 Task: Add a signature Jazmin Davis containing Best wishes for a happy National Teachers Day, Jazmin Davis to email address softage.5@softage.net and add a label Assignments
Action: Mouse moved to (1070, 61)
Screenshot: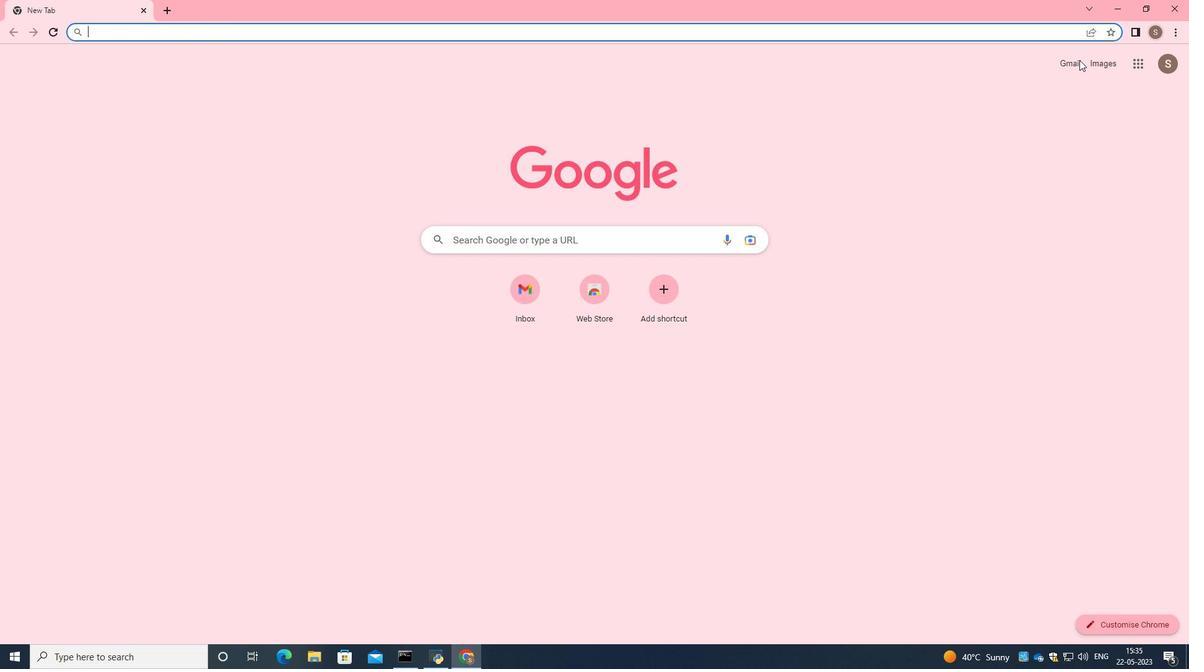 
Action: Mouse pressed left at (1070, 61)
Screenshot: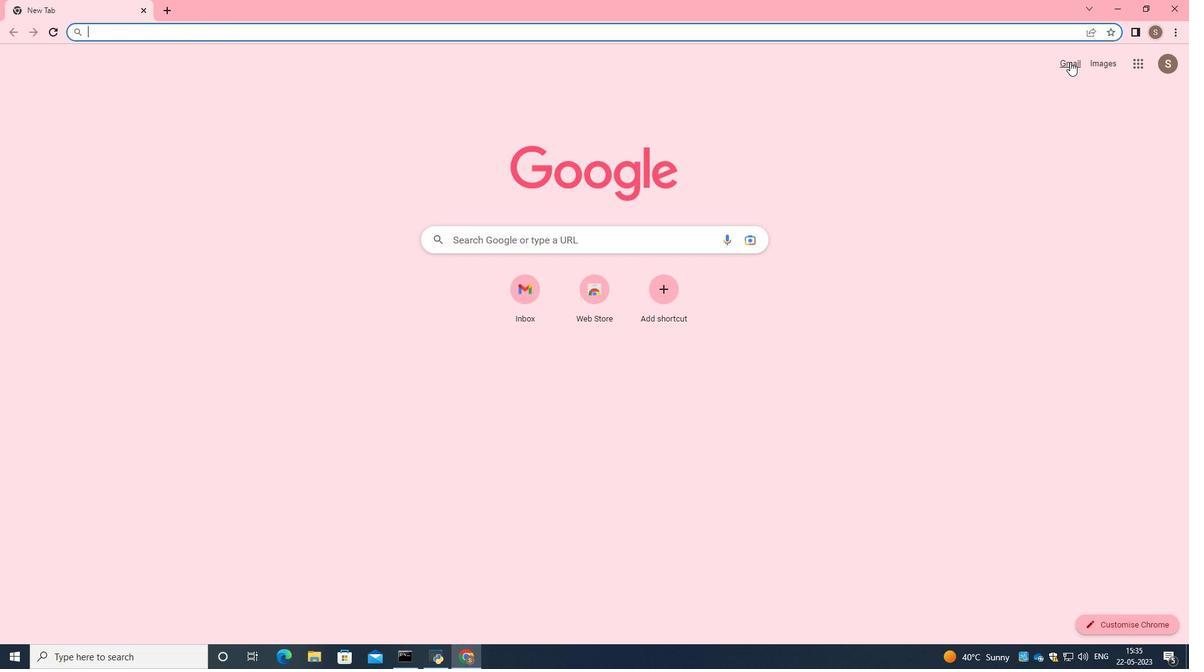 
Action: Mouse moved to (1051, 86)
Screenshot: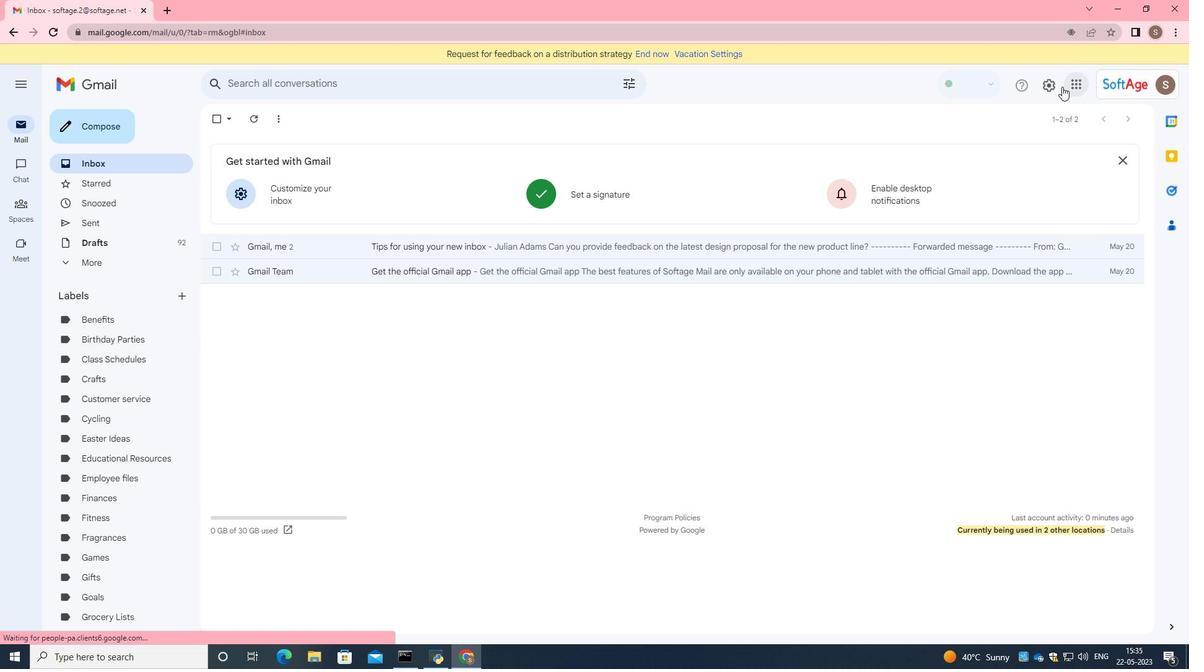 
Action: Mouse pressed left at (1051, 86)
Screenshot: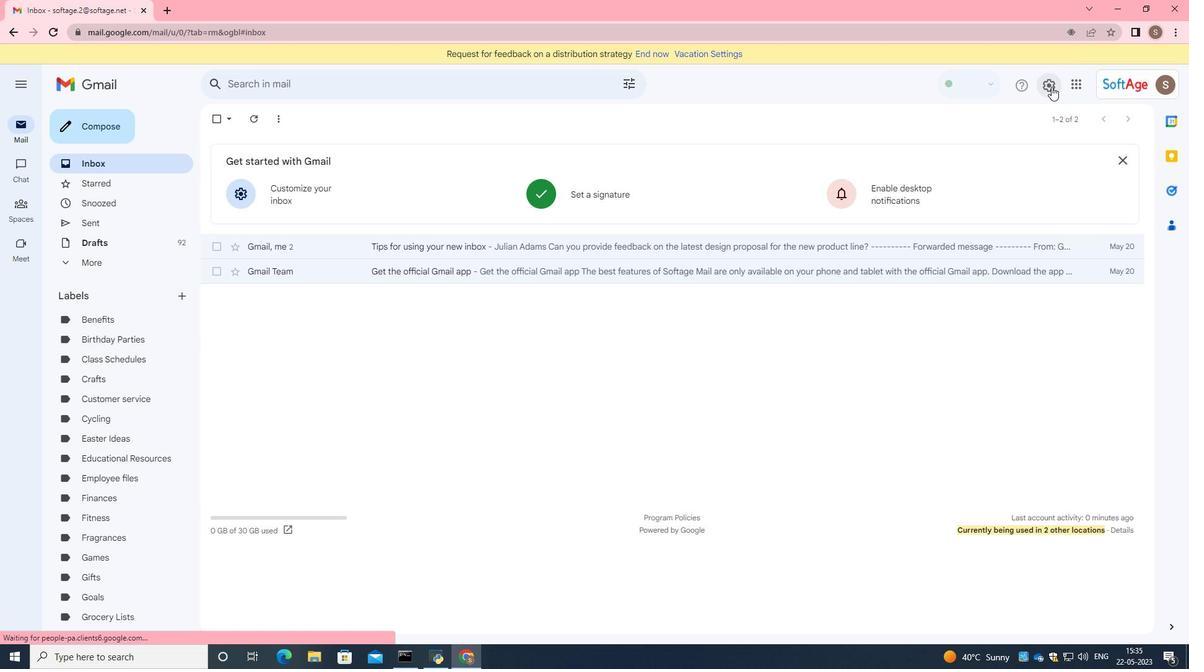 
Action: Mouse moved to (1014, 146)
Screenshot: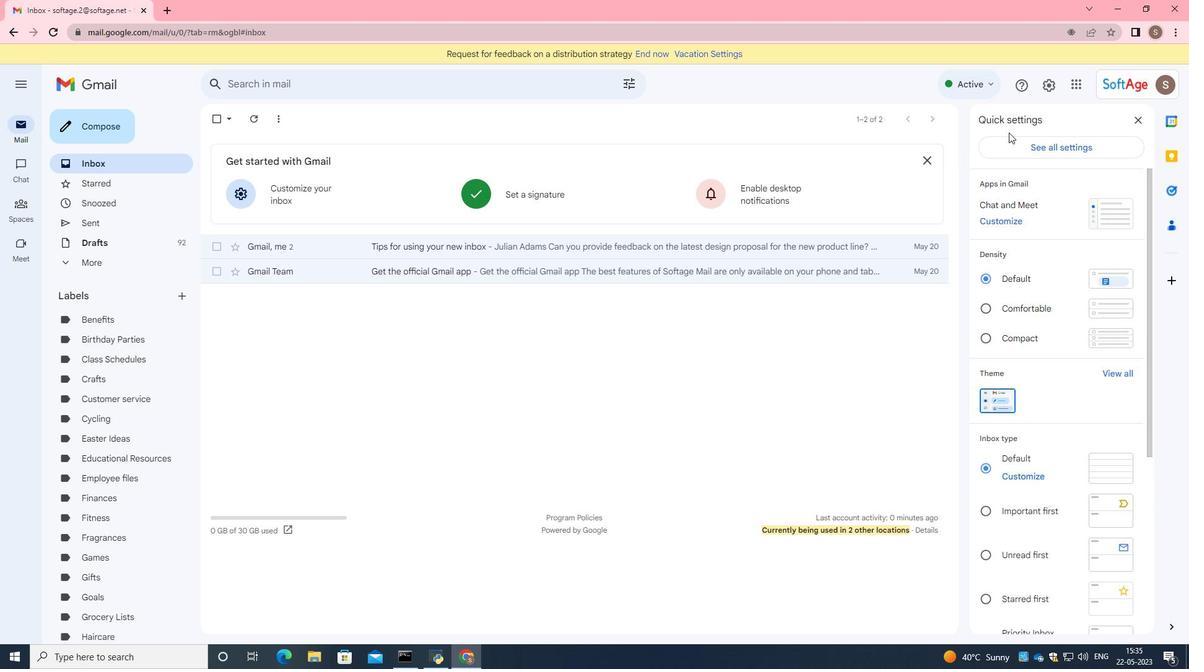 
Action: Mouse pressed left at (1014, 146)
Screenshot: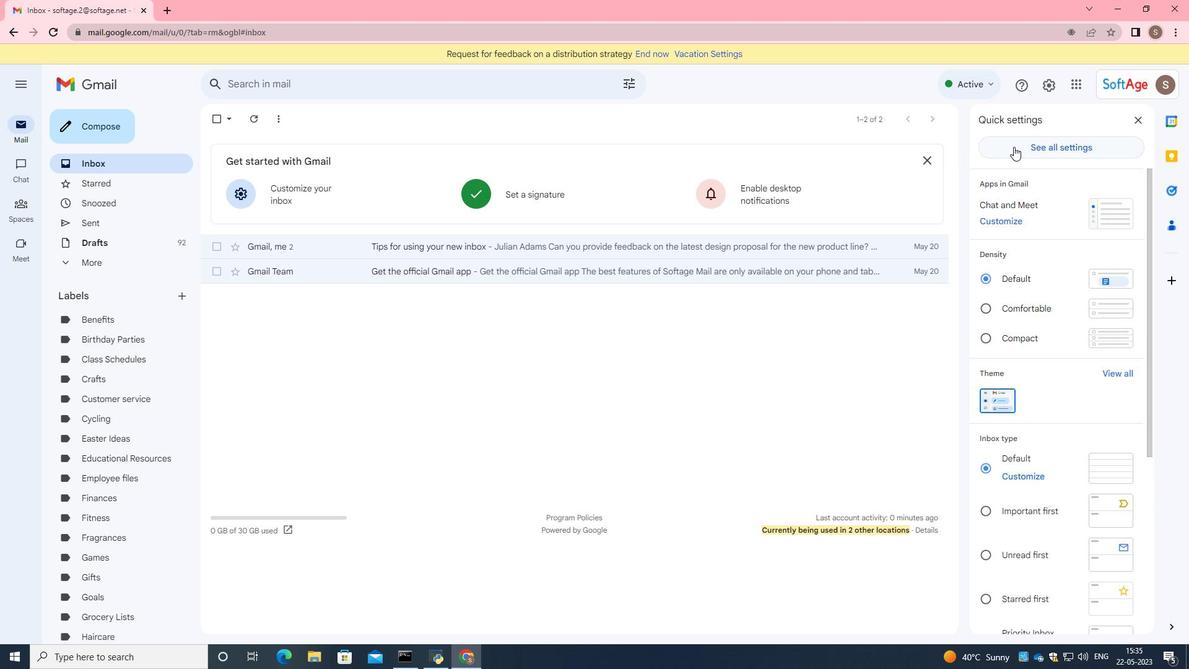 
Action: Mouse moved to (678, 255)
Screenshot: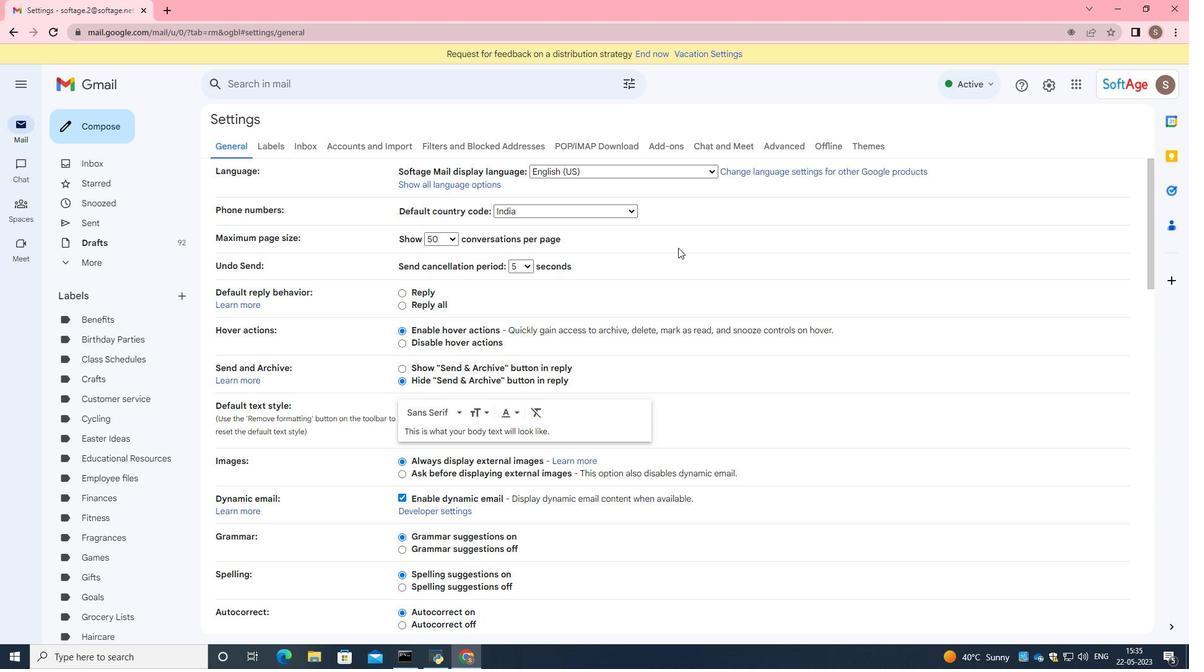 
Action: Mouse scrolled (678, 255) with delta (0, 0)
Screenshot: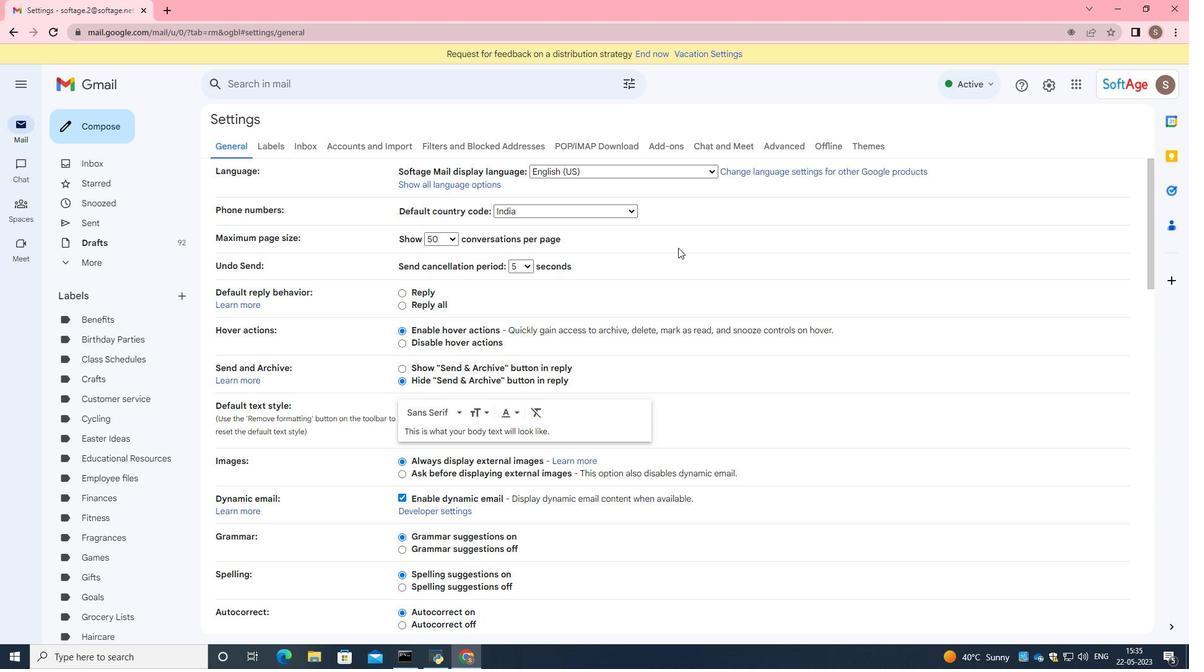 
Action: Mouse scrolled (678, 255) with delta (0, 0)
Screenshot: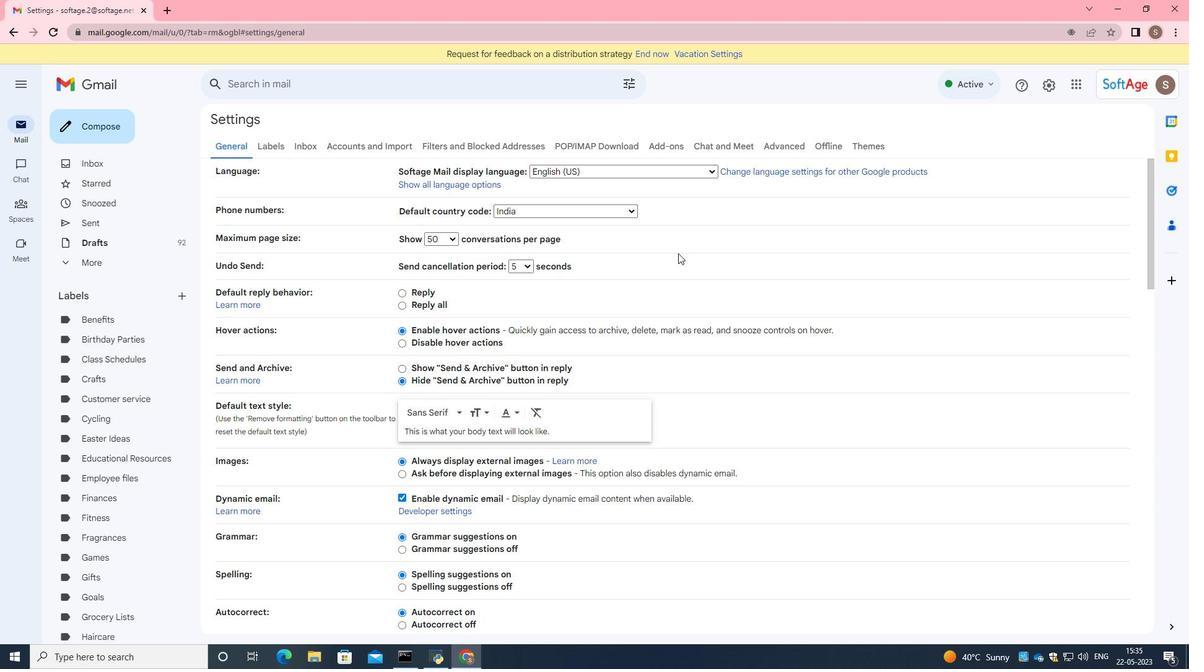 
Action: Mouse scrolled (678, 255) with delta (0, 0)
Screenshot: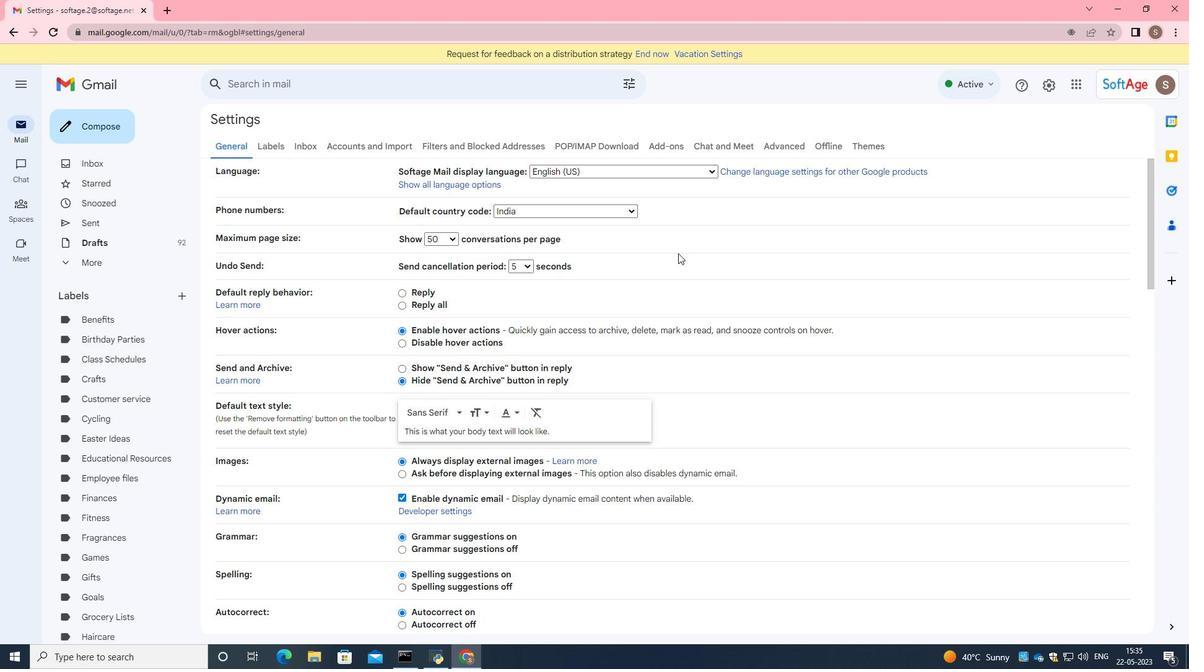 
Action: Mouse scrolled (678, 255) with delta (0, 0)
Screenshot: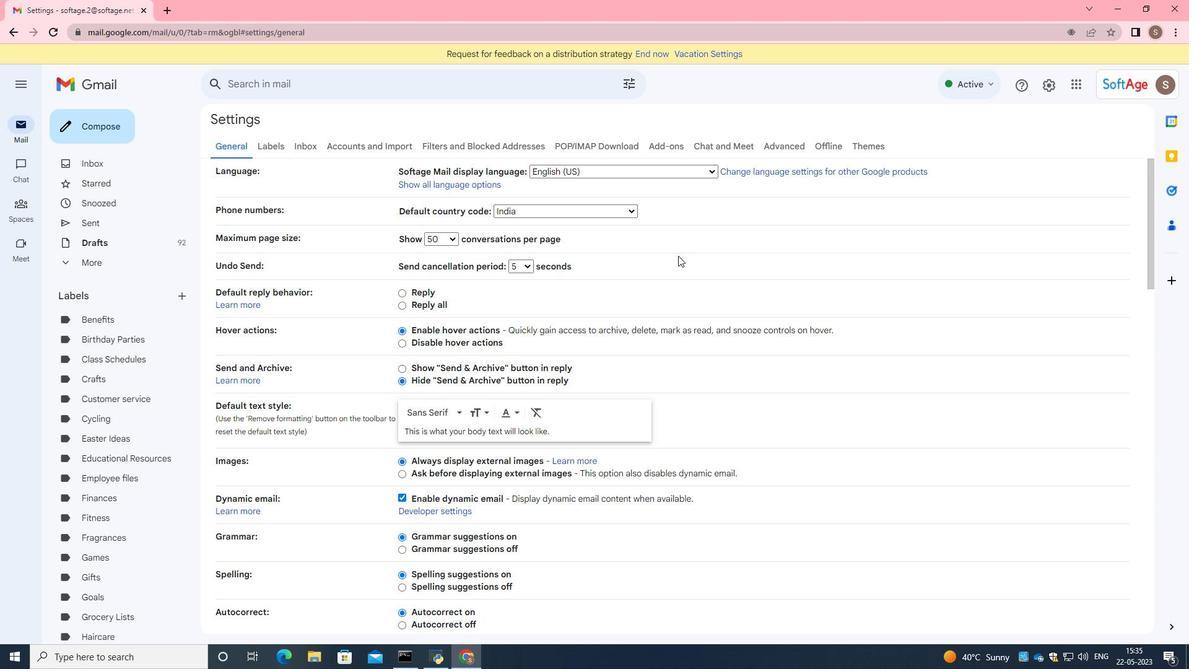 
Action: Mouse moved to (679, 251)
Screenshot: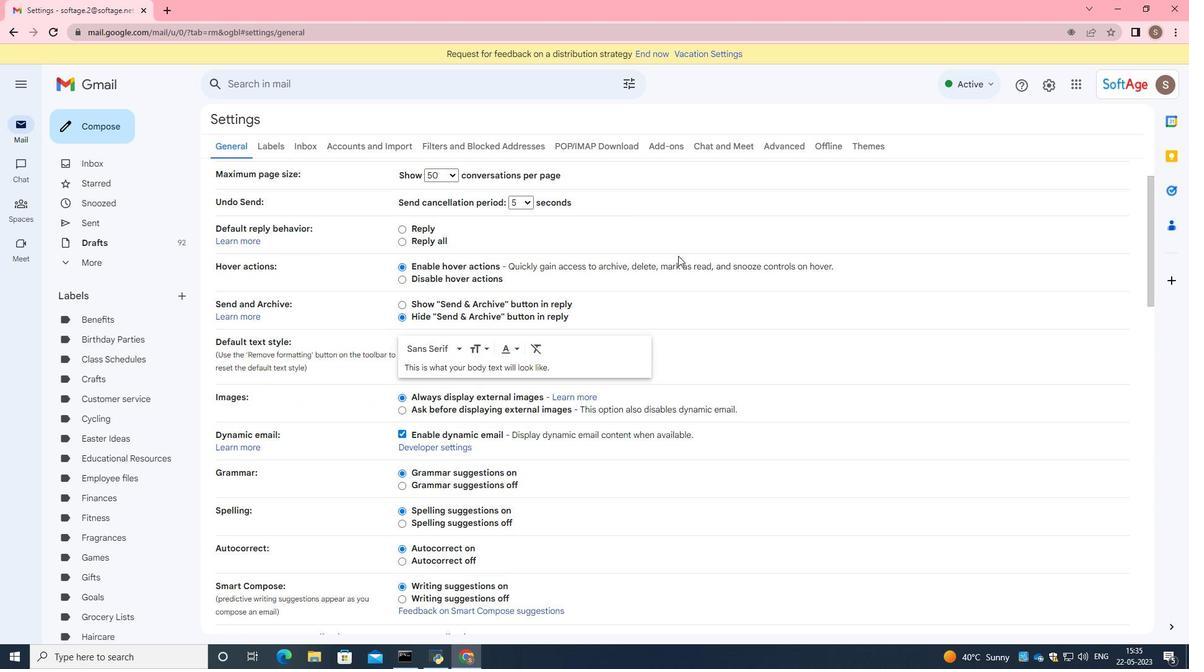 
Action: Mouse scrolled (679, 250) with delta (0, 0)
Screenshot: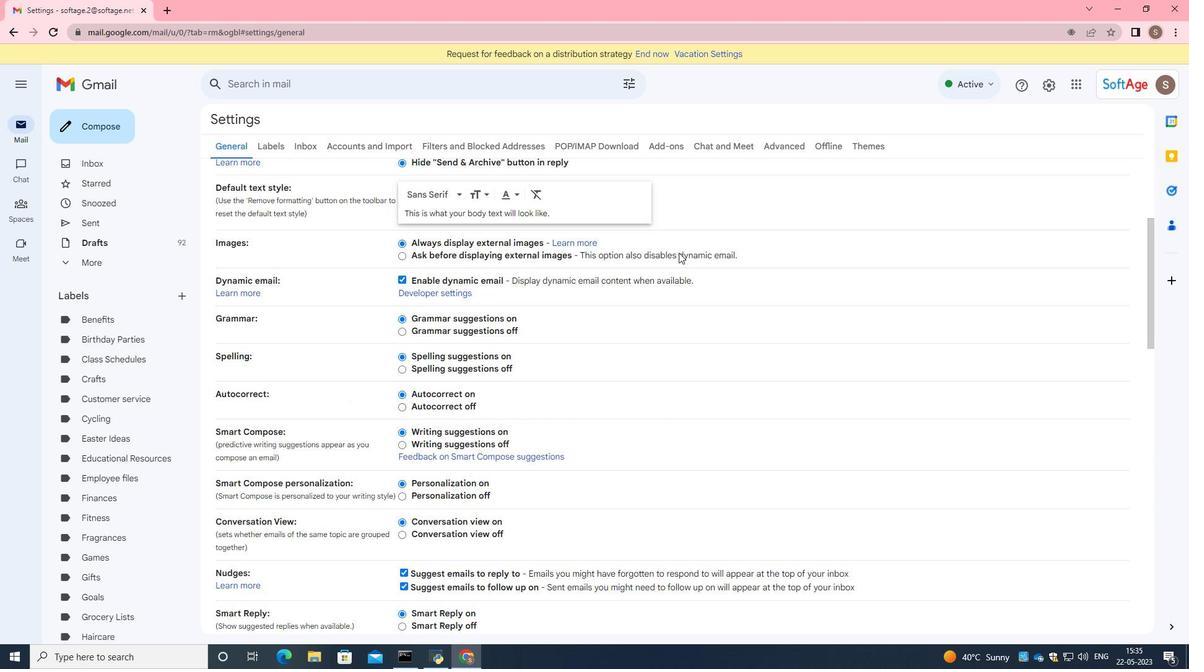
Action: Mouse scrolled (679, 250) with delta (0, 0)
Screenshot: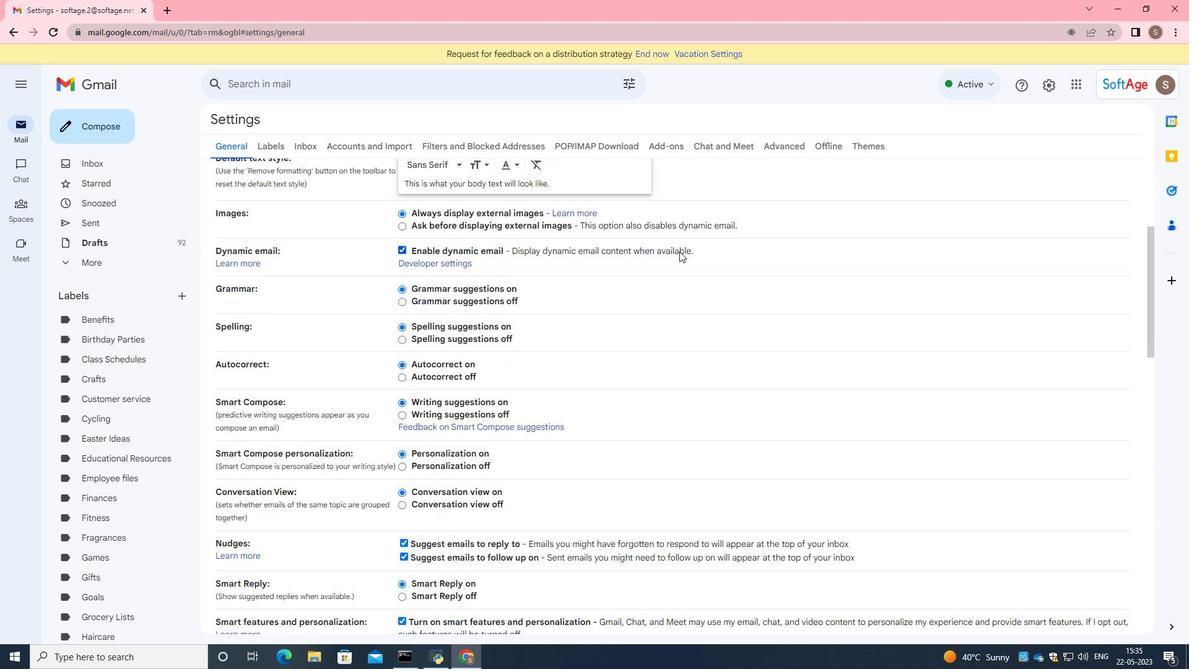 
Action: Mouse scrolled (679, 250) with delta (0, 0)
Screenshot: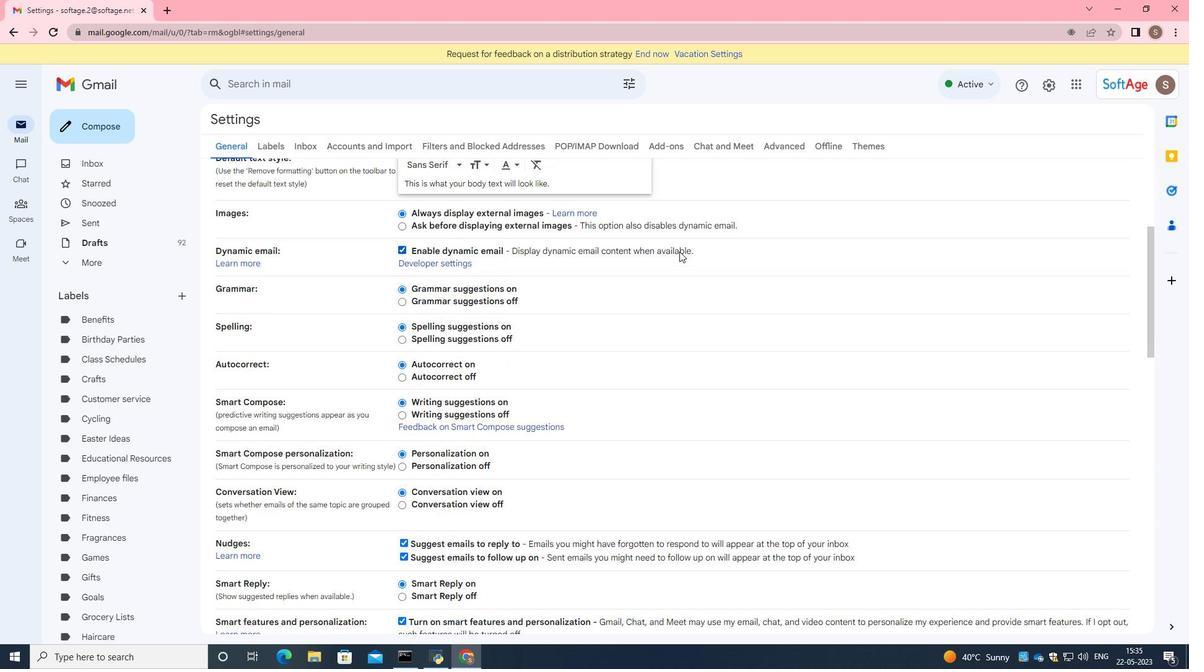 
Action: Mouse scrolled (679, 250) with delta (0, 0)
Screenshot: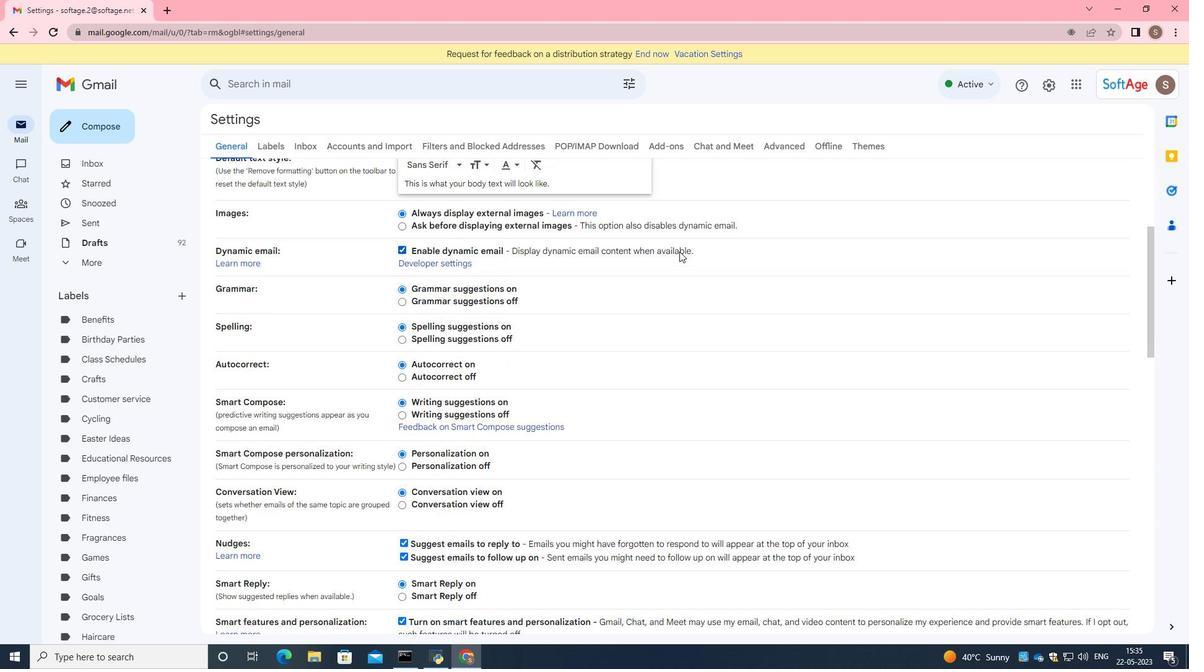 
Action: Mouse scrolled (679, 250) with delta (0, 0)
Screenshot: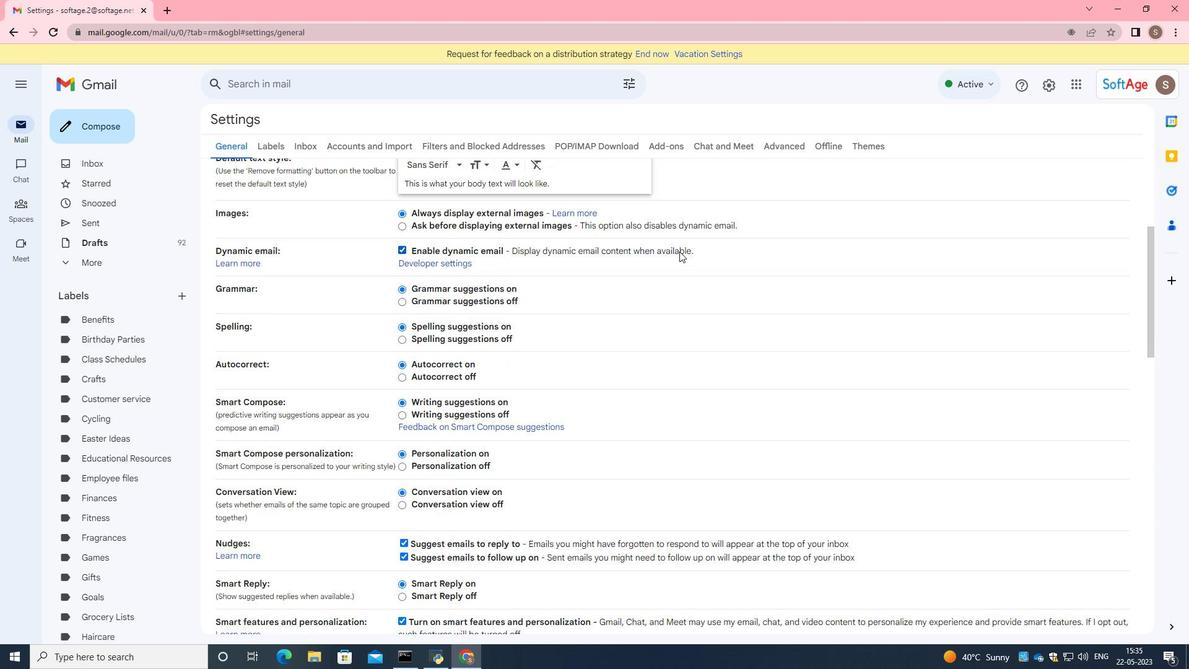 
Action: Mouse moved to (682, 251)
Screenshot: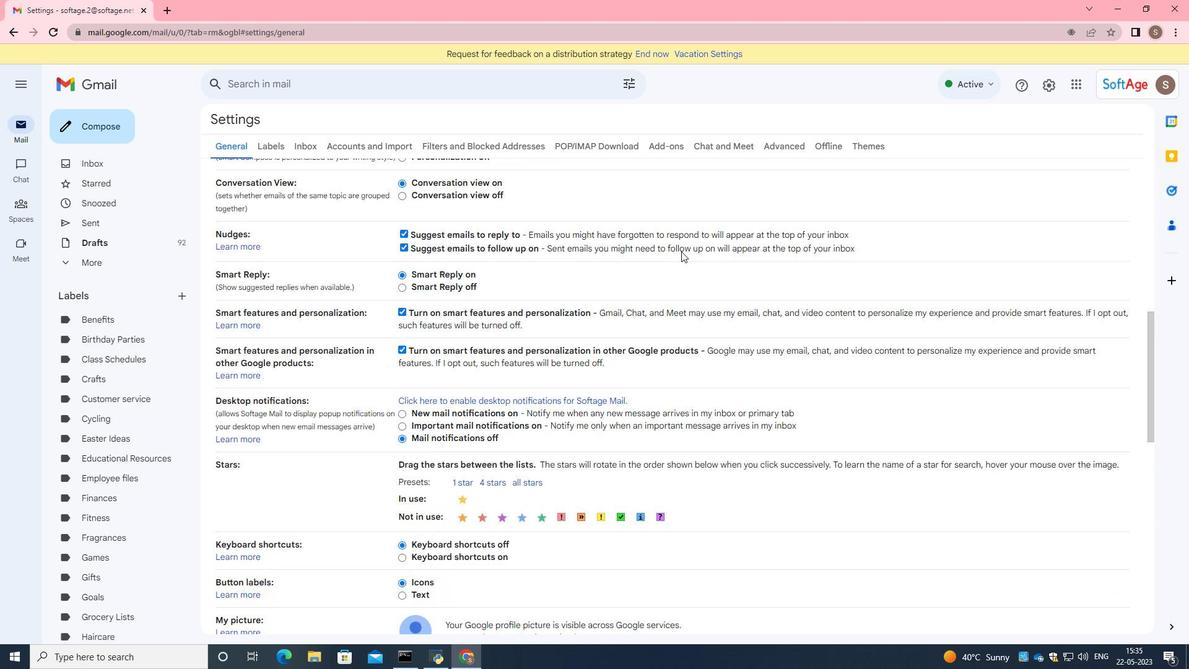 
Action: Mouse scrolled (682, 250) with delta (0, 0)
Screenshot: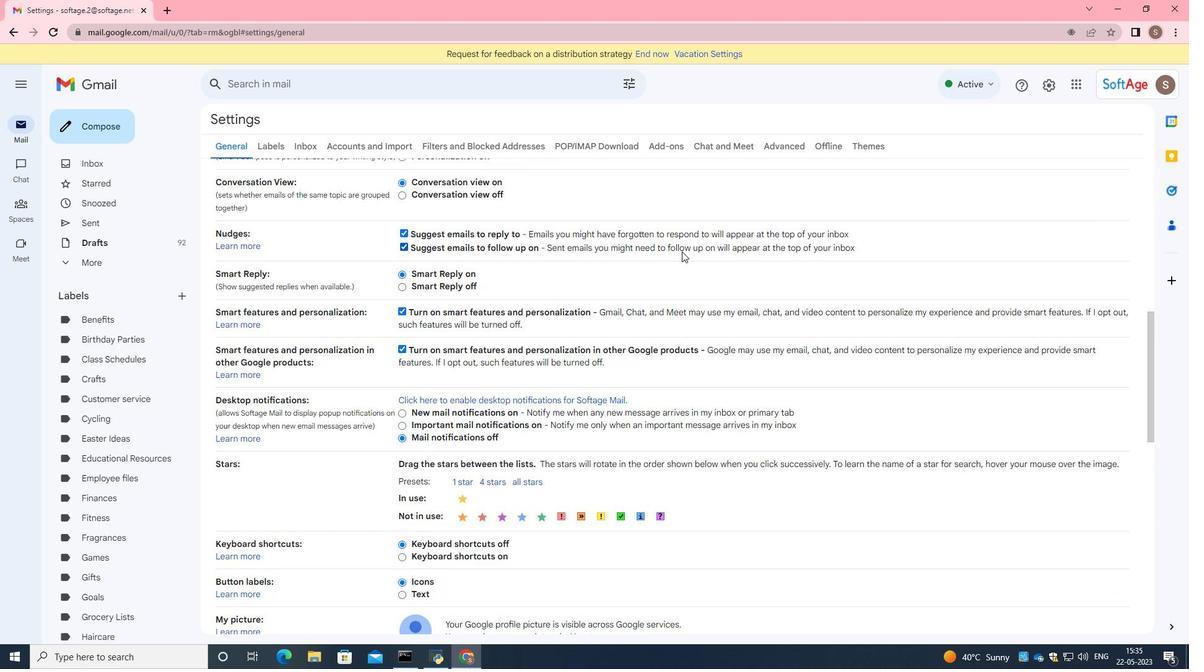 
Action: Mouse moved to (683, 252)
Screenshot: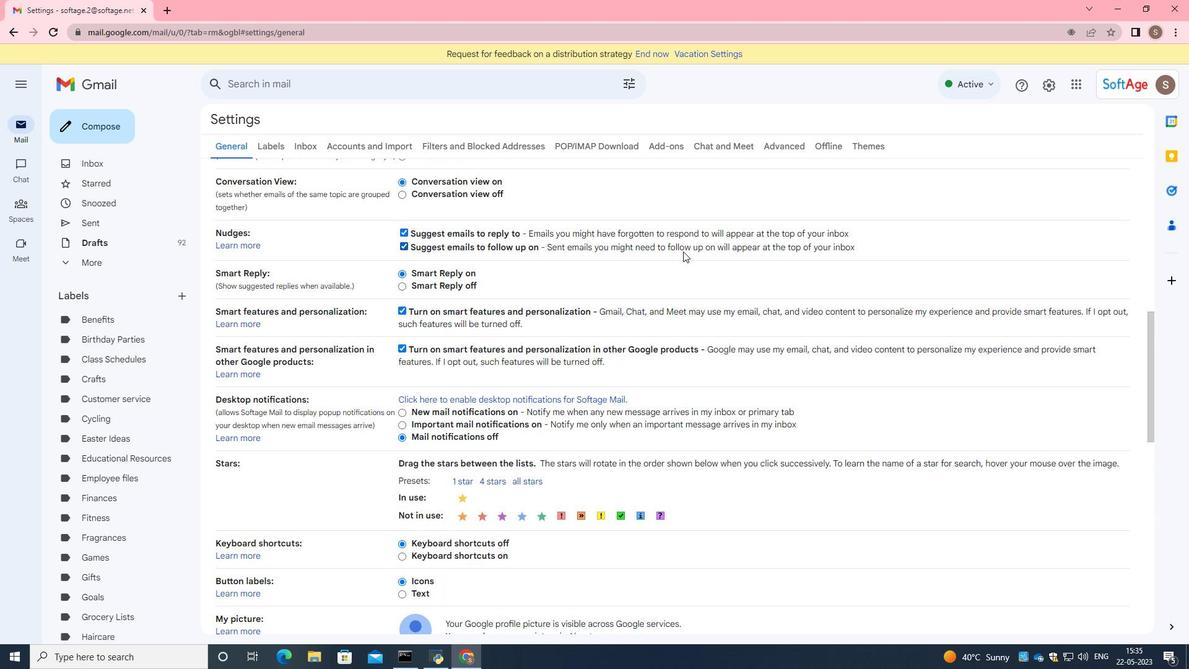 
Action: Mouse scrolled (683, 251) with delta (0, 0)
Screenshot: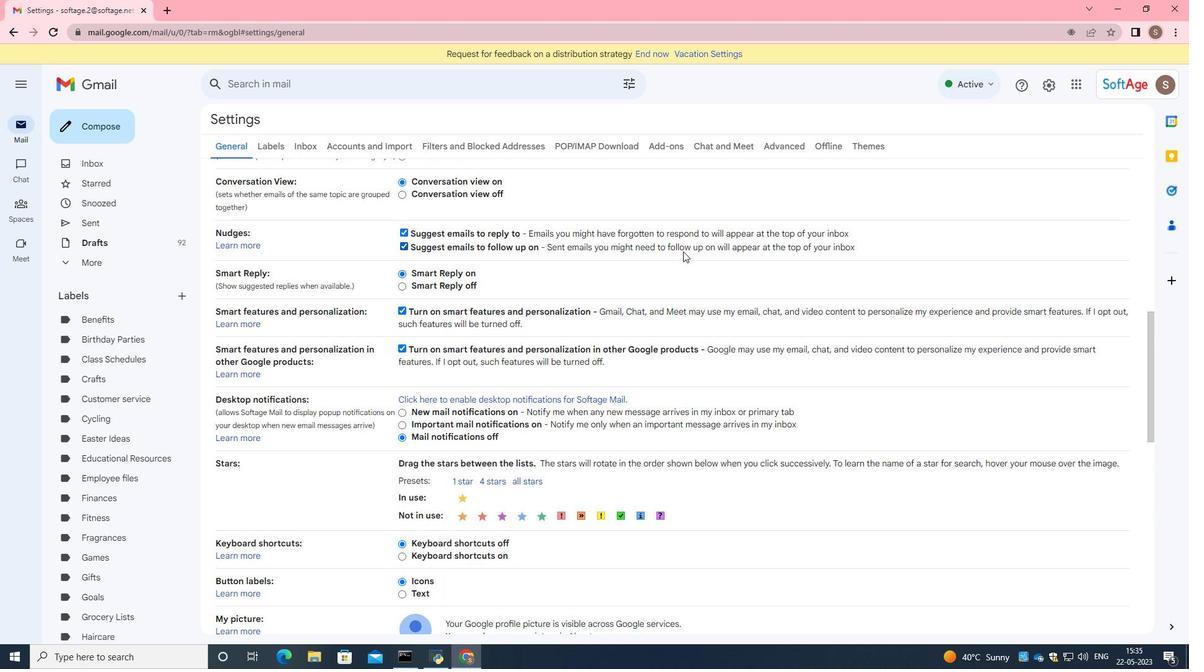 
Action: Mouse moved to (683, 252)
Screenshot: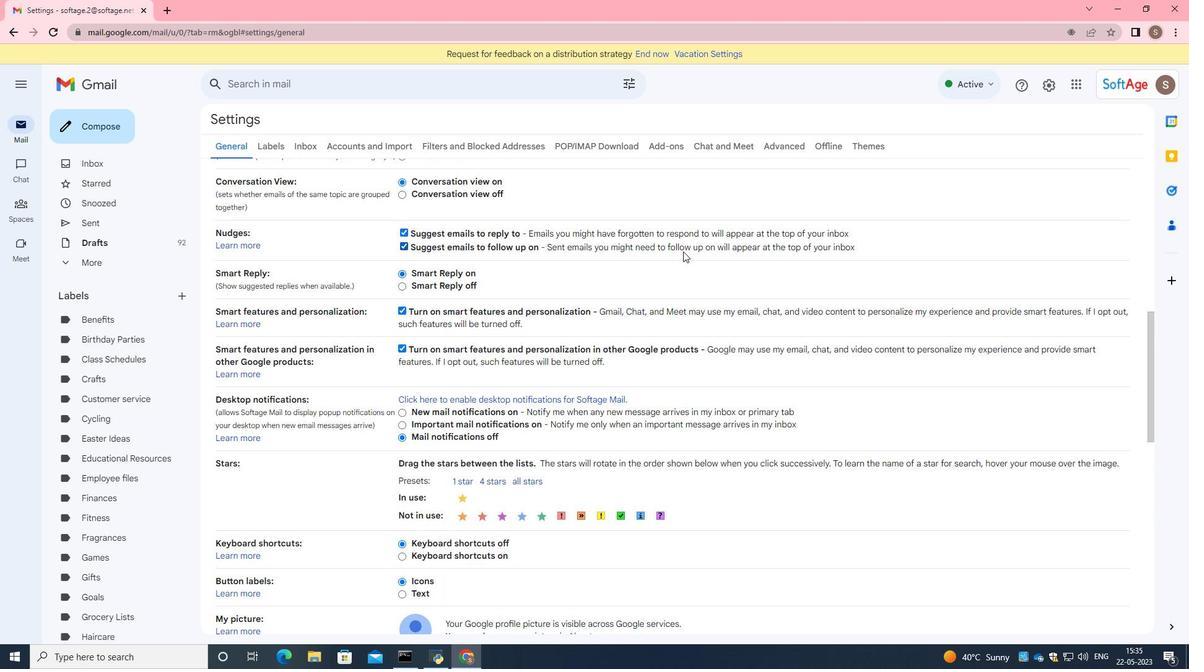 
Action: Mouse scrolled (683, 251) with delta (0, 0)
Screenshot: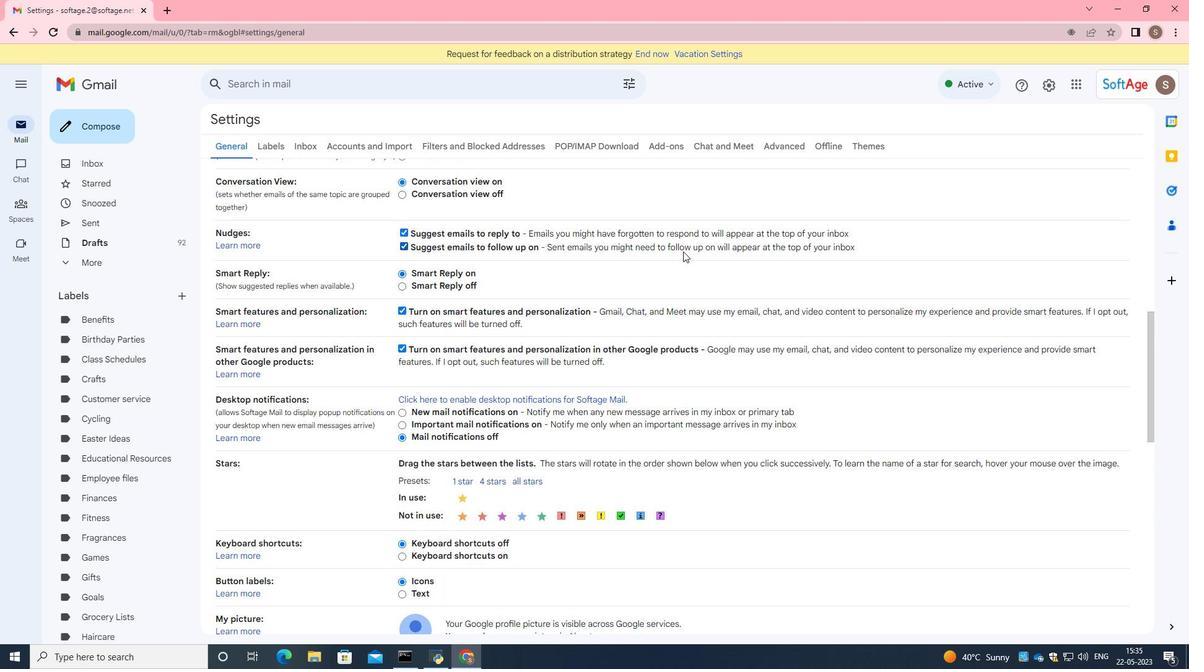 
Action: Mouse moved to (685, 288)
Screenshot: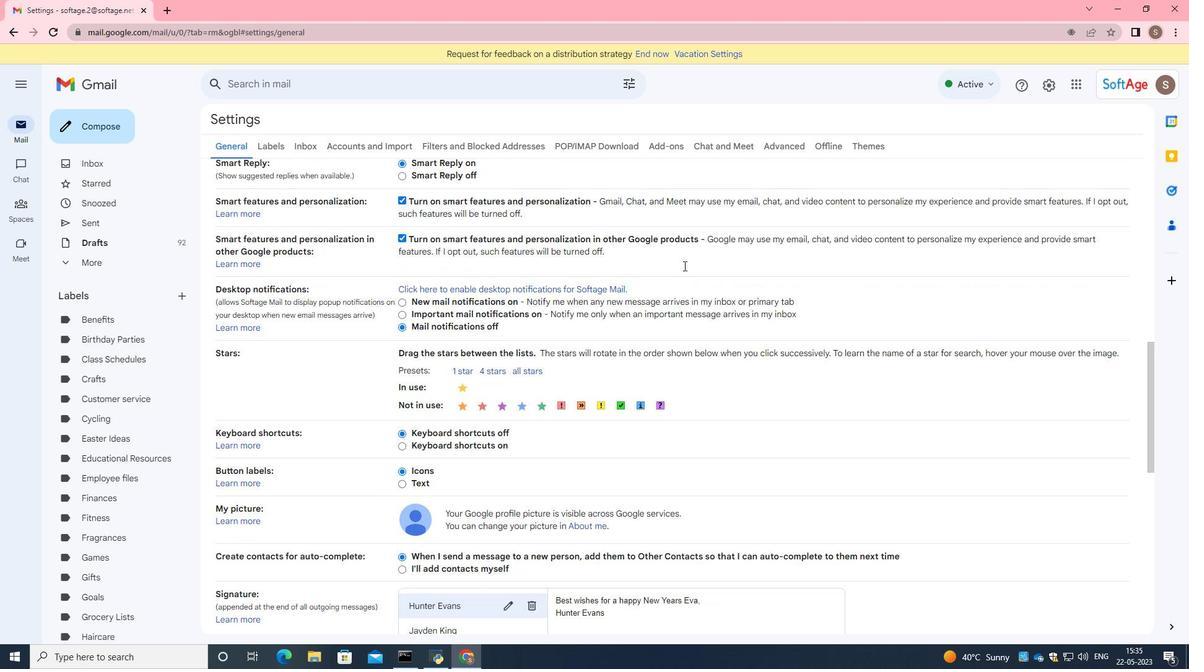 
Action: Mouse scrolled (685, 287) with delta (0, 0)
Screenshot: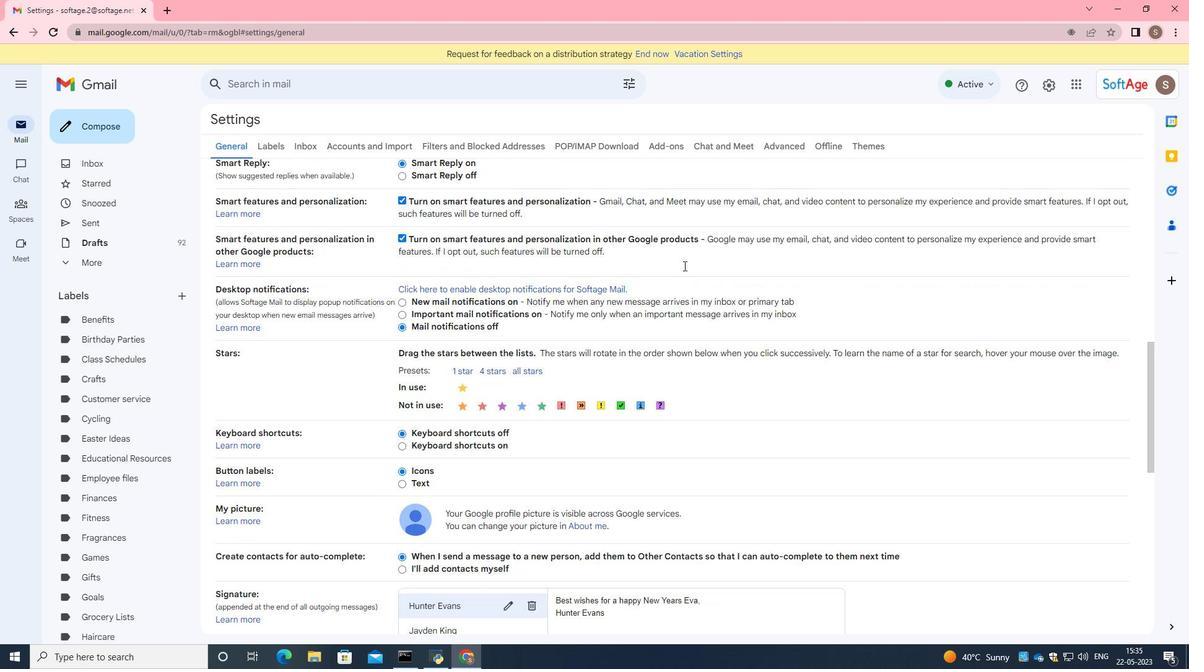 
Action: Mouse moved to (686, 290)
Screenshot: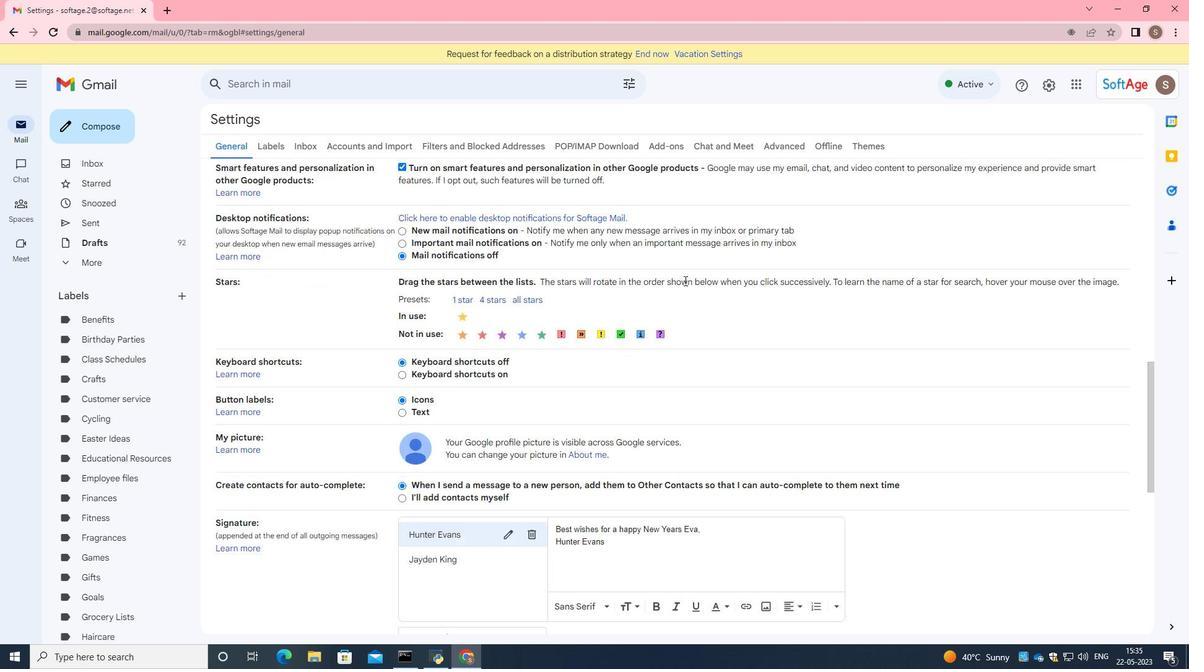 
Action: Mouse scrolled (686, 289) with delta (0, 0)
Screenshot: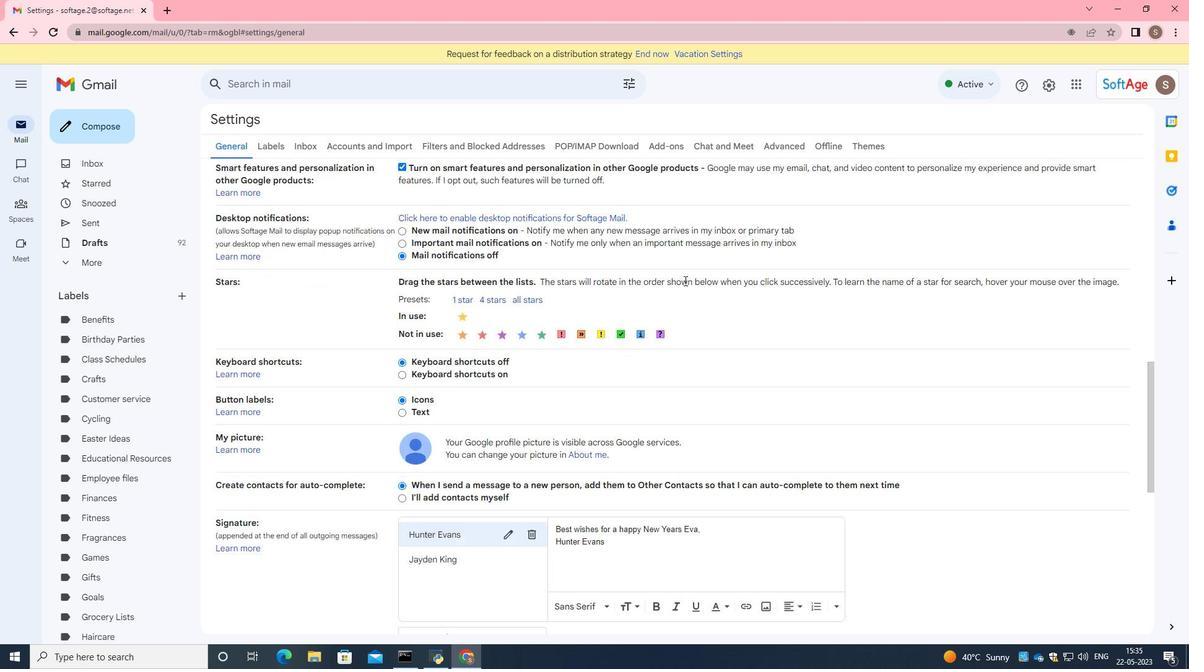 
Action: Mouse moved to (686, 291)
Screenshot: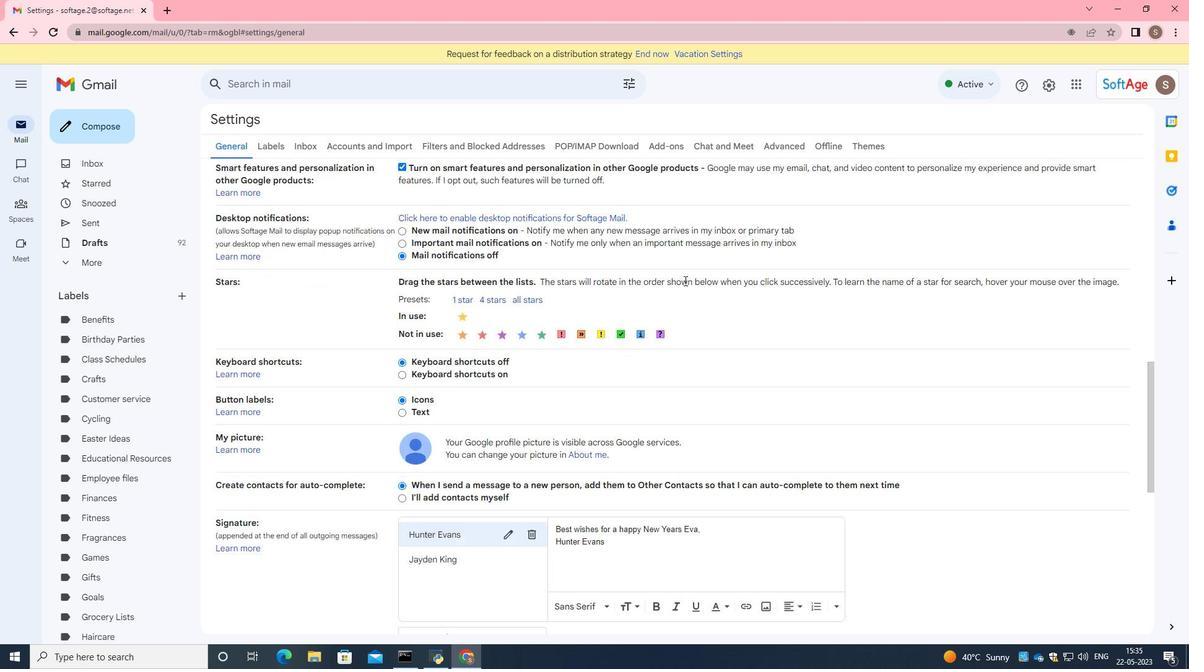 
Action: Mouse scrolled (686, 290) with delta (0, 0)
Screenshot: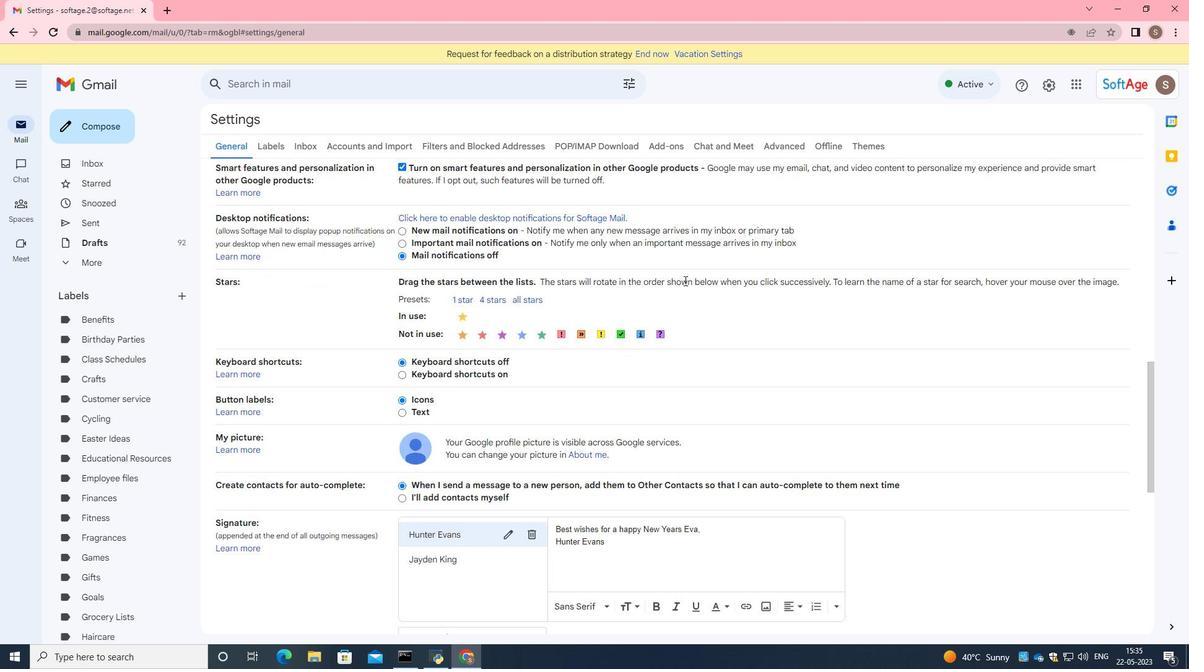 
Action: Mouse scrolled (686, 290) with delta (0, 0)
Screenshot: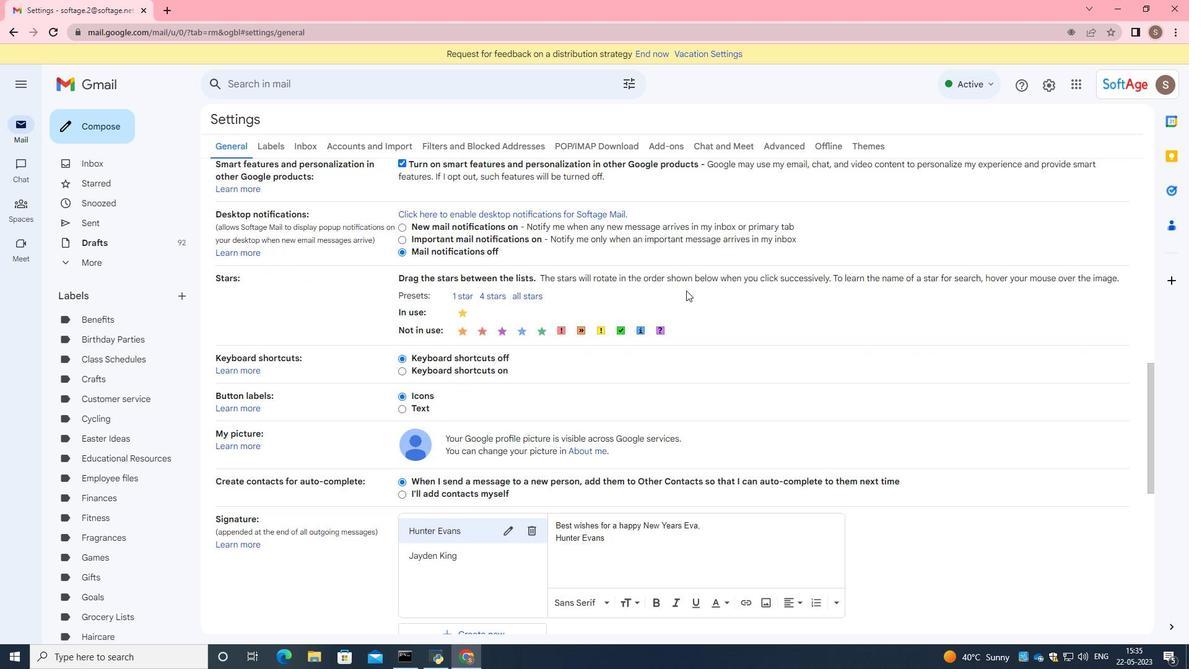 
Action: Mouse moved to (533, 284)
Screenshot: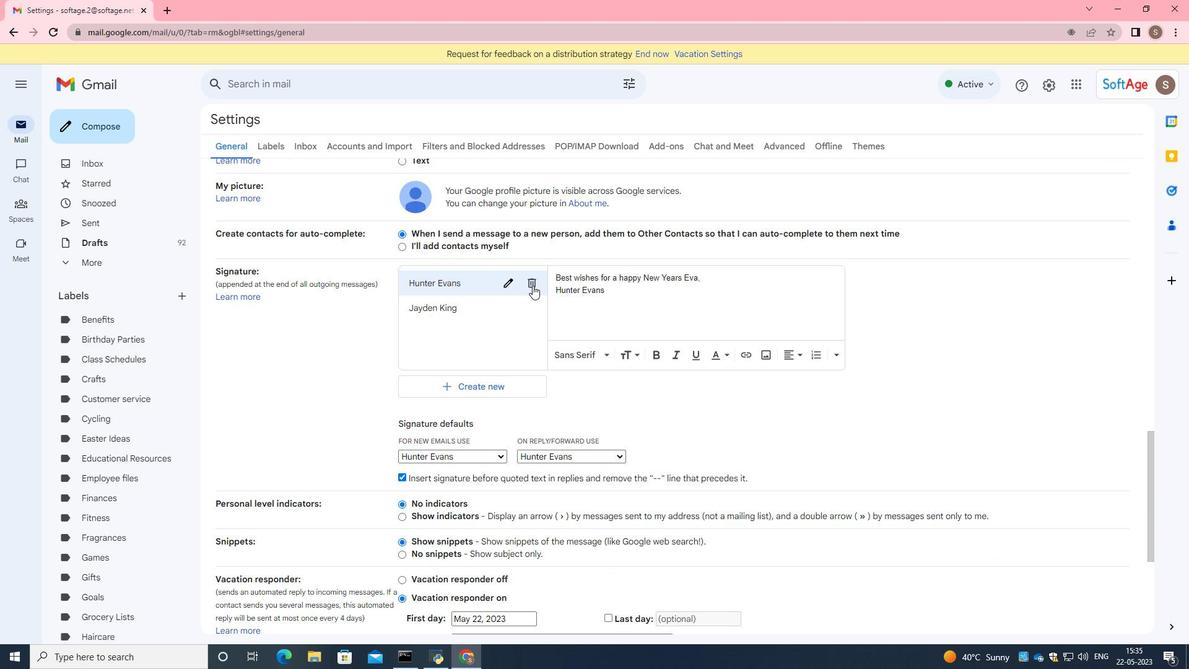 
Action: Mouse pressed left at (533, 284)
Screenshot: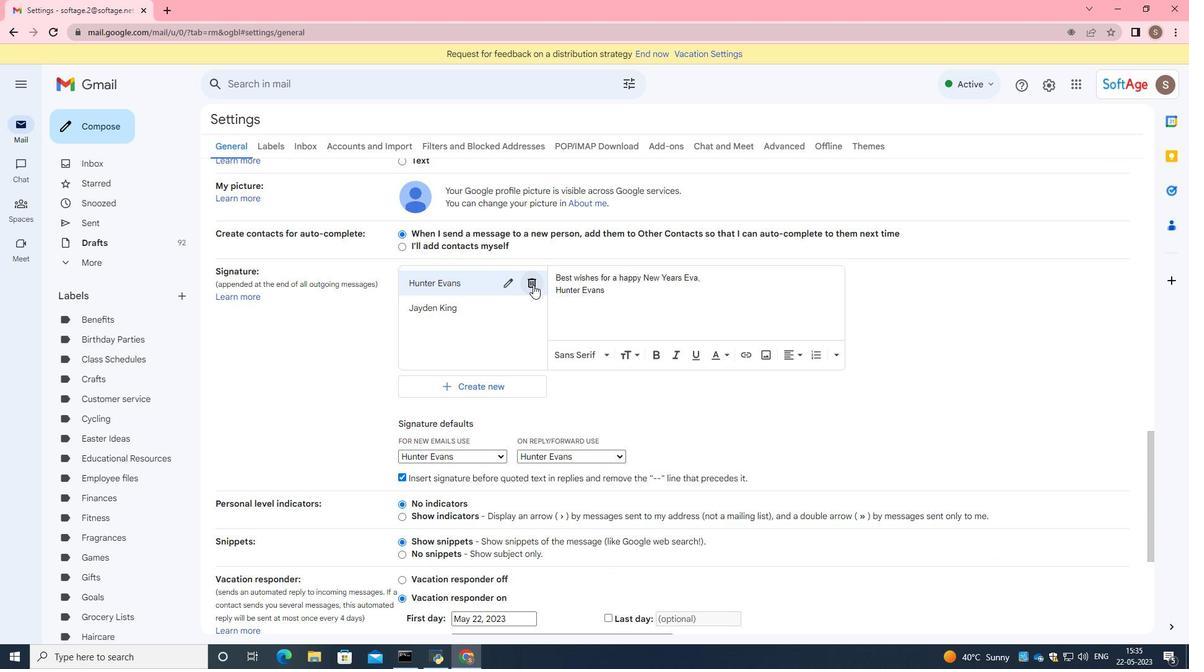 
Action: Mouse moved to (697, 369)
Screenshot: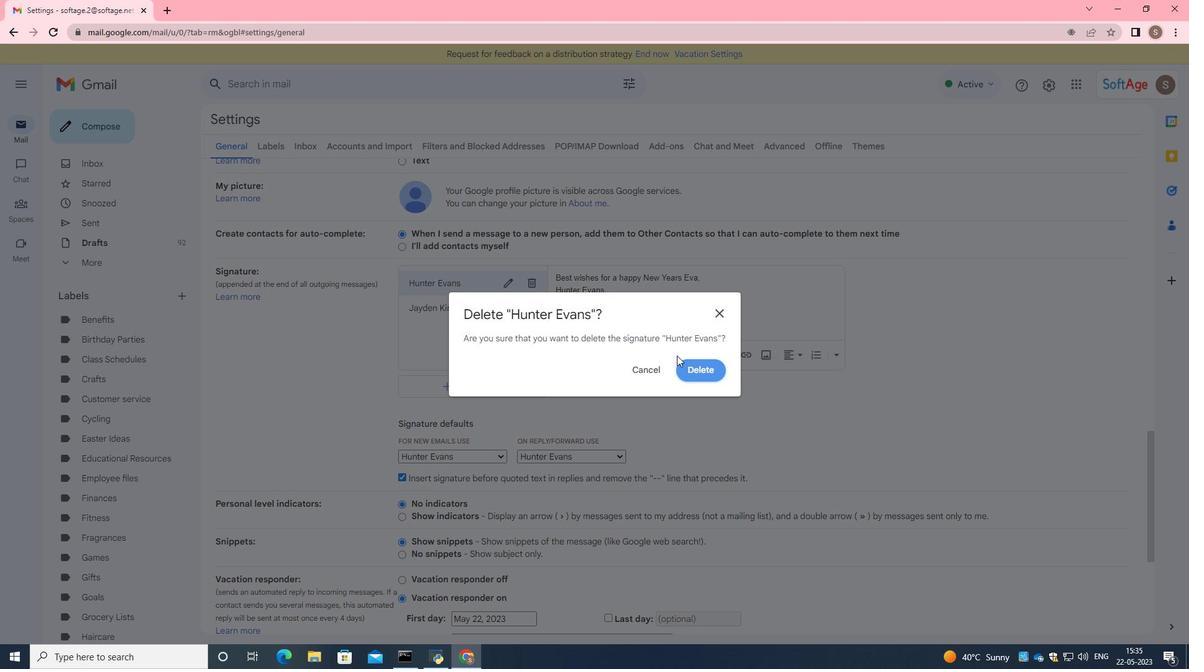 
Action: Mouse pressed left at (697, 369)
Screenshot: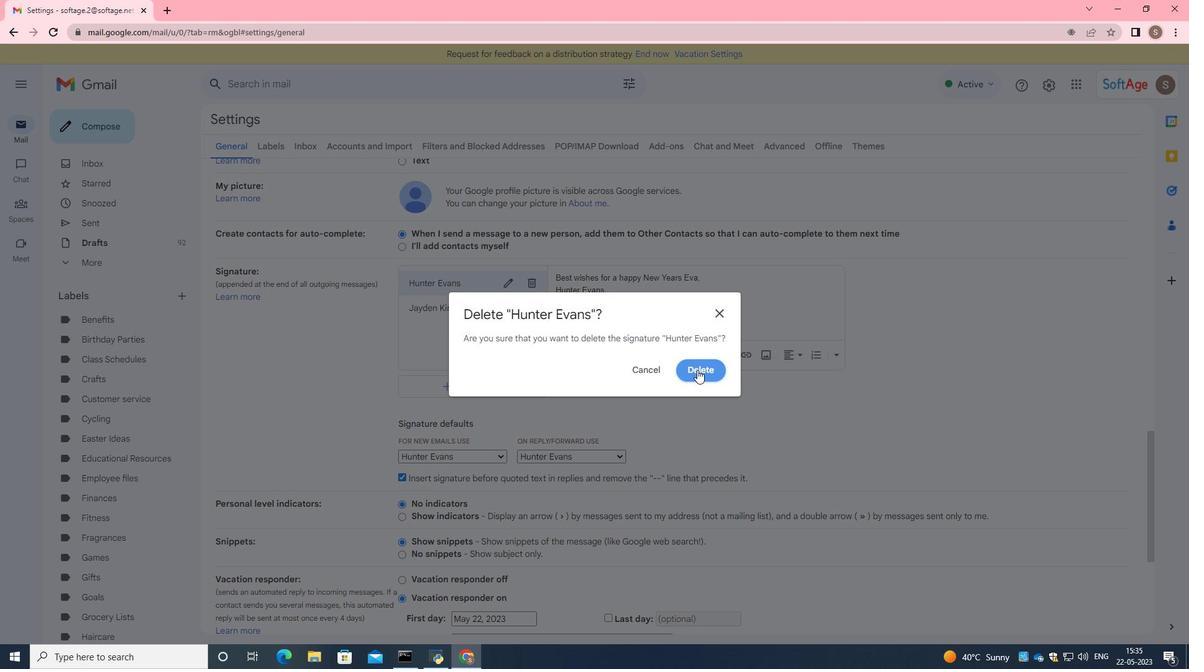 
Action: Mouse moved to (535, 288)
Screenshot: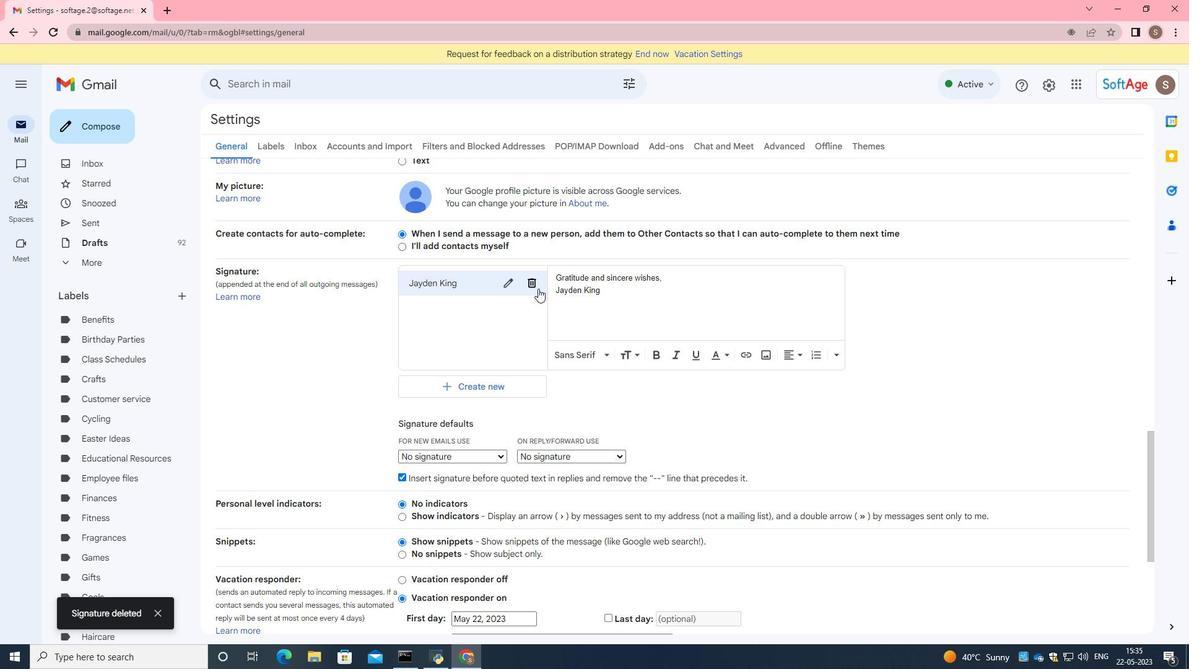 
Action: Mouse pressed left at (535, 288)
Screenshot: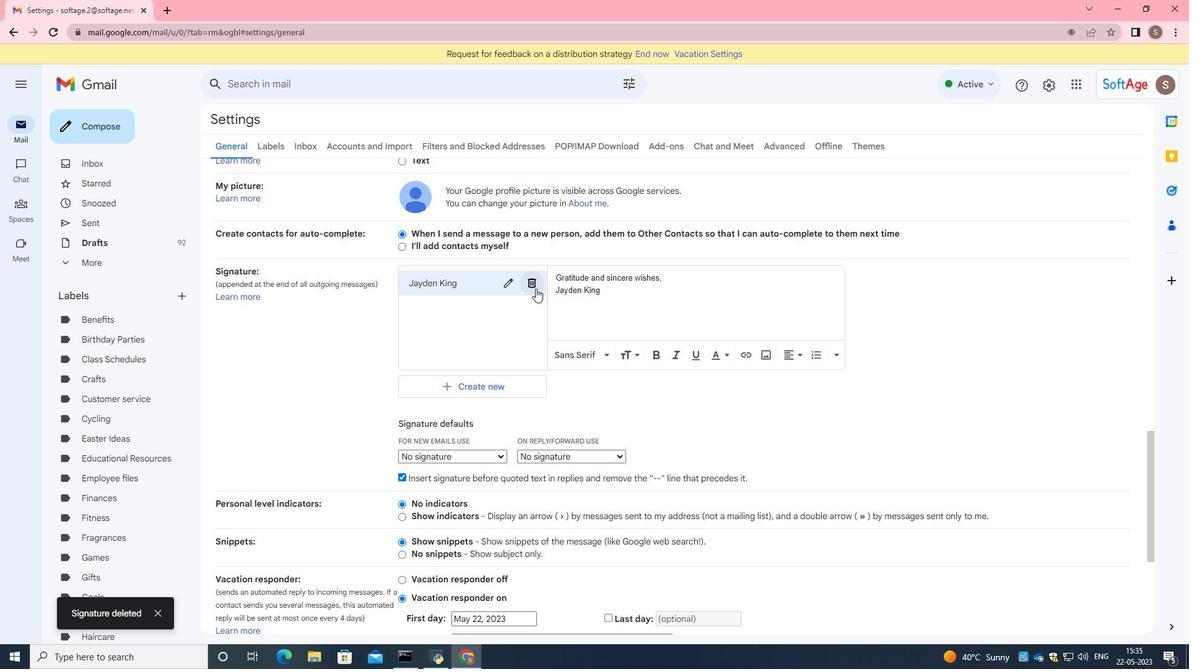 
Action: Mouse moved to (712, 374)
Screenshot: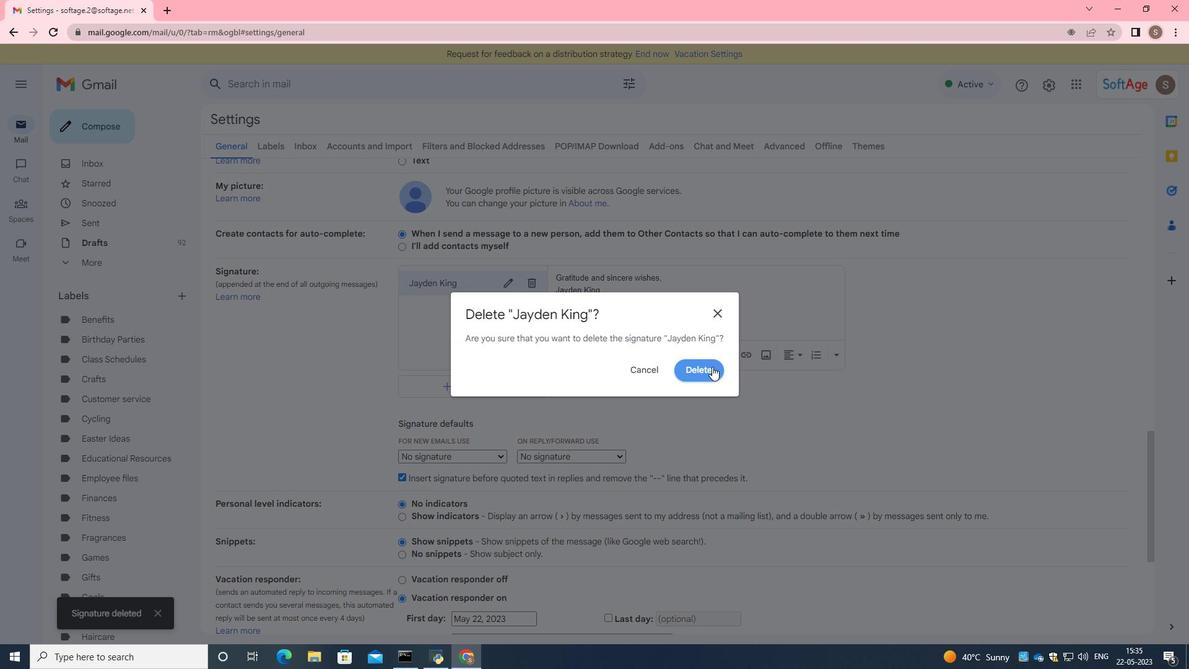 
Action: Mouse pressed left at (712, 374)
Screenshot: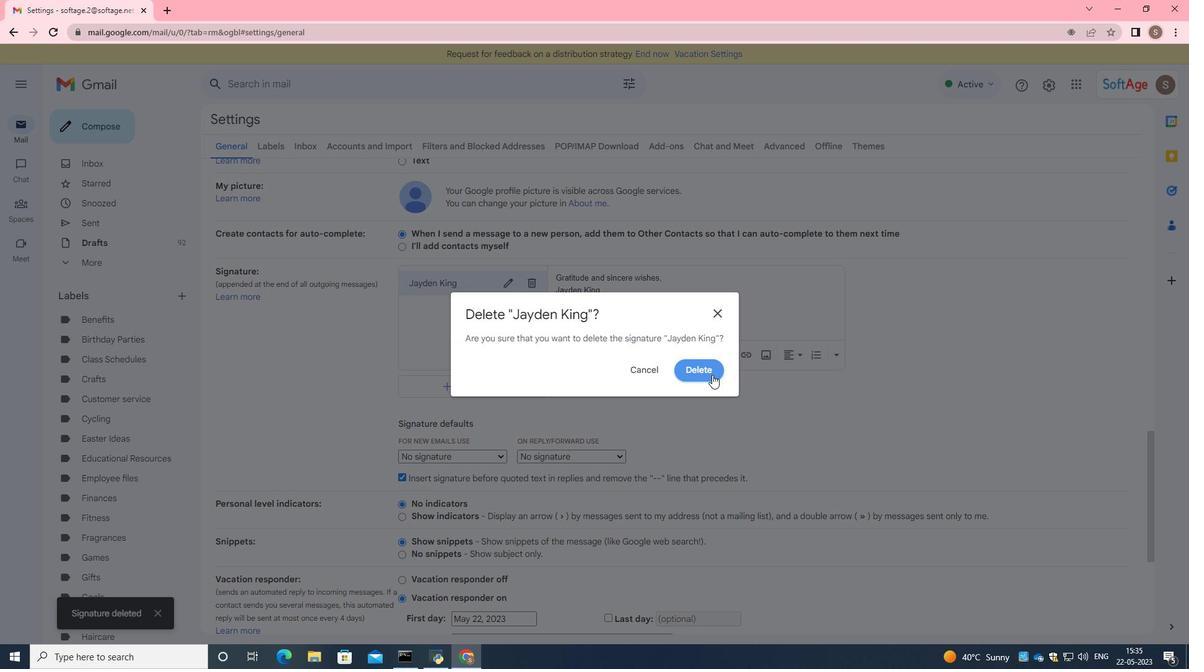 
Action: Mouse moved to (602, 375)
Screenshot: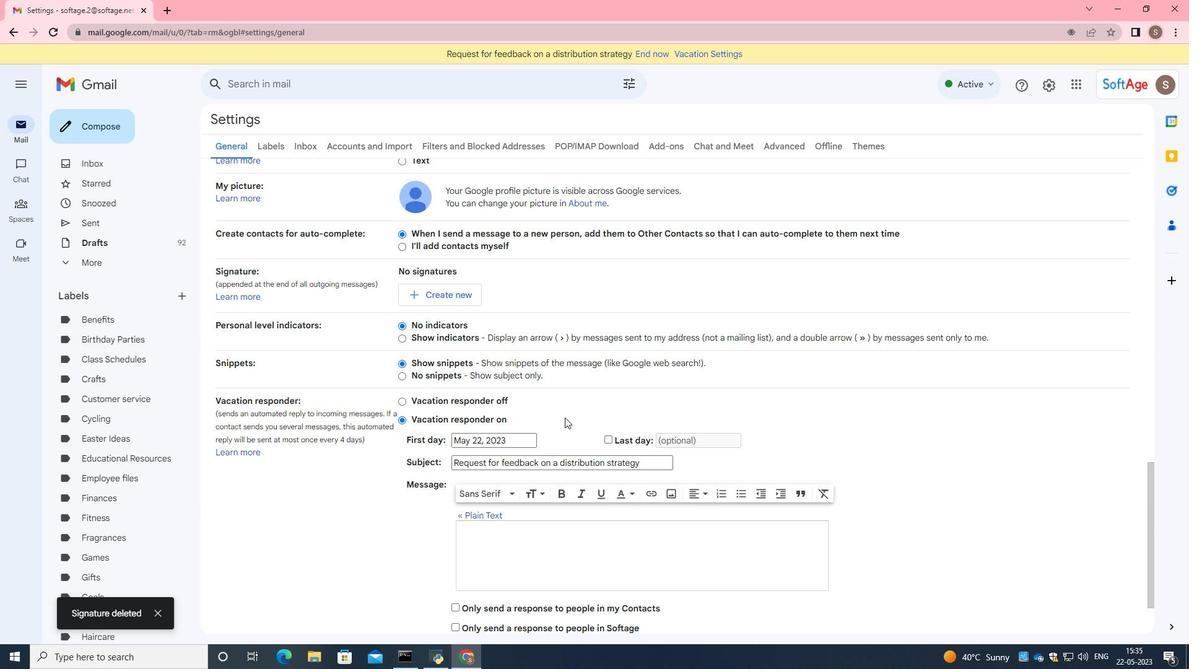 
Action: Mouse scrolled (602, 374) with delta (0, 0)
Screenshot: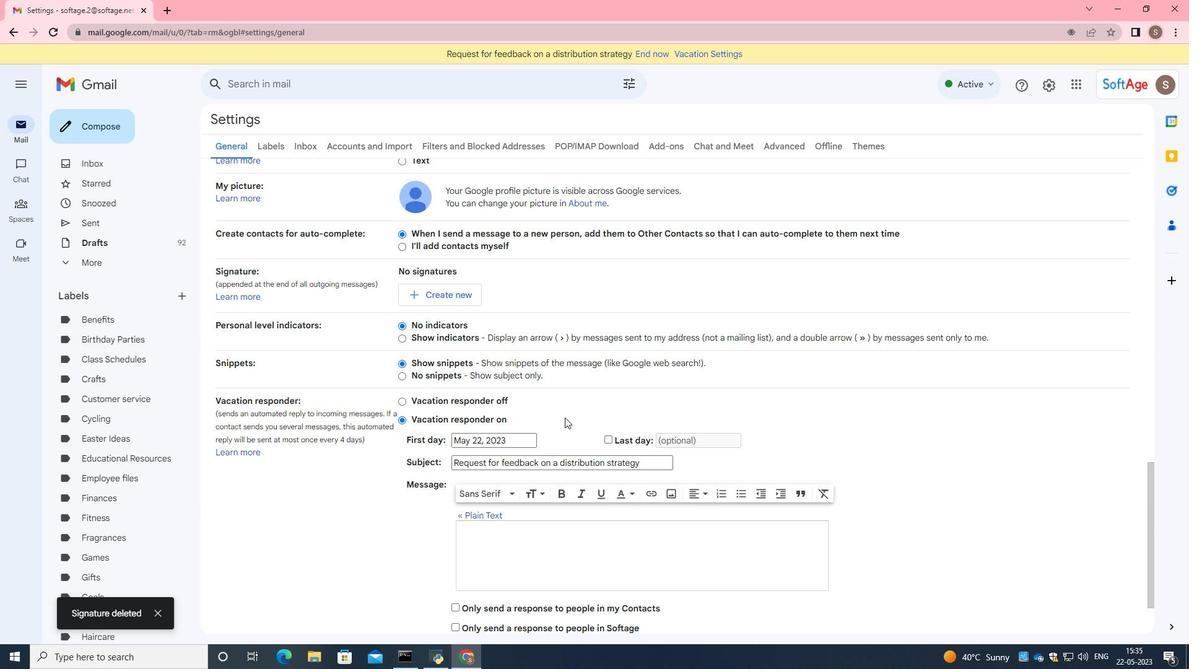 
Action: Mouse moved to (606, 380)
Screenshot: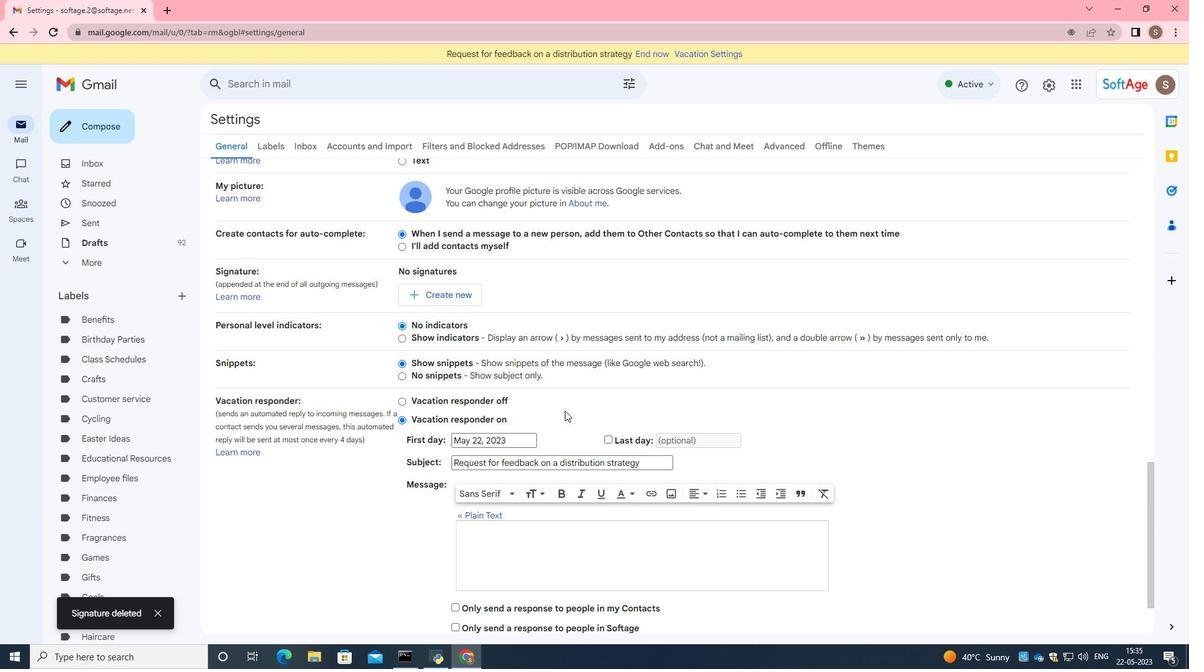 
Action: Mouse scrolled (606, 379) with delta (0, 0)
Screenshot: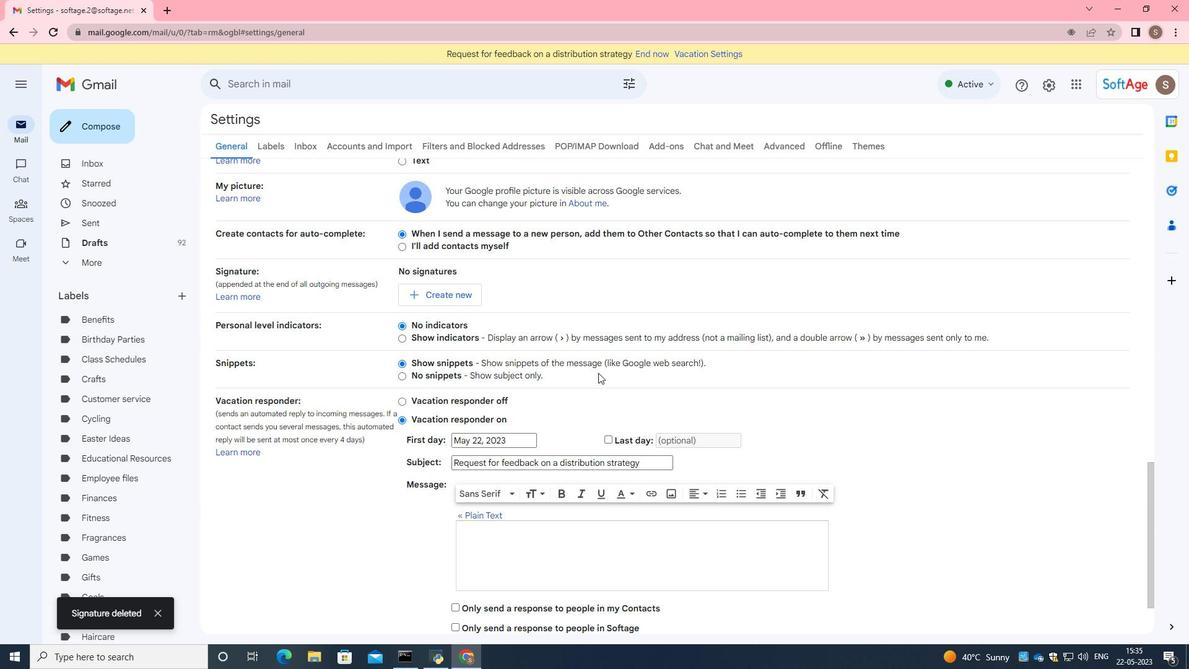 
Action: Mouse moved to (606, 380)
Screenshot: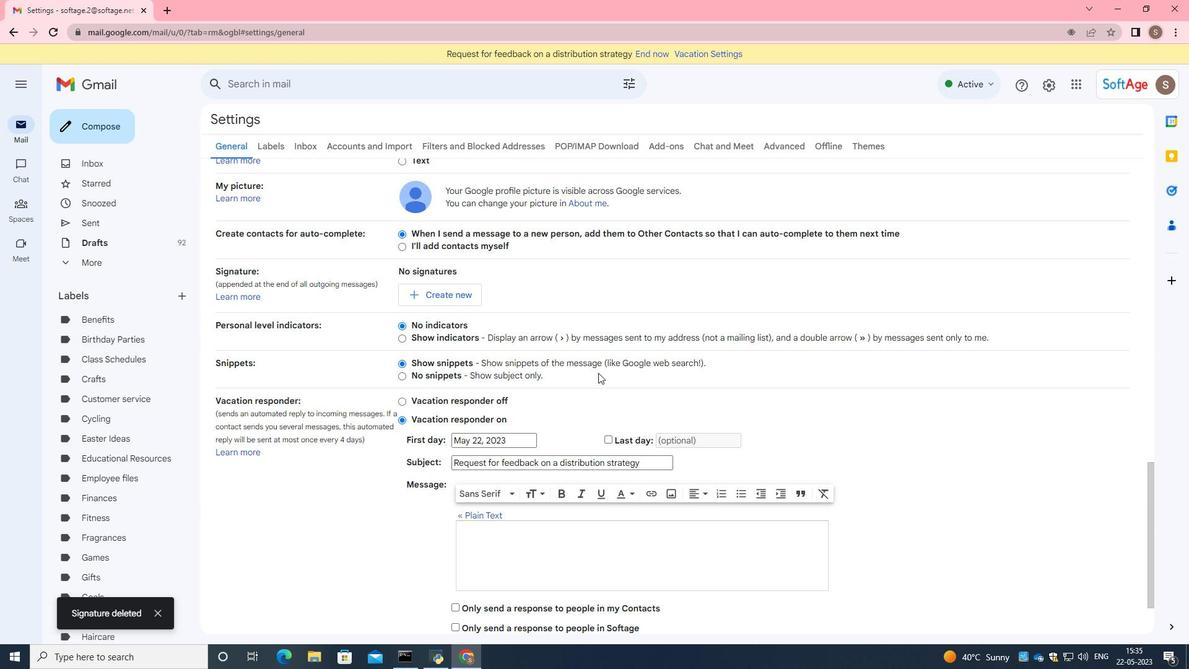 
Action: Mouse scrolled (606, 379) with delta (0, 0)
Screenshot: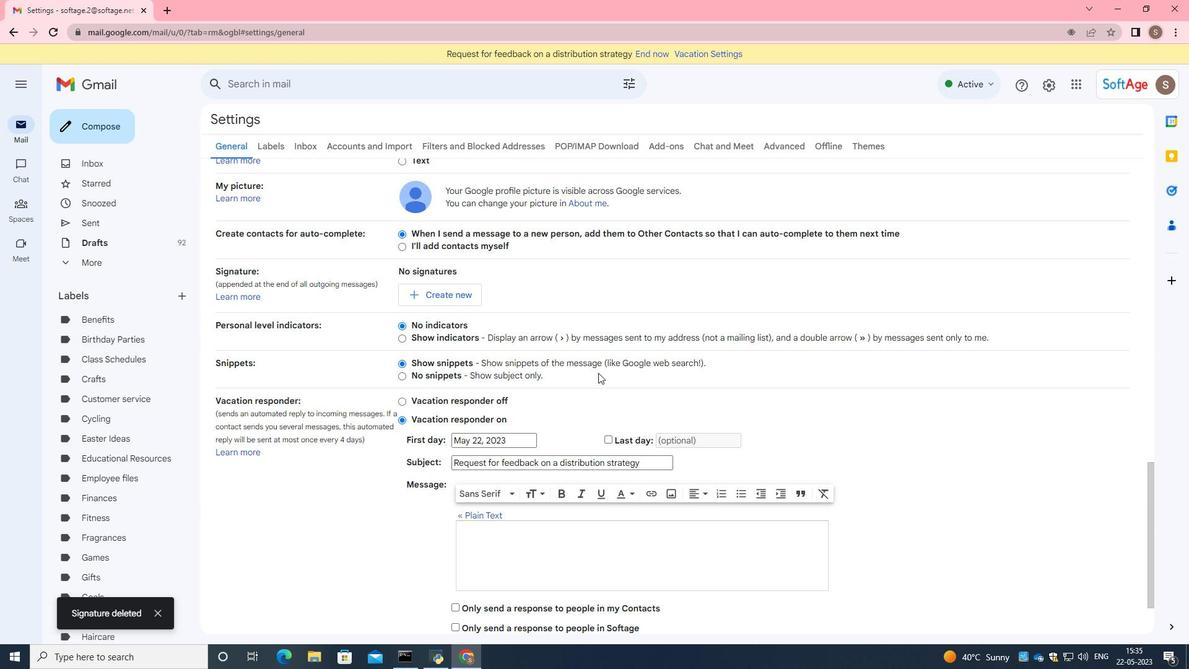 
Action: Mouse moved to (548, 261)
Screenshot: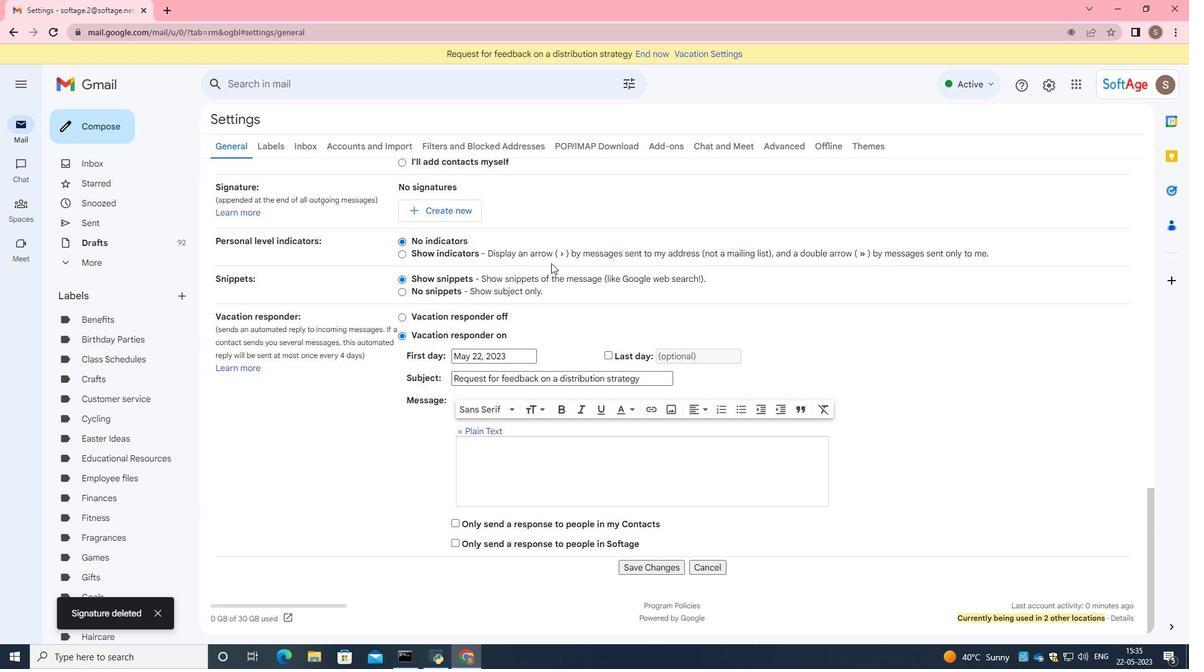 
Action: Mouse scrolled (548, 262) with delta (0, 0)
Screenshot: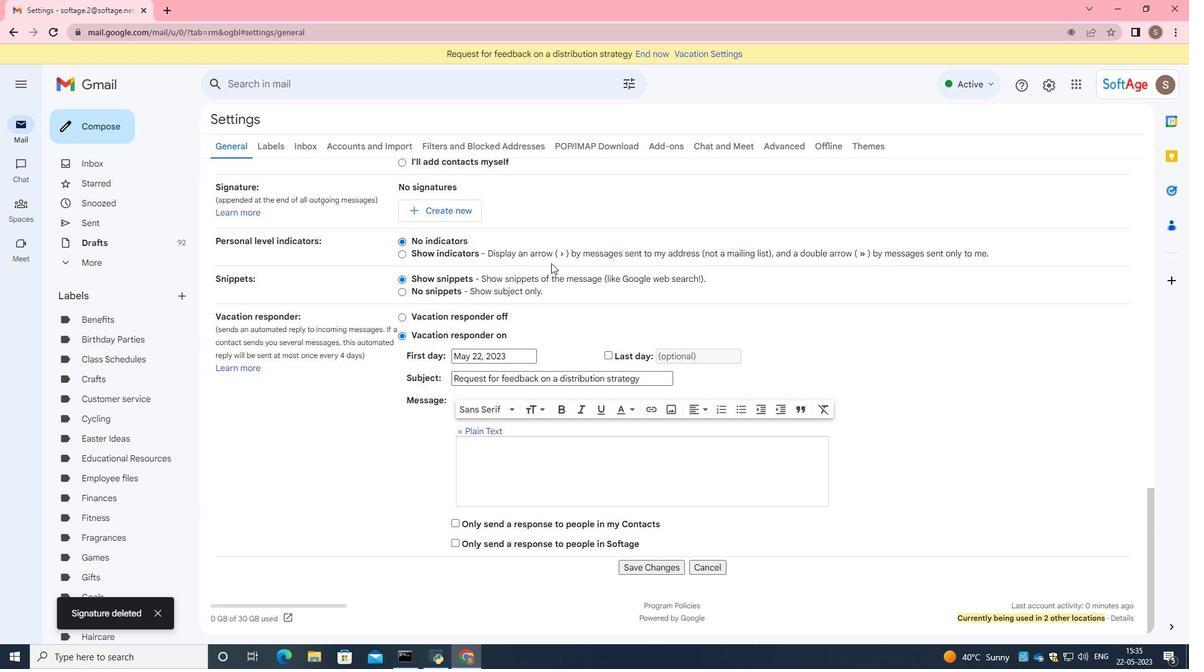 
Action: Mouse scrolled (548, 262) with delta (0, 0)
Screenshot: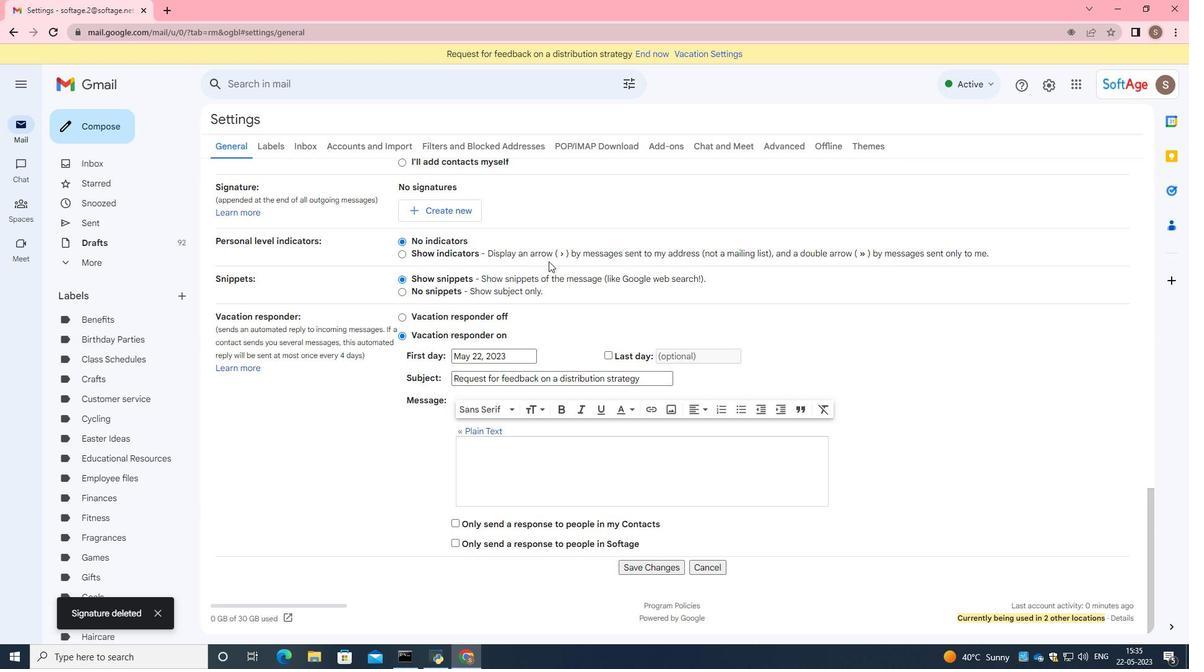
Action: Mouse moved to (457, 330)
Screenshot: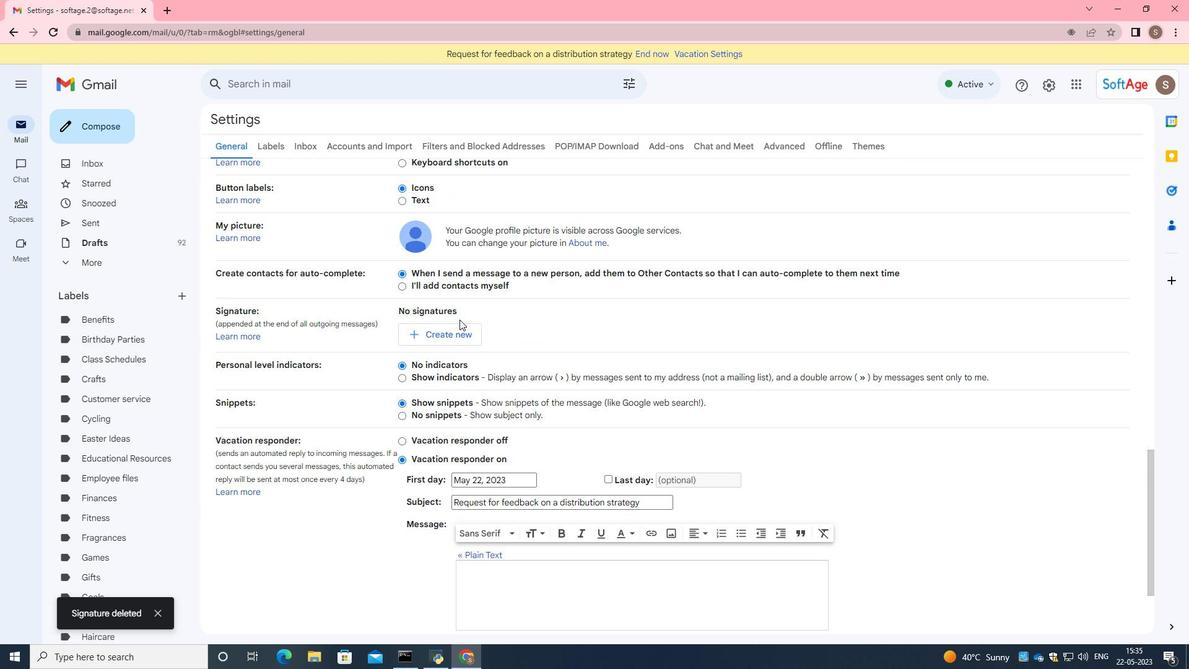 
Action: Mouse pressed left at (457, 330)
Screenshot: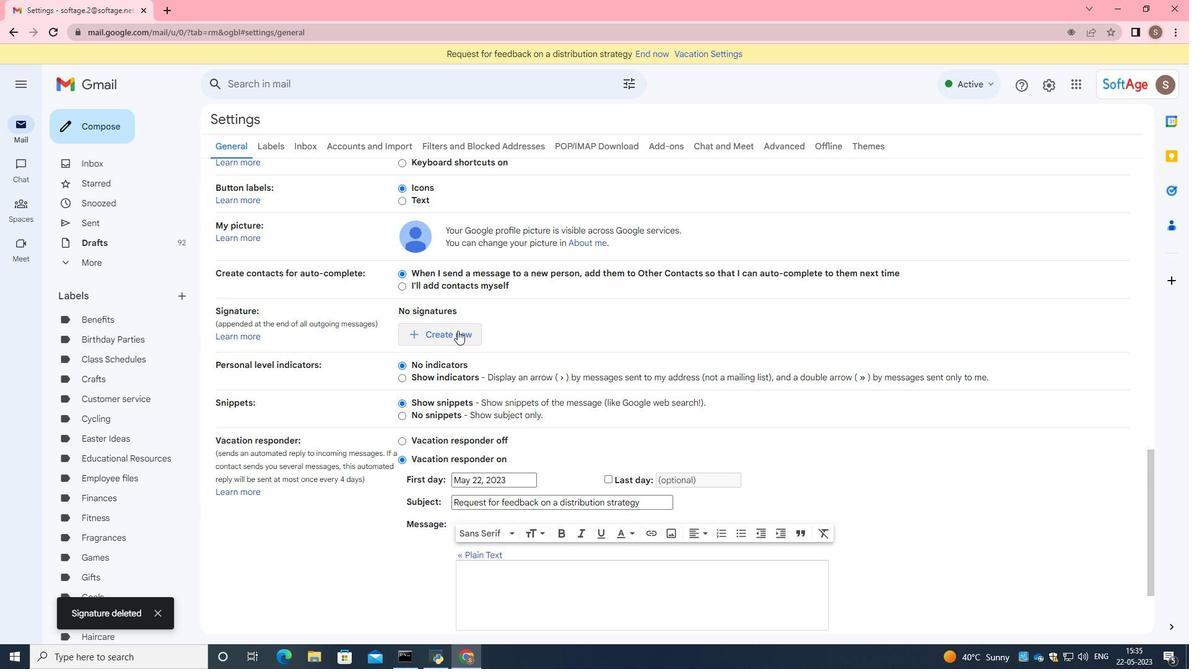 
Action: Mouse moved to (521, 337)
Screenshot: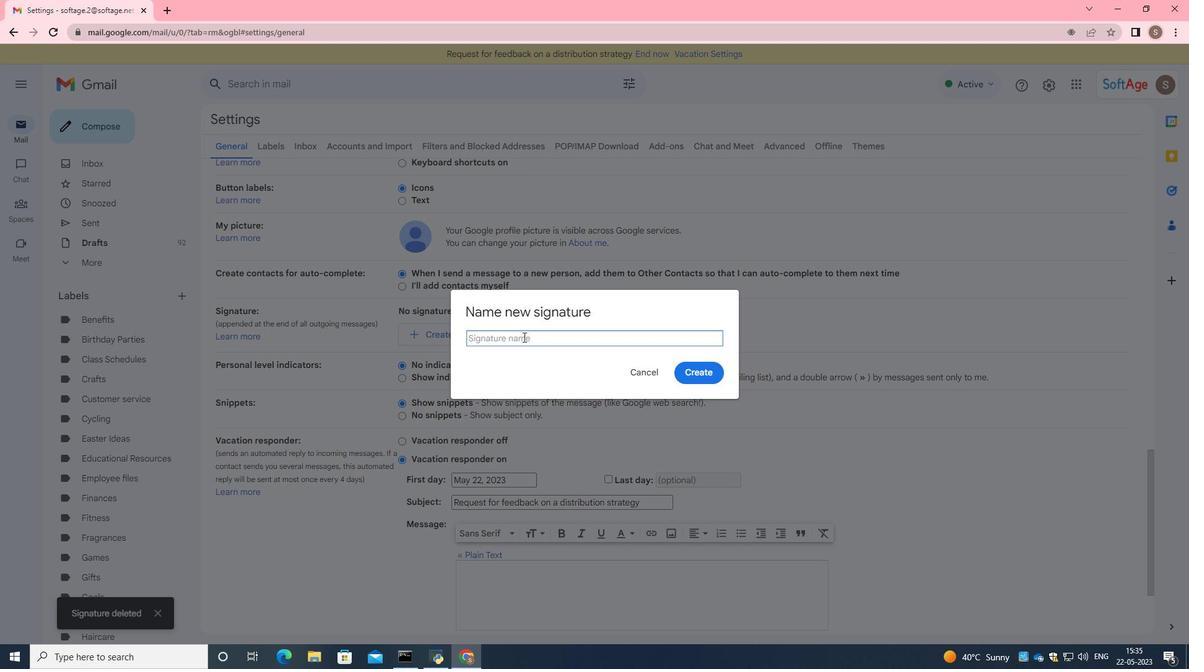 
Action: Key pressed <Key.caps_lock>J<Key.caps_lock>azmin<Key.space><Key.caps_lock>D<Key.caps_lock>avis
Screenshot: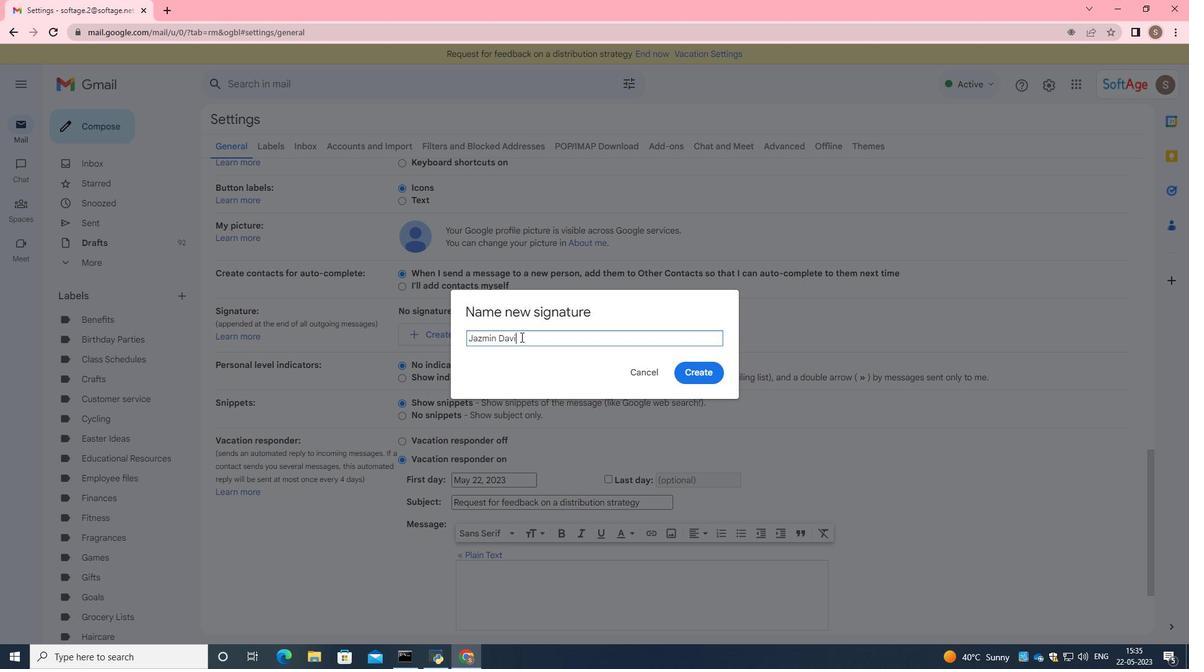 
Action: Mouse moved to (709, 370)
Screenshot: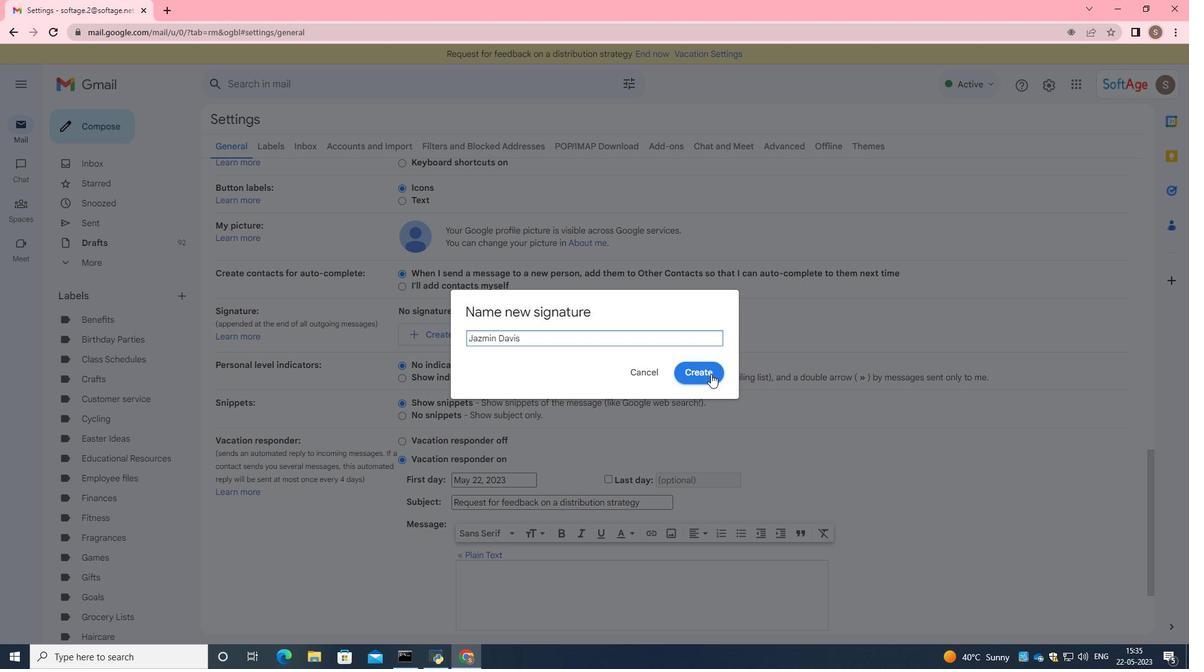 
Action: Mouse pressed left at (709, 370)
Screenshot: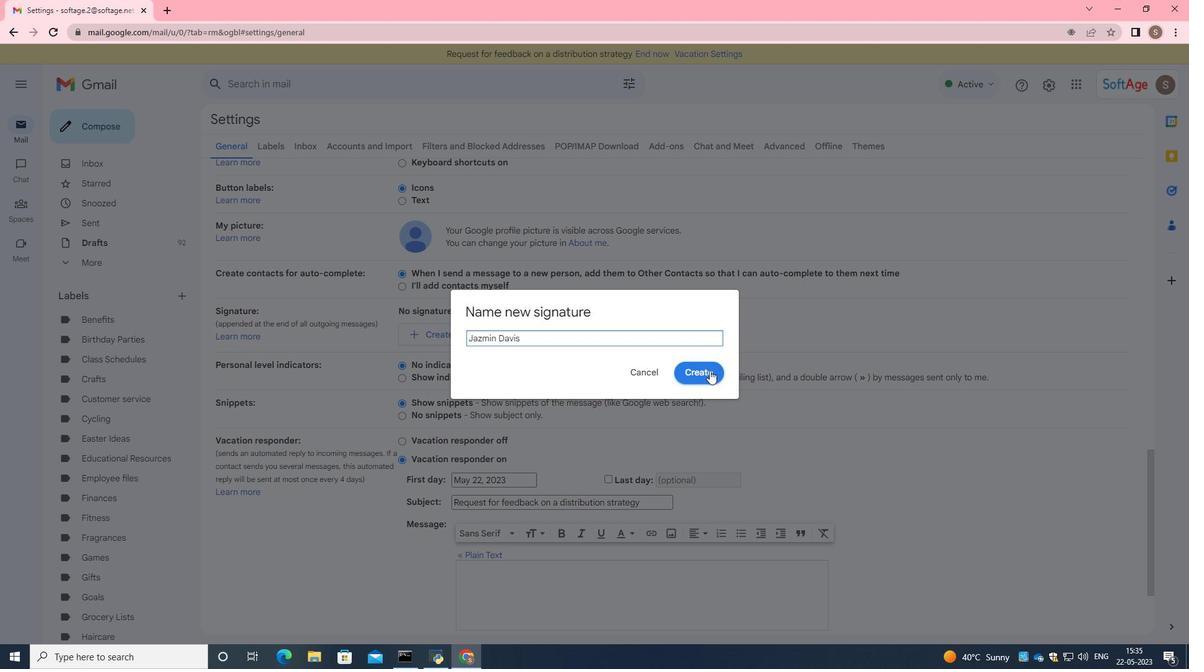 
Action: Mouse moved to (639, 334)
Screenshot: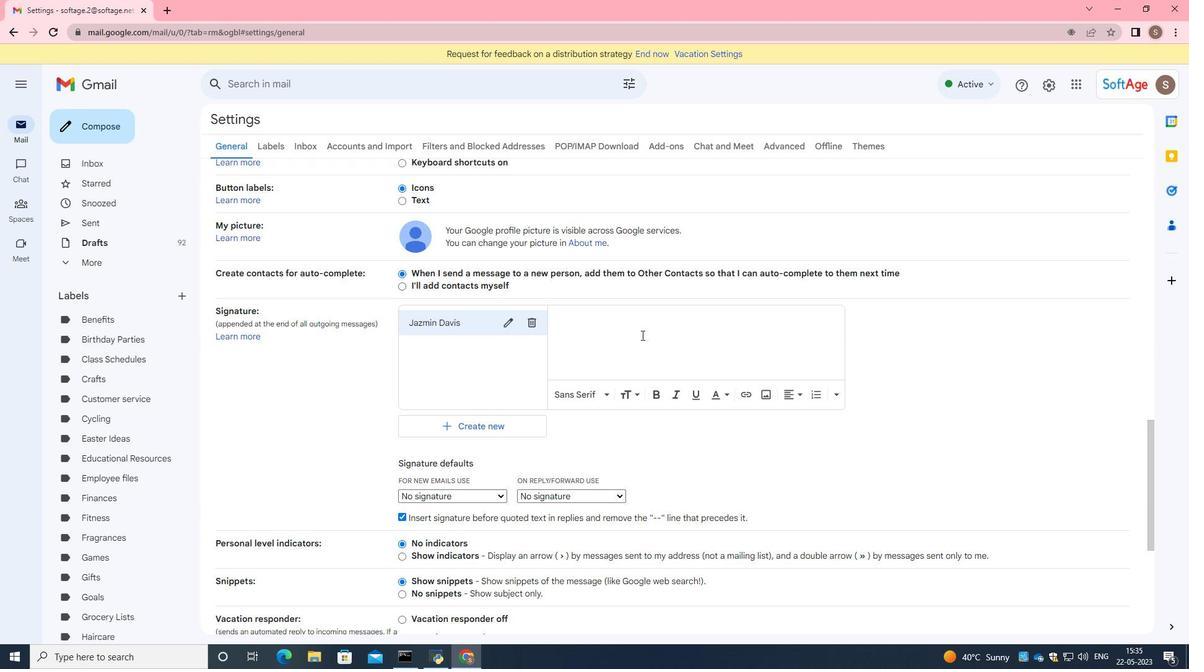 
Action: Mouse pressed left at (639, 334)
Screenshot: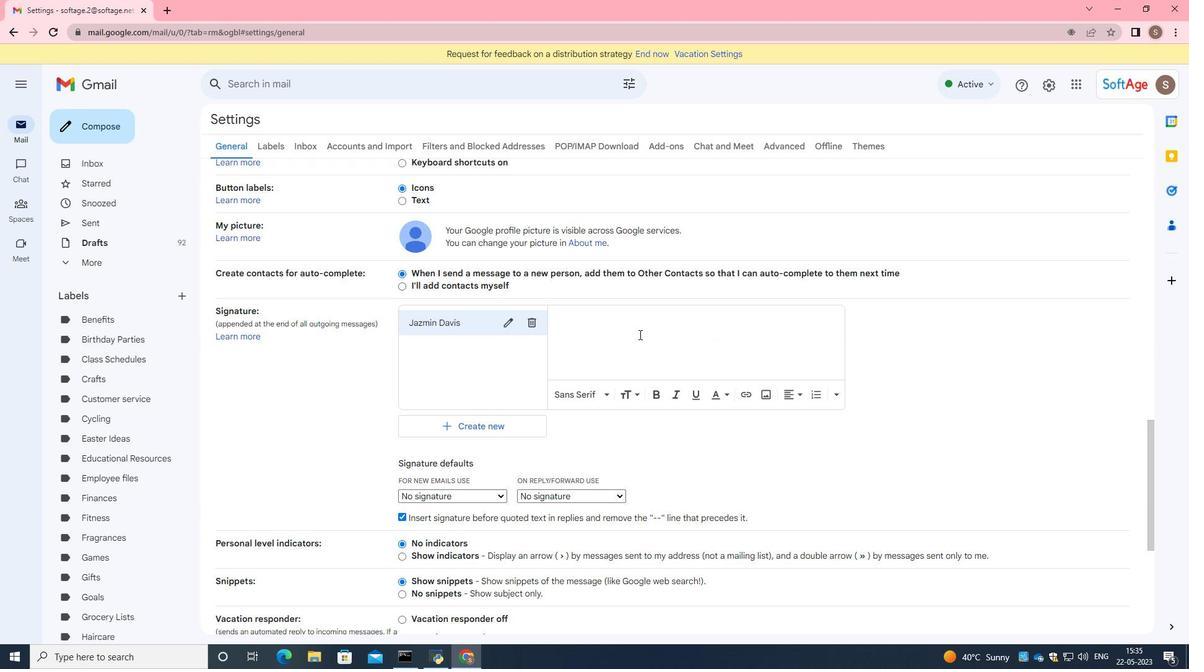 
Action: Key pressed <Key.caps_lock>B<Key.caps_lock>est<Key.space>wishes<Key.space>for<Key.space>a<Key.space>happy<Key.space><Key.caps_lock>N<Key.caps_lock>ational<Key.space><Key.caps_lock>T<Key.caps_lock>eachers<Key.space><Key.caps_lock>D<Key.caps_lock>ay,<Key.enter><Key.caps_lock>J<Key.caps_lock>azmin<Key.space><Key.caps_lock>D<Key.caps_lock>avis<Key.space>
Screenshot: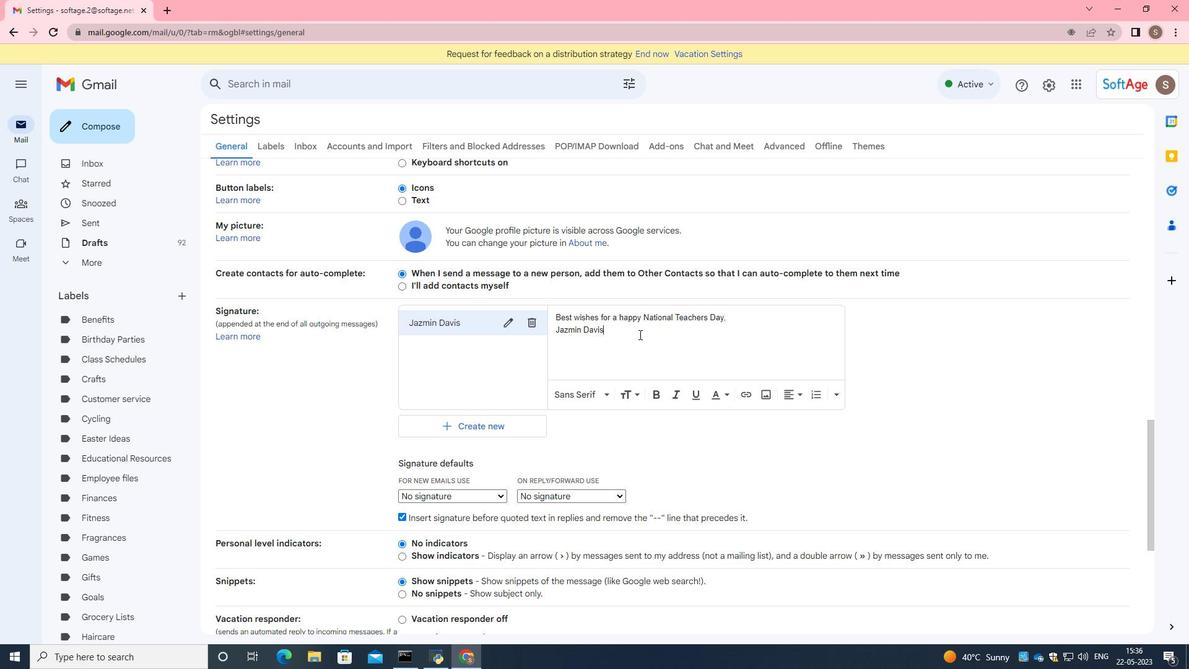 
Action: Mouse moved to (619, 358)
Screenshot: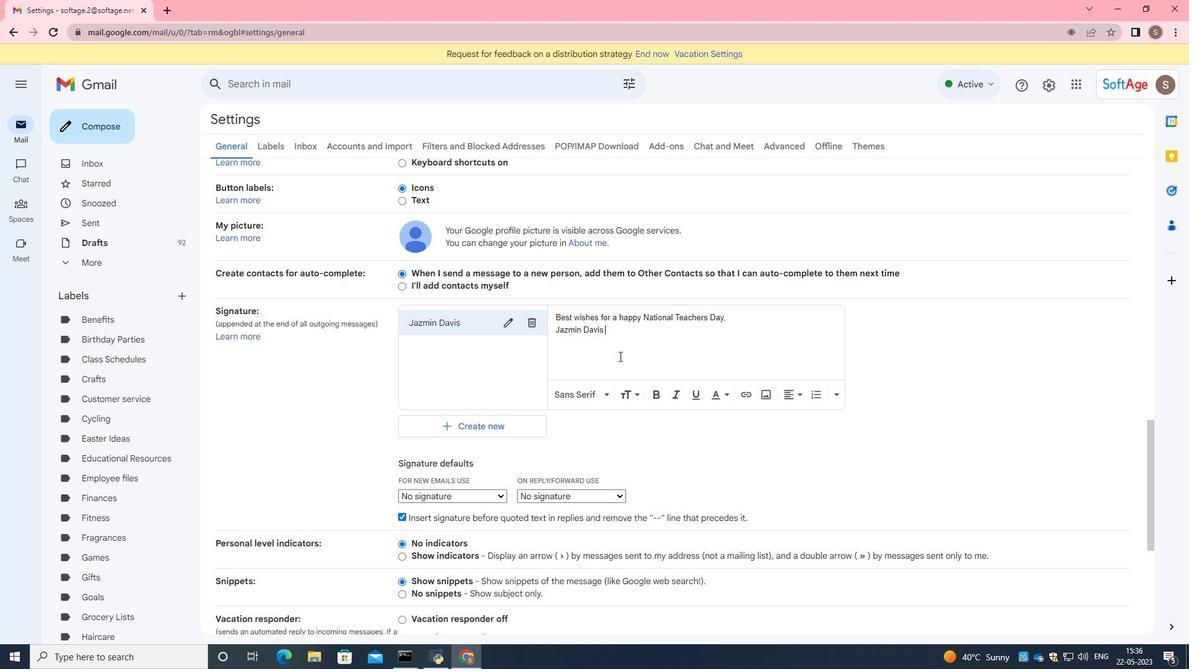 
Action: Mouse scrolled (619, 358) with delta (0, 0)
Screenshot: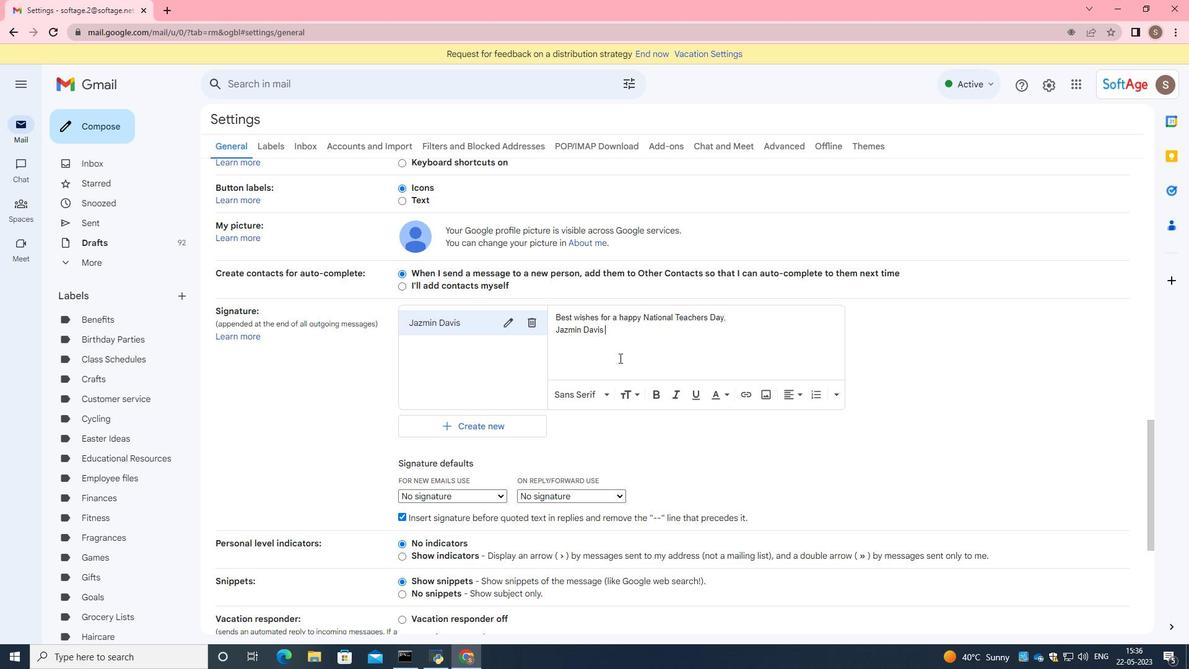 
Action: Mouse scrolled (619, 358) with delta (0, 0)
Screenshot: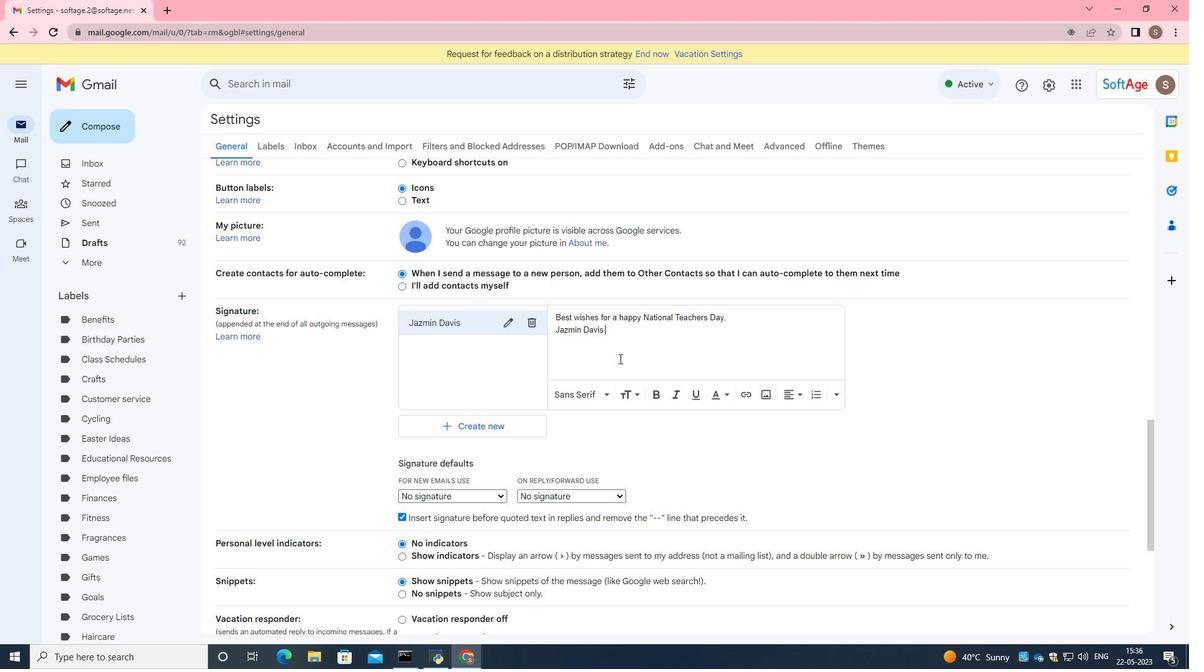 
Action: Mouse scrolled (619, 358) with delta (0, 0)
Screenshot: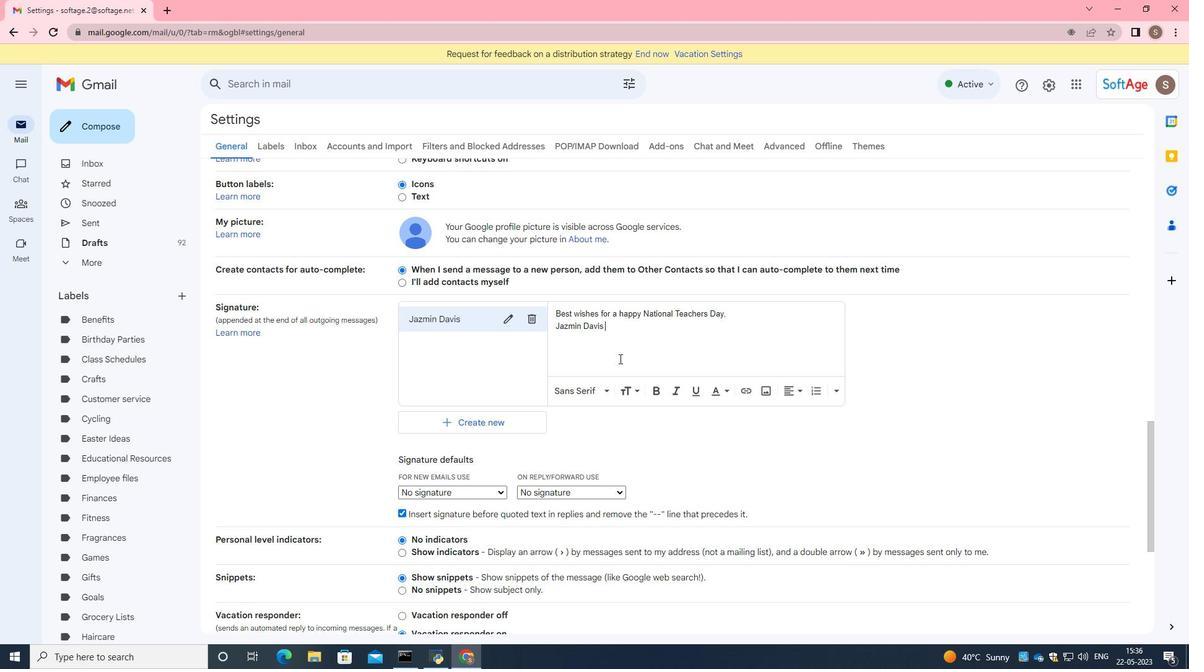 
Action: Mouse moved to (619, 358)
Screenshot: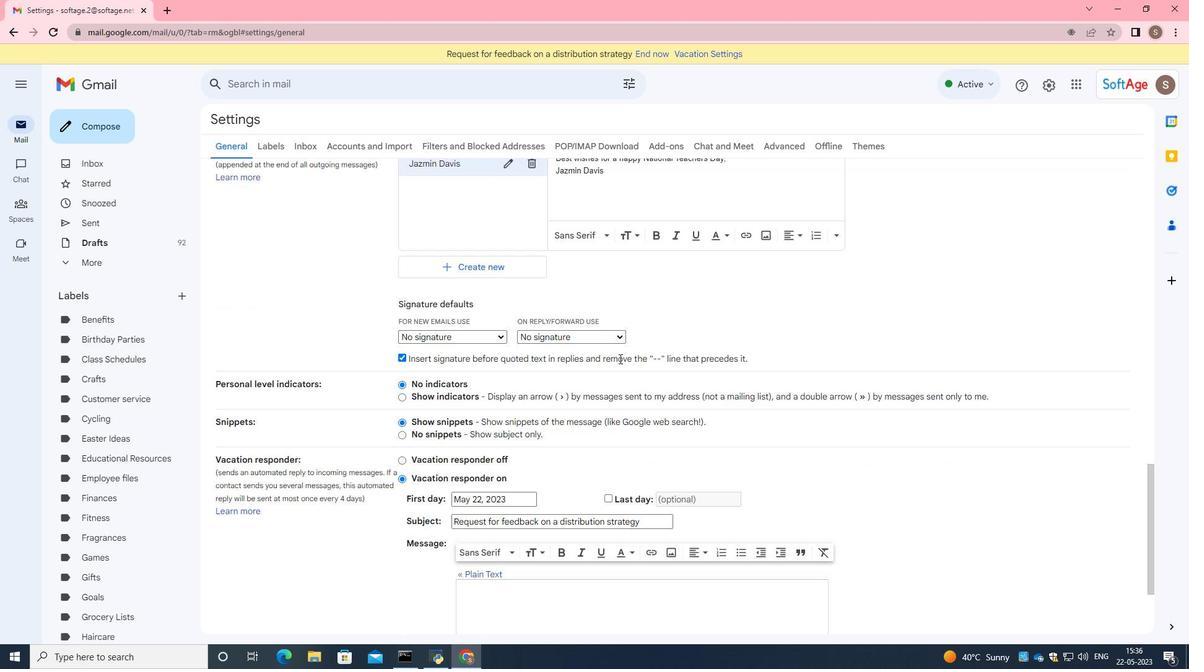 
Action: Mouse scrolled (619, 358) with delta (0, 0)
Screenshot: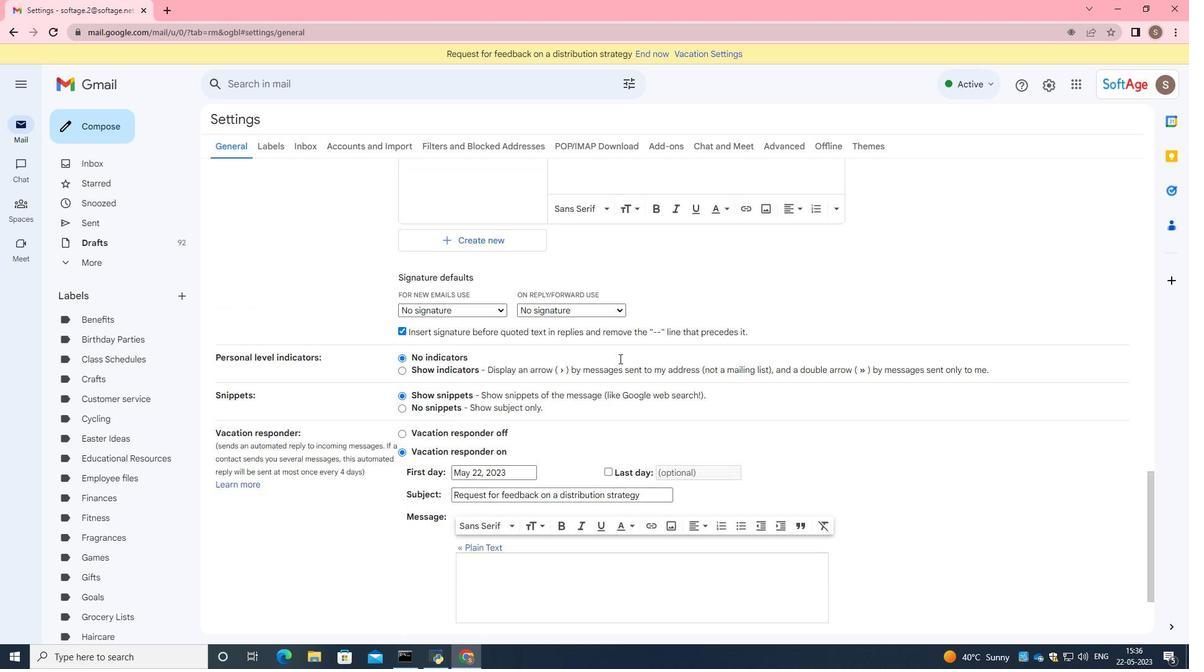 
Action: Mouse moved to (619, 358)
Screenshot: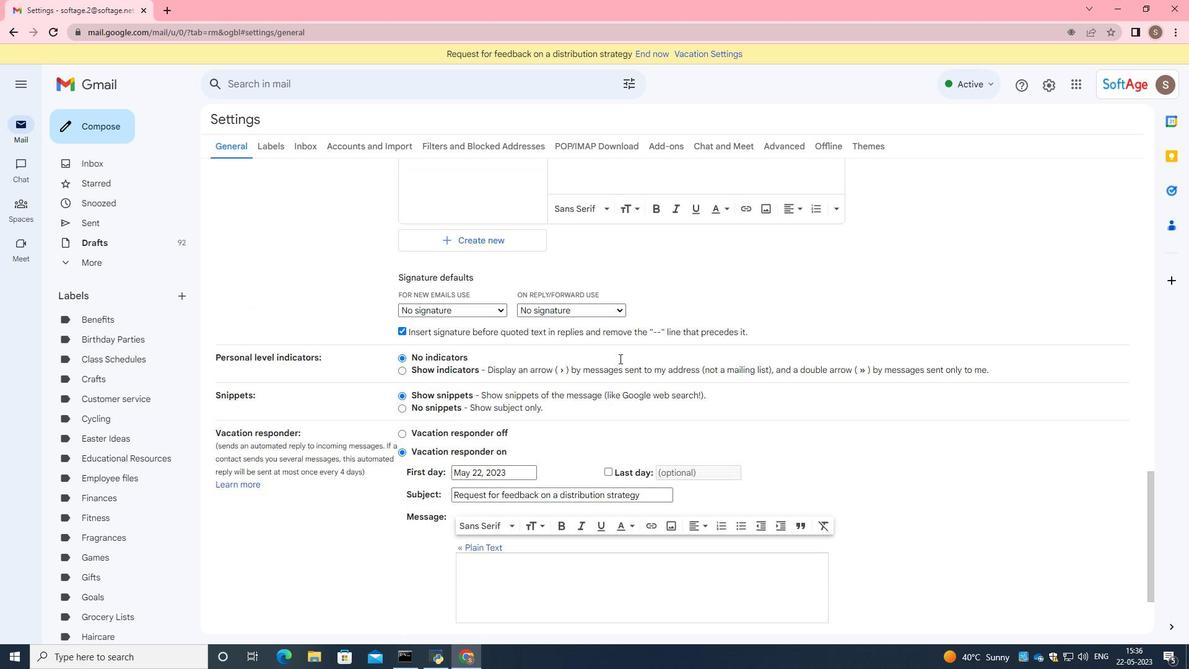 
Action: Mouse scrolled (619, 358) with delta (0, 0)
Screenshot: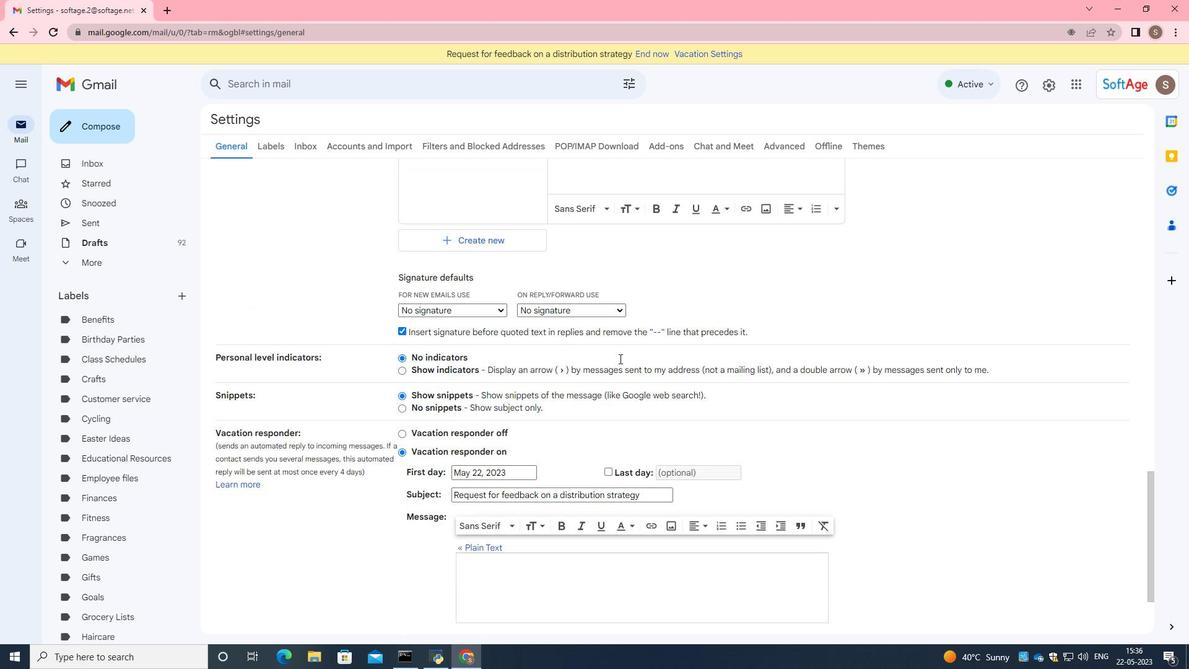 
Action: Mouse moved to (620, 360)
Screenshot: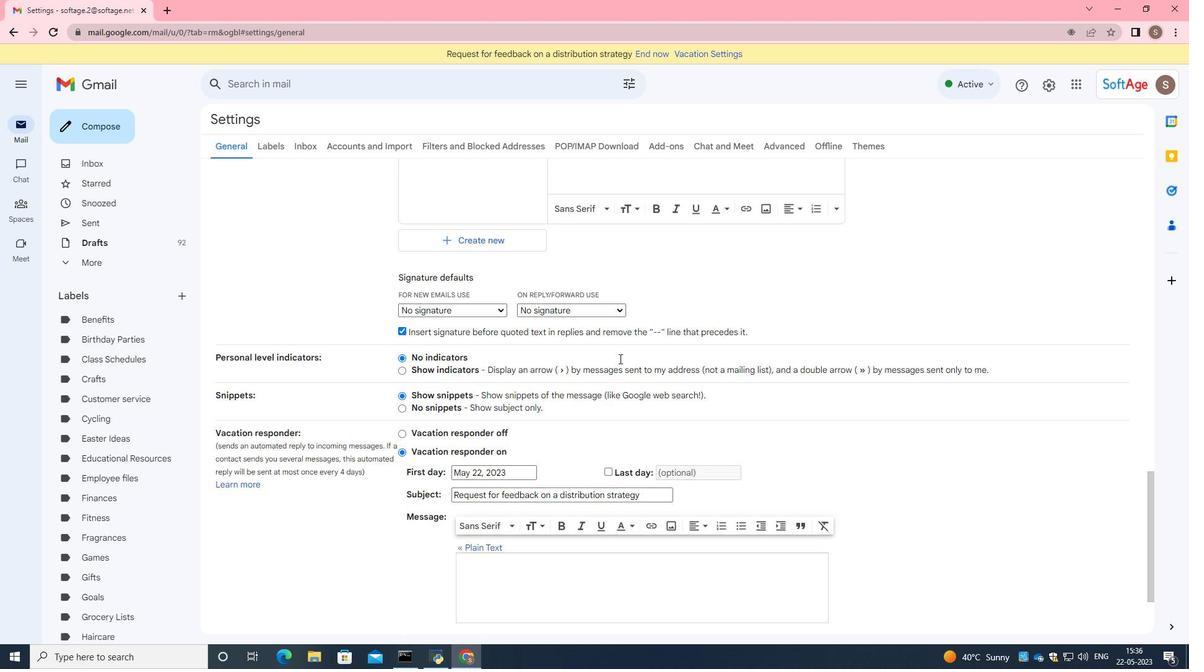 
Action: Mouse scrolled (620, 359) with delta (0, 0)
Screenshot: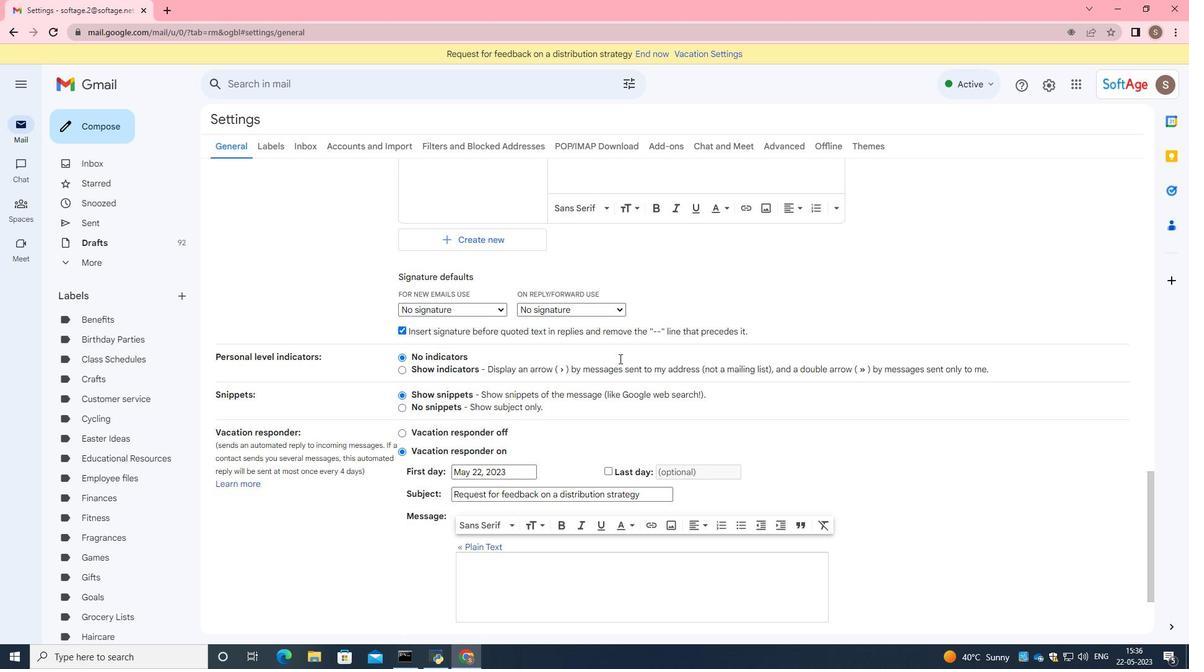 
Action: Mouse moved to (625, 519)
Screenshot: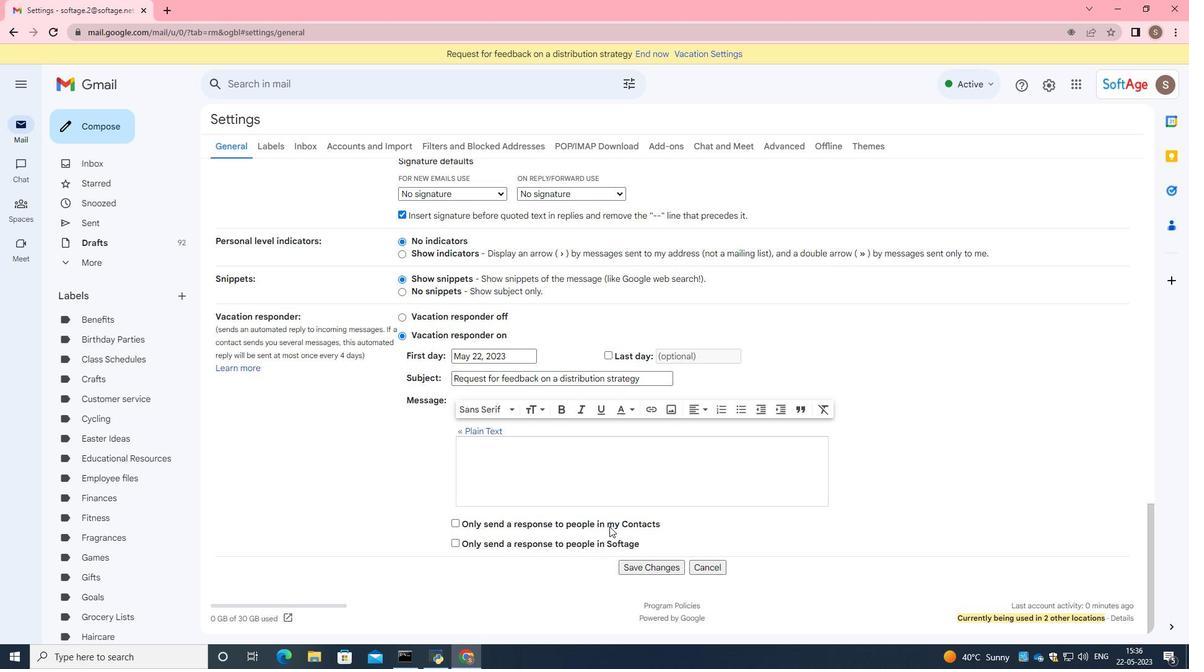 
Action: Mouse scrolled (625, 518) with delta (0, 0)
Screenshot: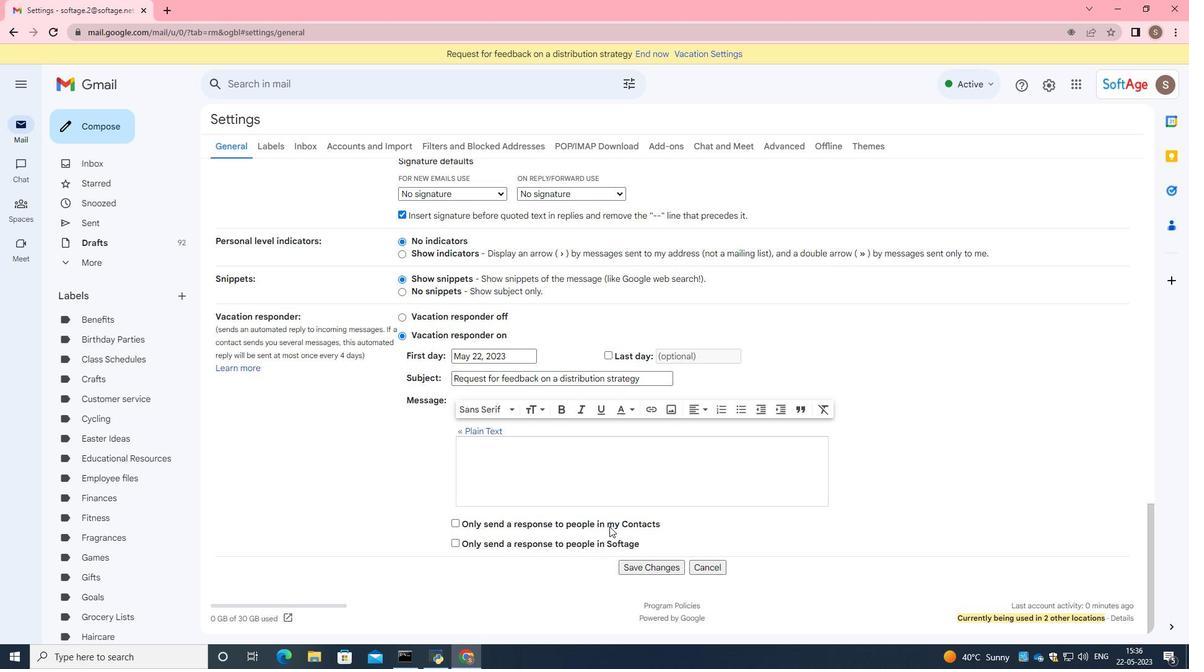 
Action: Mouse scrolled (625, 518) with delta (0, 0)
Screenshot: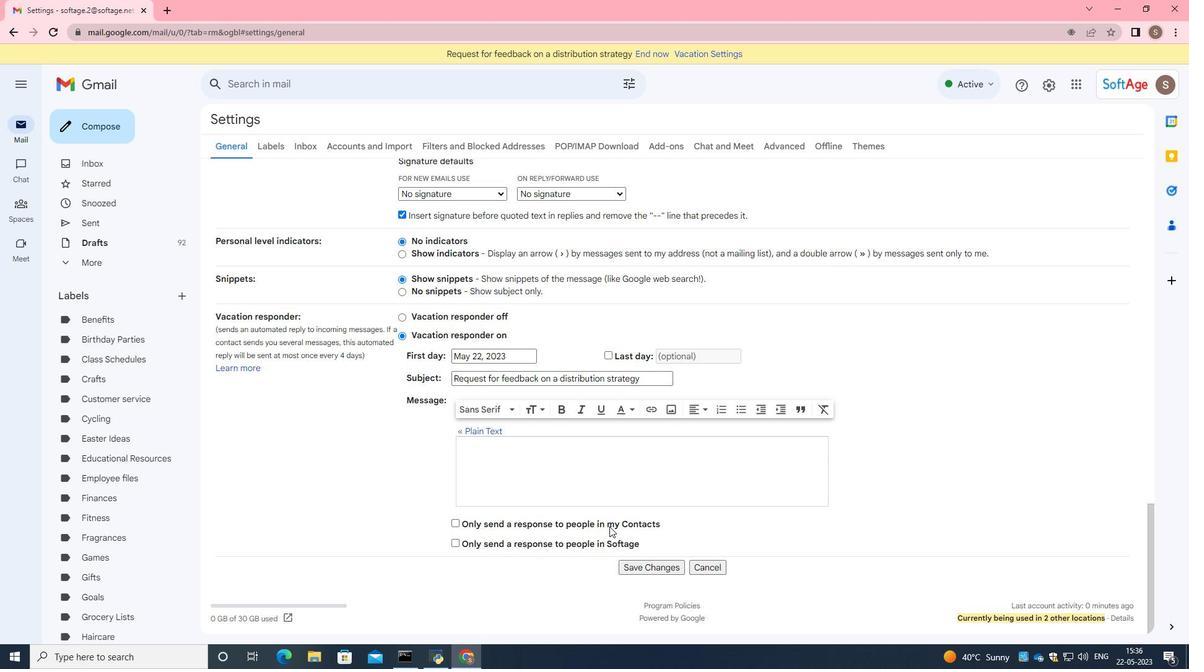 
Action: Mouse scrolled (625, 518) with delta (0, 0)
Screenshot: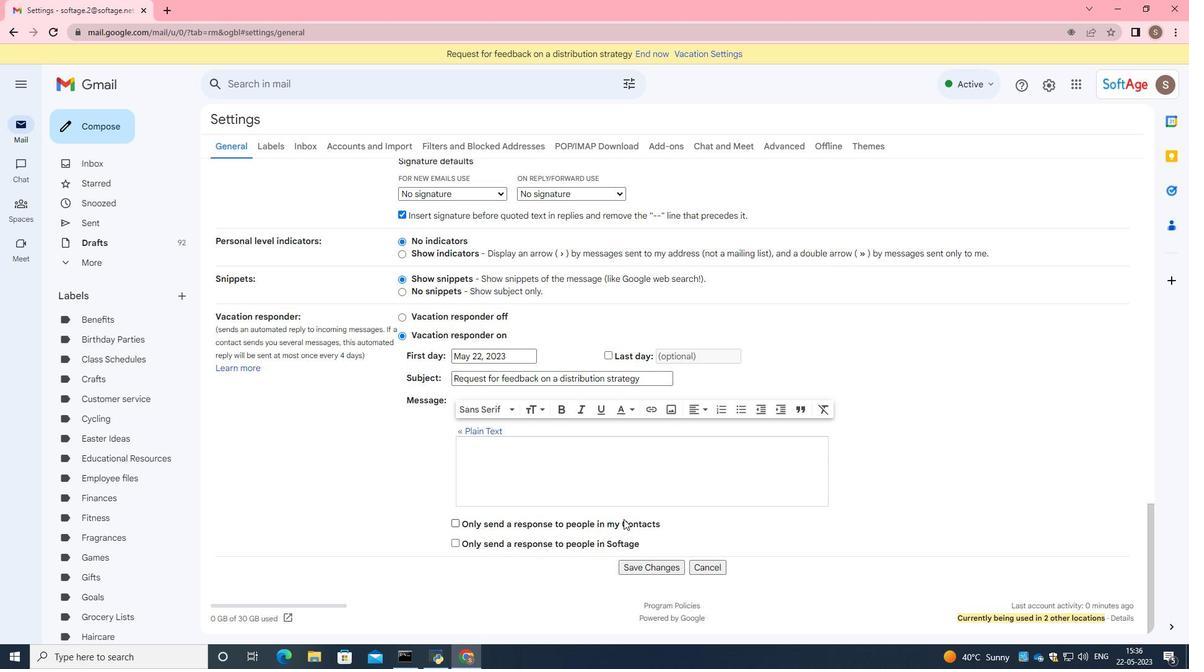 
Action: Mouse moved to (661, 571)
Screenshot: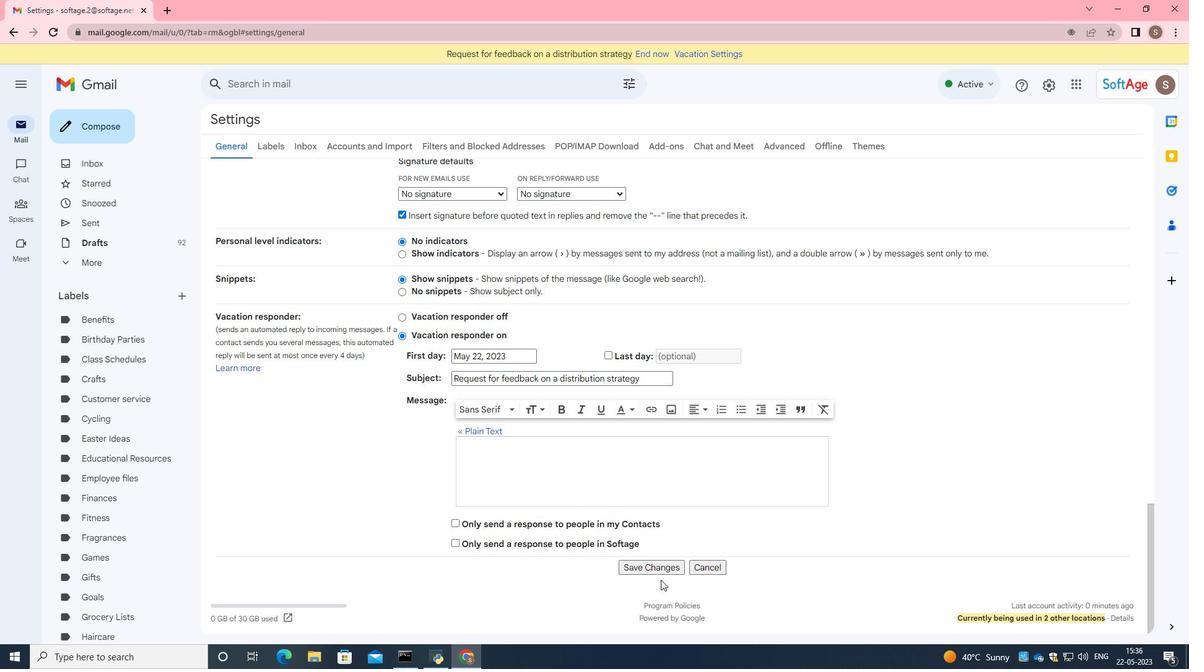 
Action: Mouse pressed left at (661, 571)
Screenshot: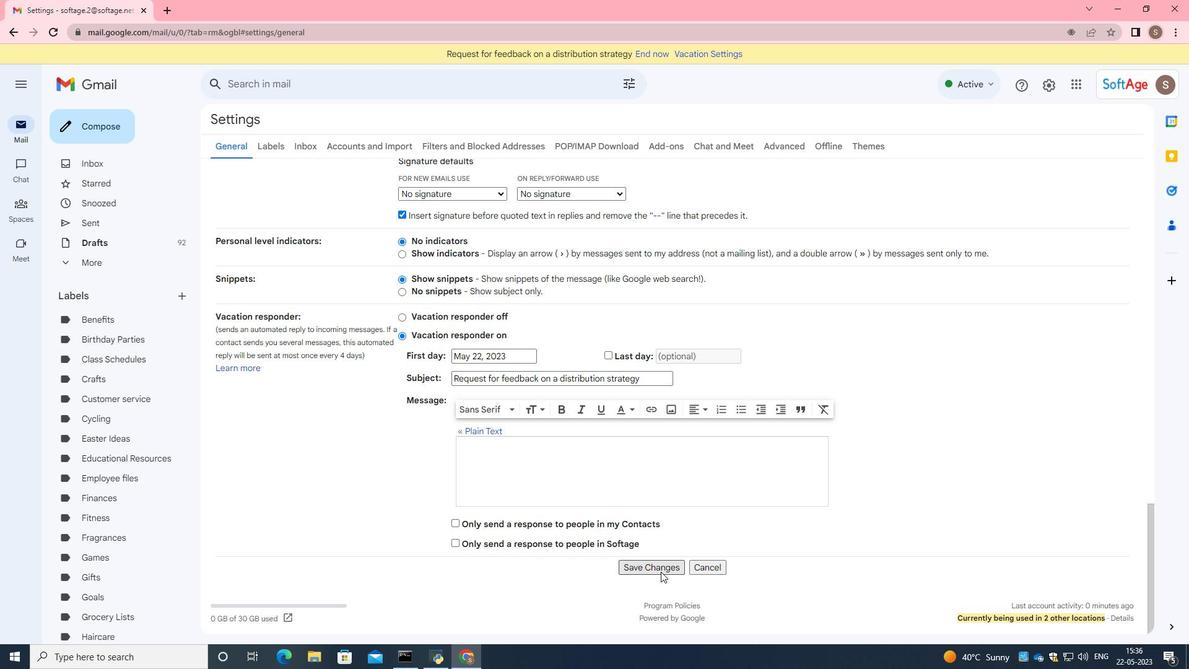 
Action: Mouse moved to (95, 117)
Screenshot: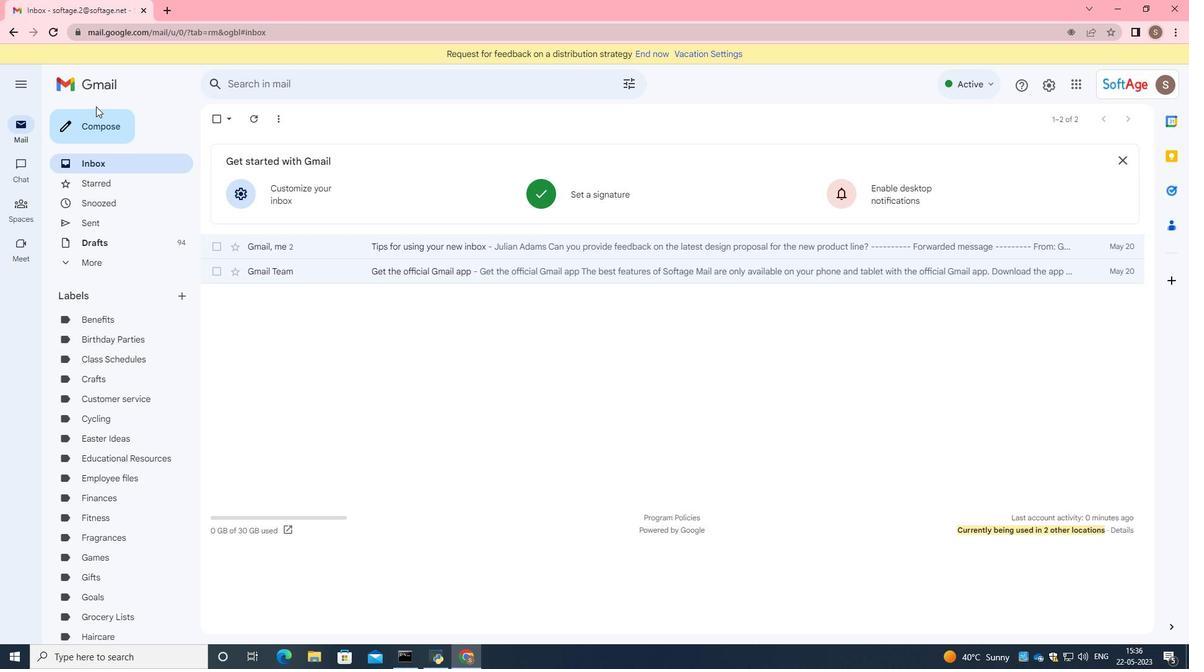 
Action: Mouse pressed left at (95, 117)
Screenshot: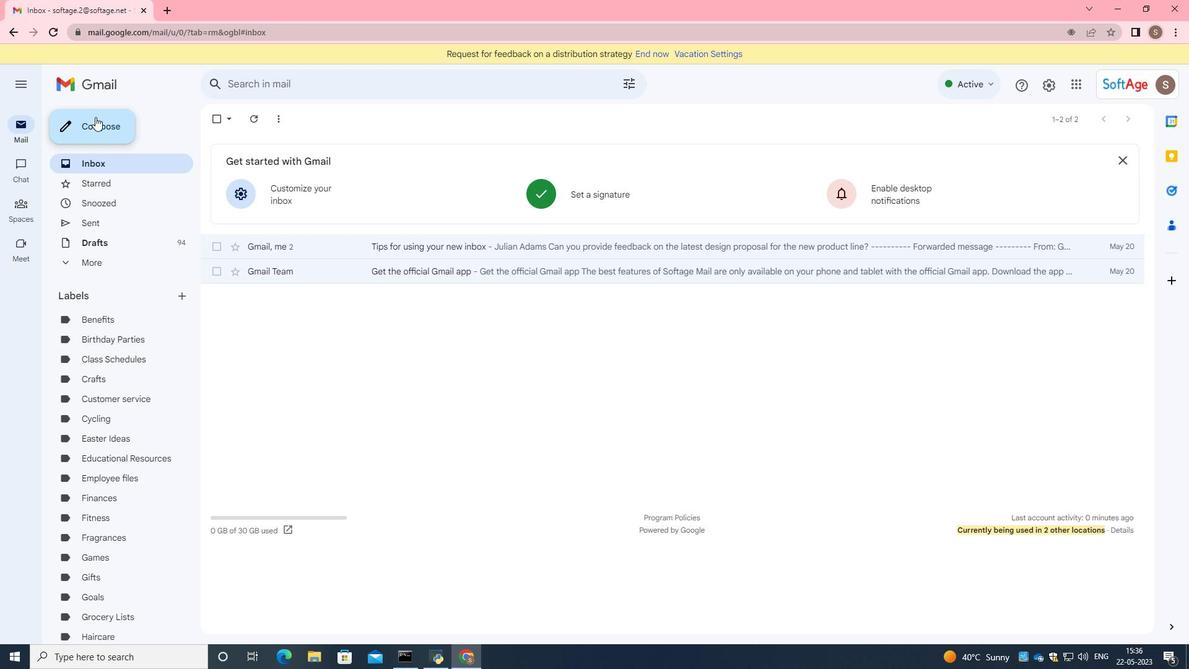 
Action: Mouse moved to (999, 619)
Screenshot: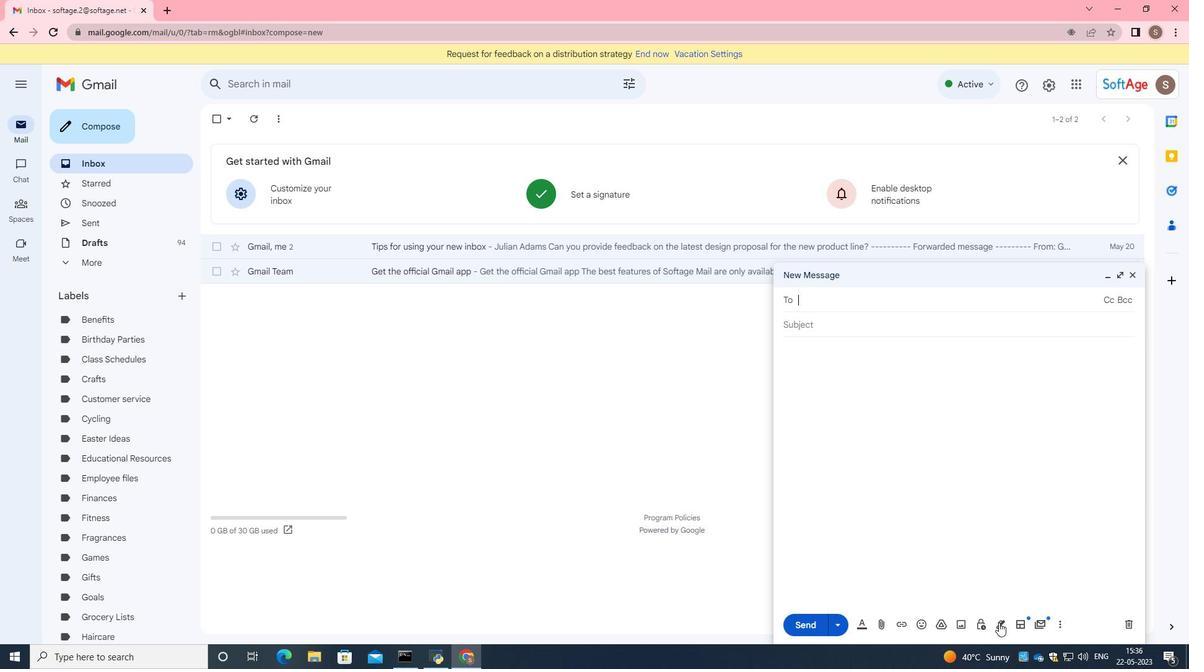 
Action: Mouse pressed left at (999, 619)
Screenshot: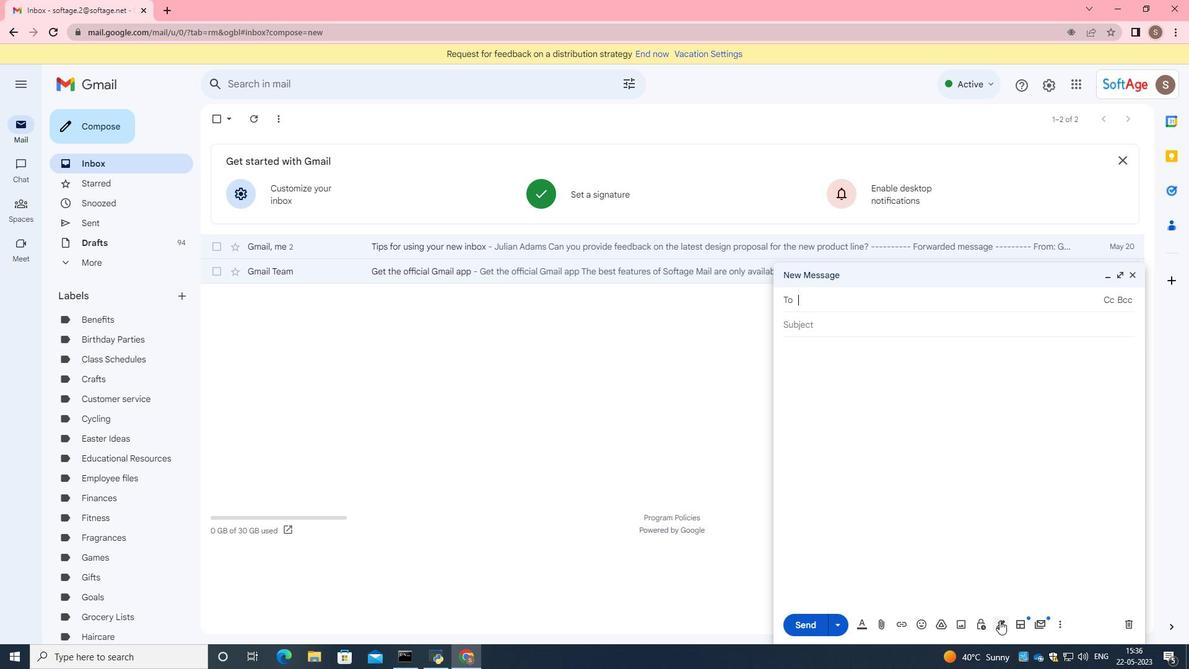 
Action: Mouse moved to (1040, 602)
Screenshot: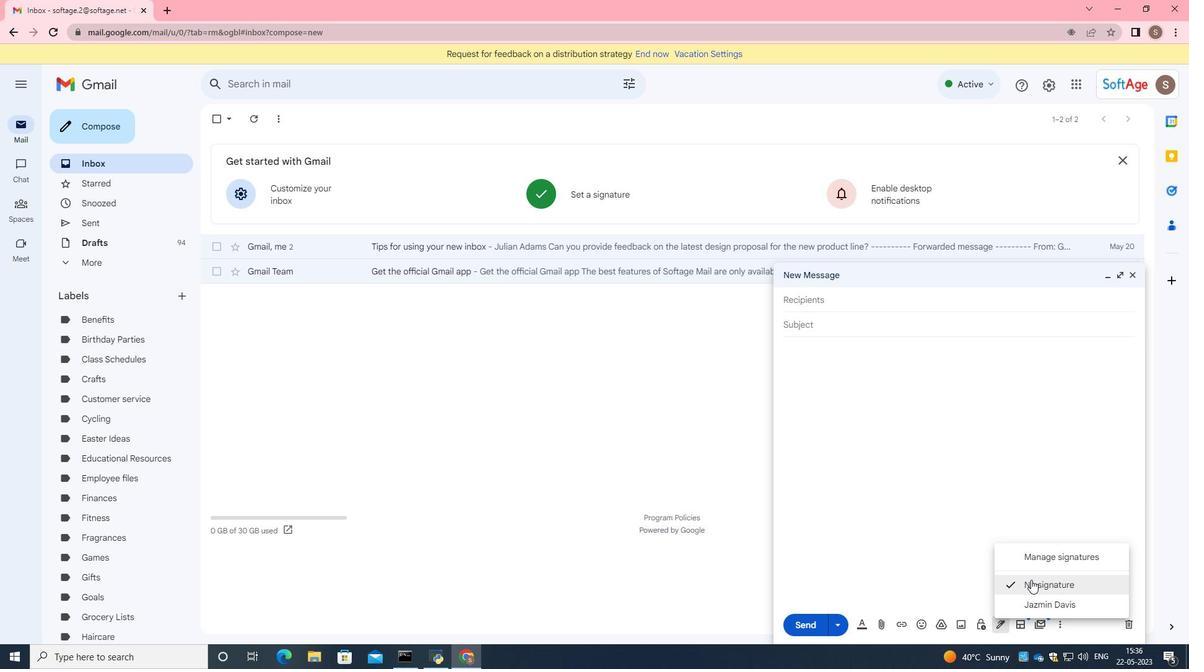 
Action: Mouse pressed left at (1040, 602)
Screenshot: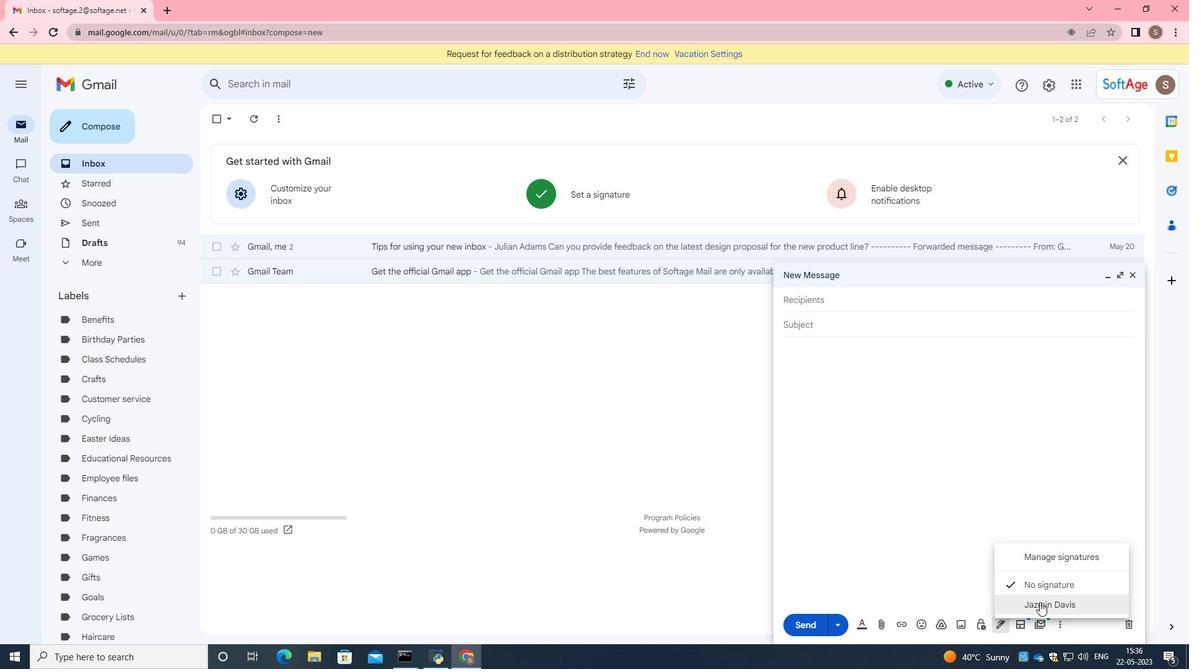 
Action: Mouse moved to (869, 299)
Screenshot: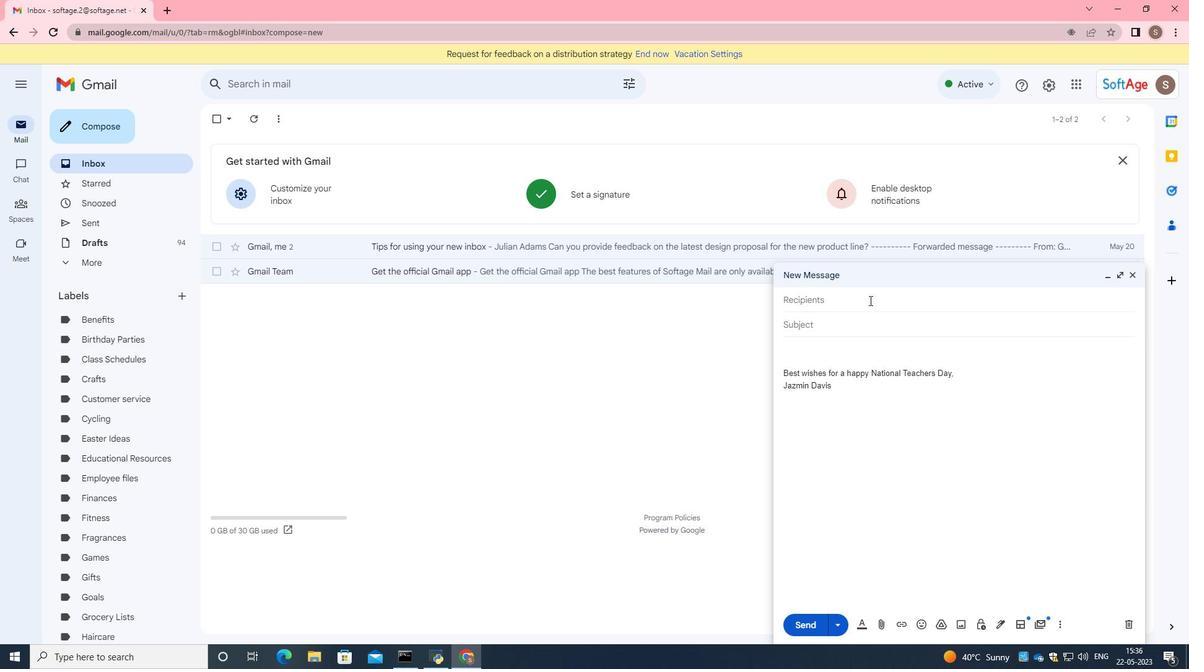 
Action: Mouse pressed left at (869, 299)
Screenshot: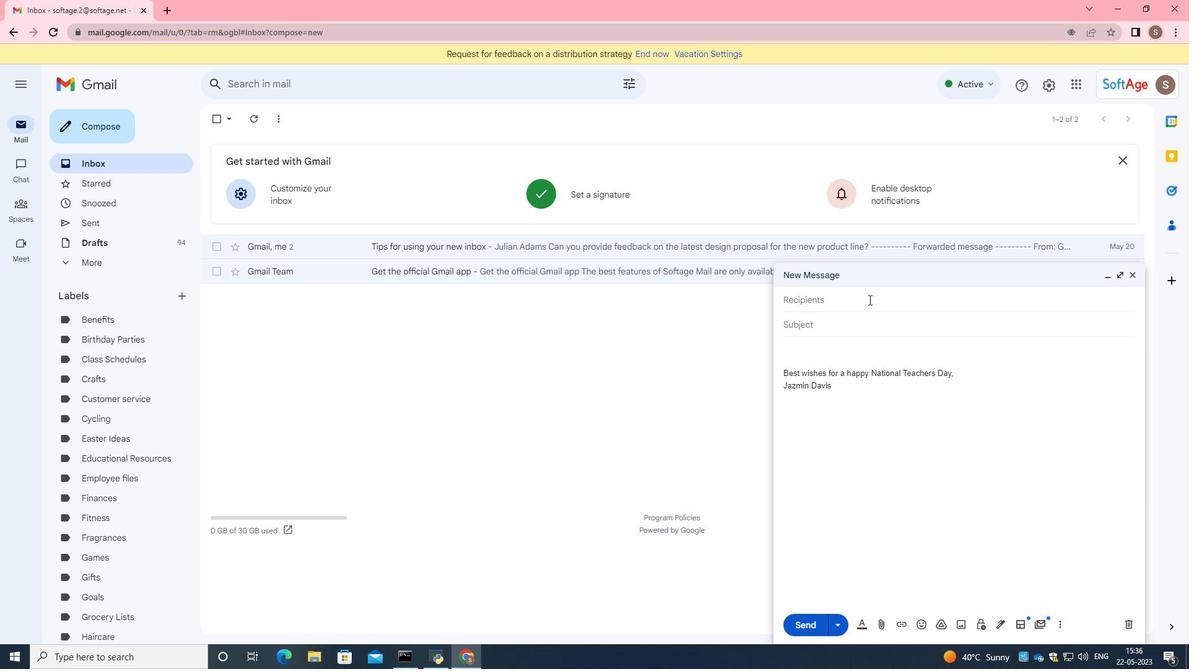 
Action: Key pressed <Key.caps_lock><Key.caps_lock>softage.5<Key.shift>@softage.net
Screenshot: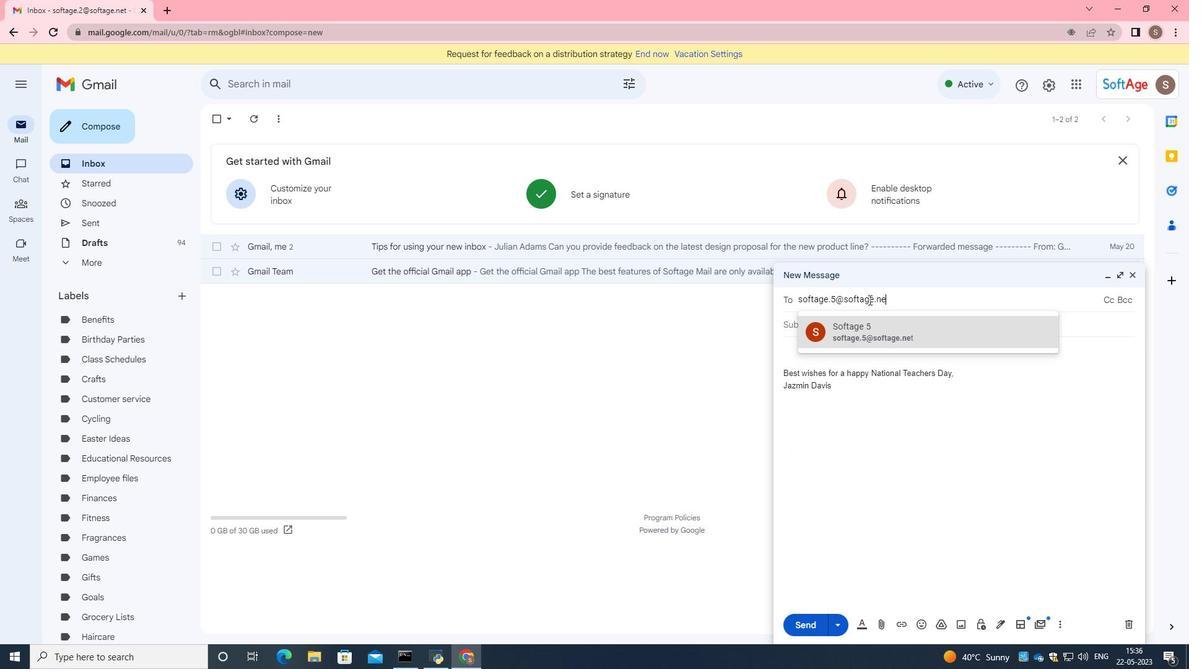 
Action: Mouse moved to (882, 332)
Screenshot: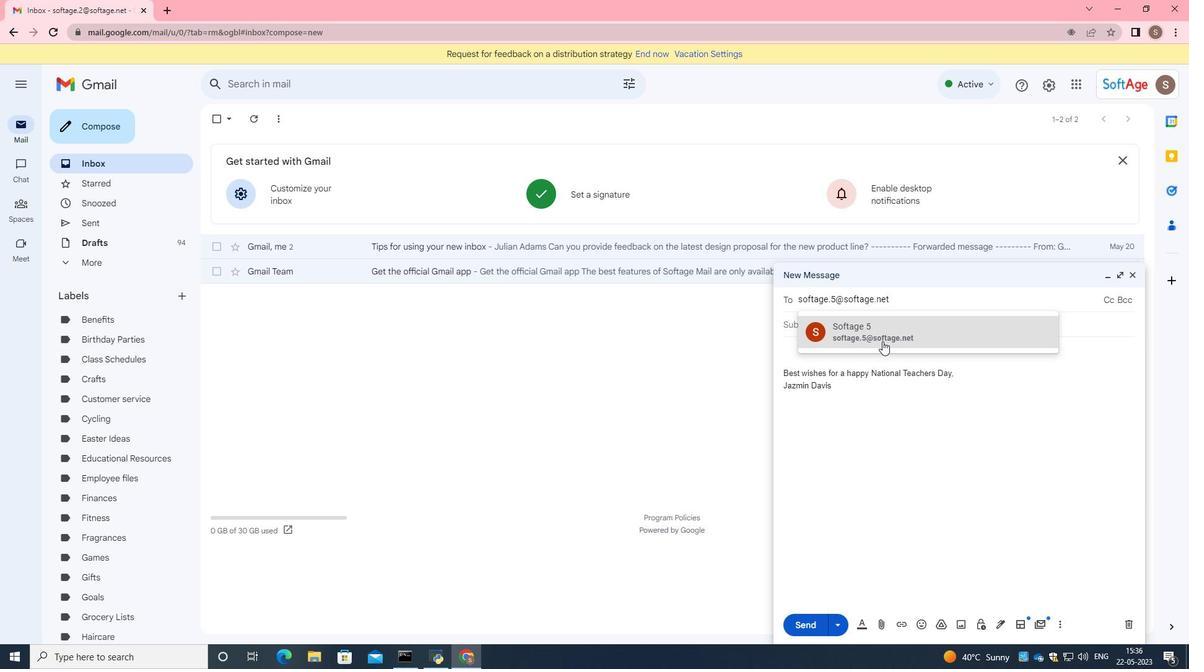 
Action: Mouse pressed left at (882, 332)
Screenshot: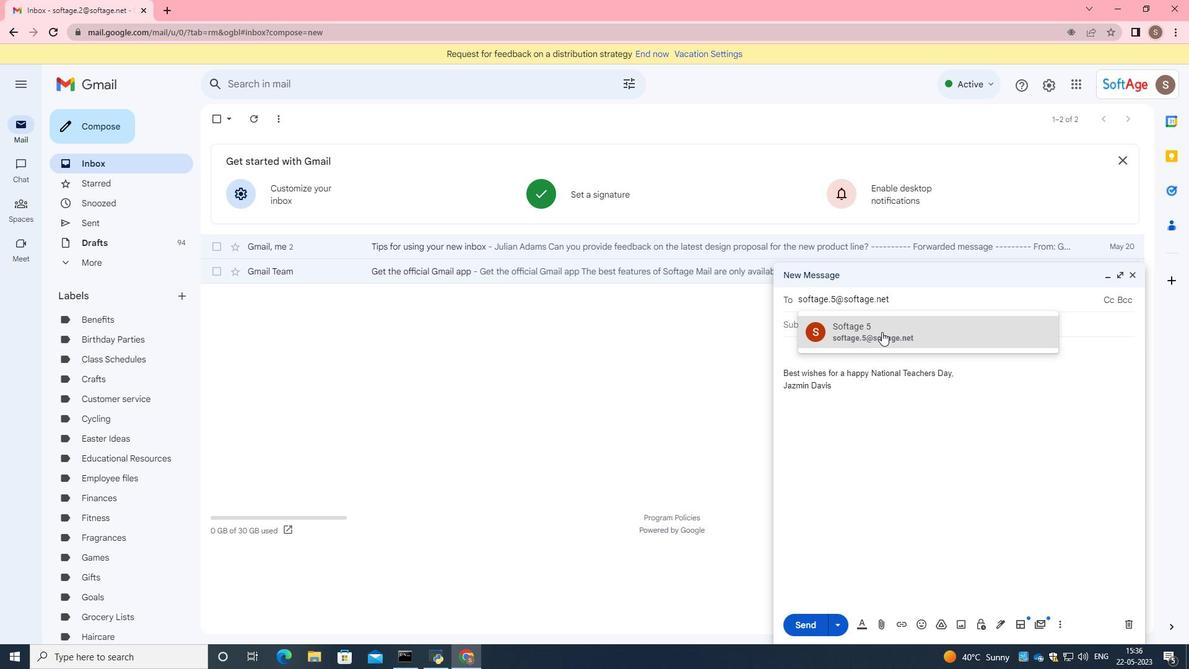 
Action: Mouse moved to (869, 365)
Screenshot: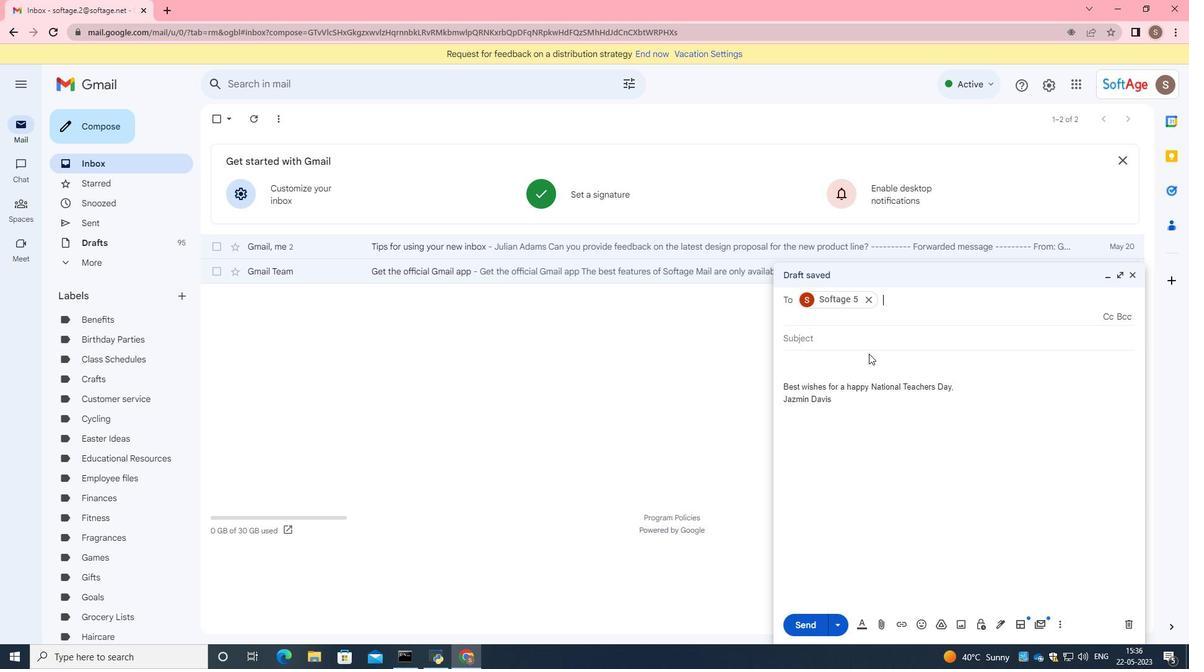 
Action: Mouse scrolled (869, 364) with delta (0, 0)
Screenshot: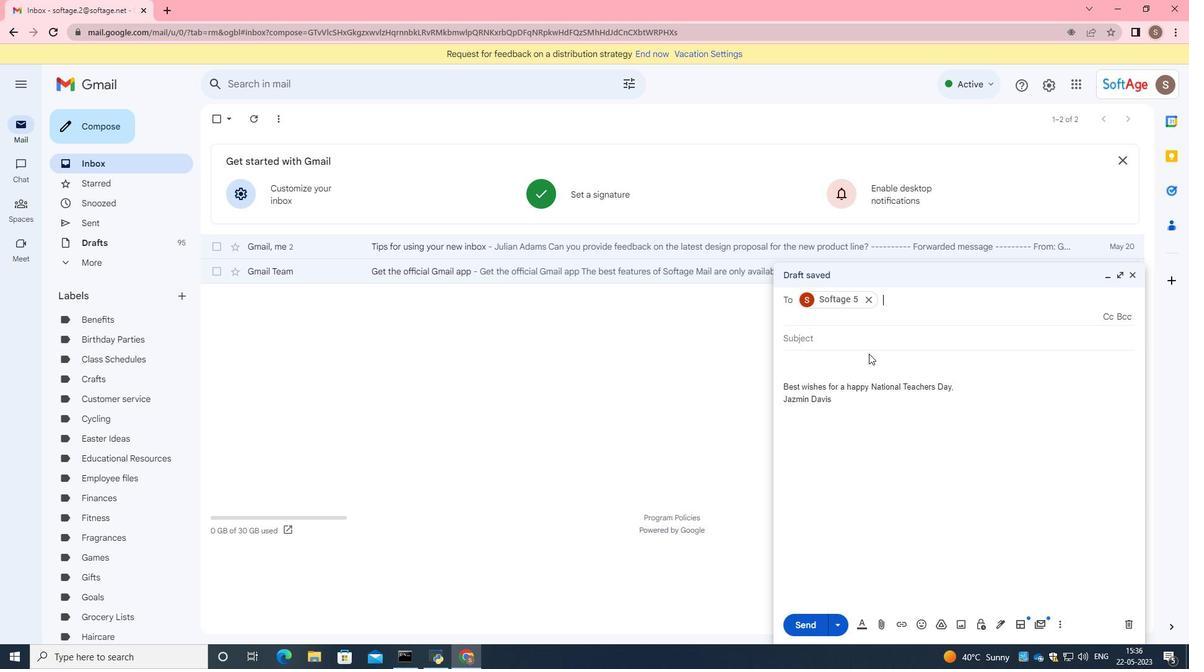 
Action: Mouse moved to (870, 366)
Screenshot: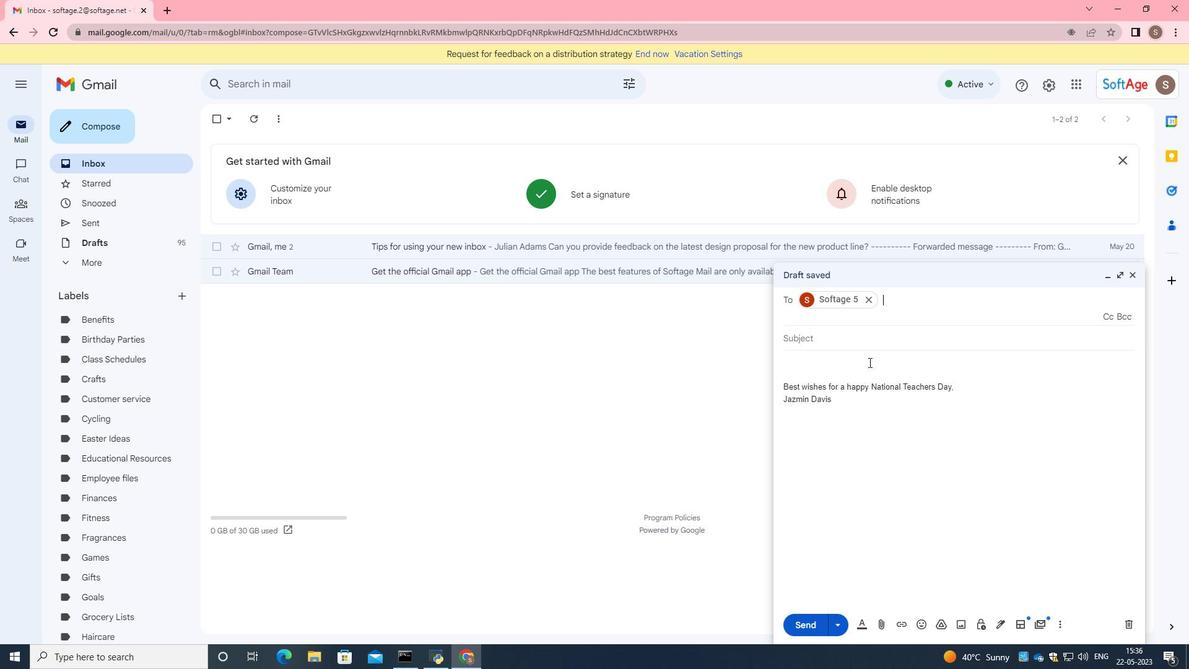 
Action: Mouse scrolled (870, 365) with delta (0, 0)
Screenshot: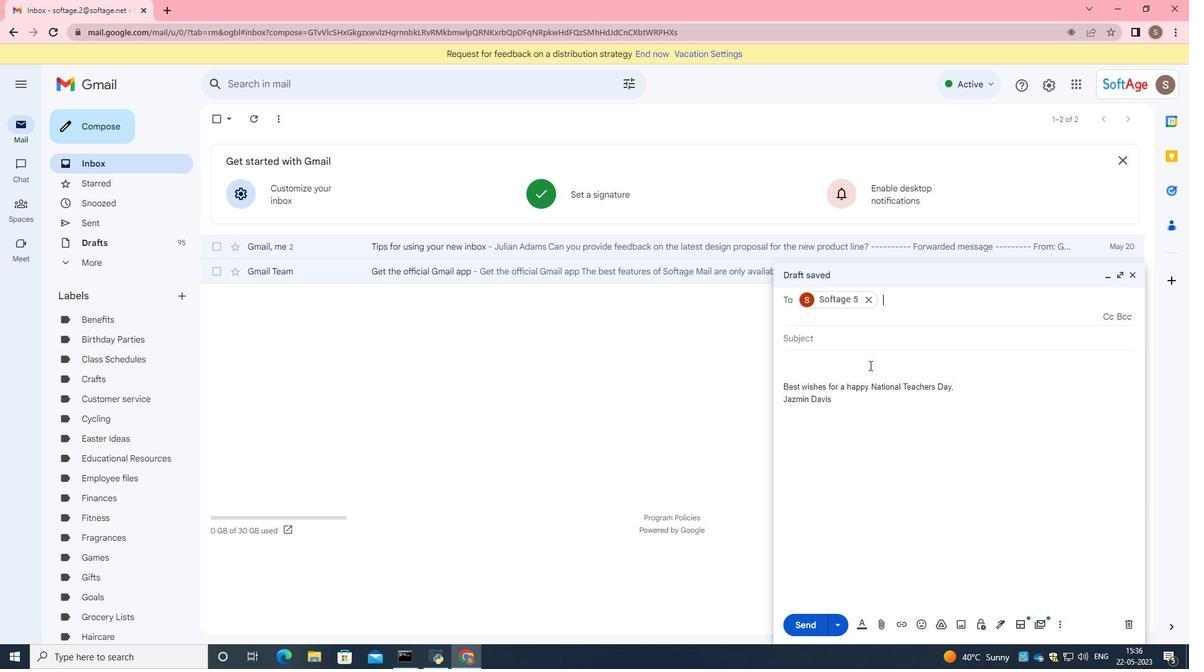 
Action: Mouse moved to (1060, 621)
Screenshot: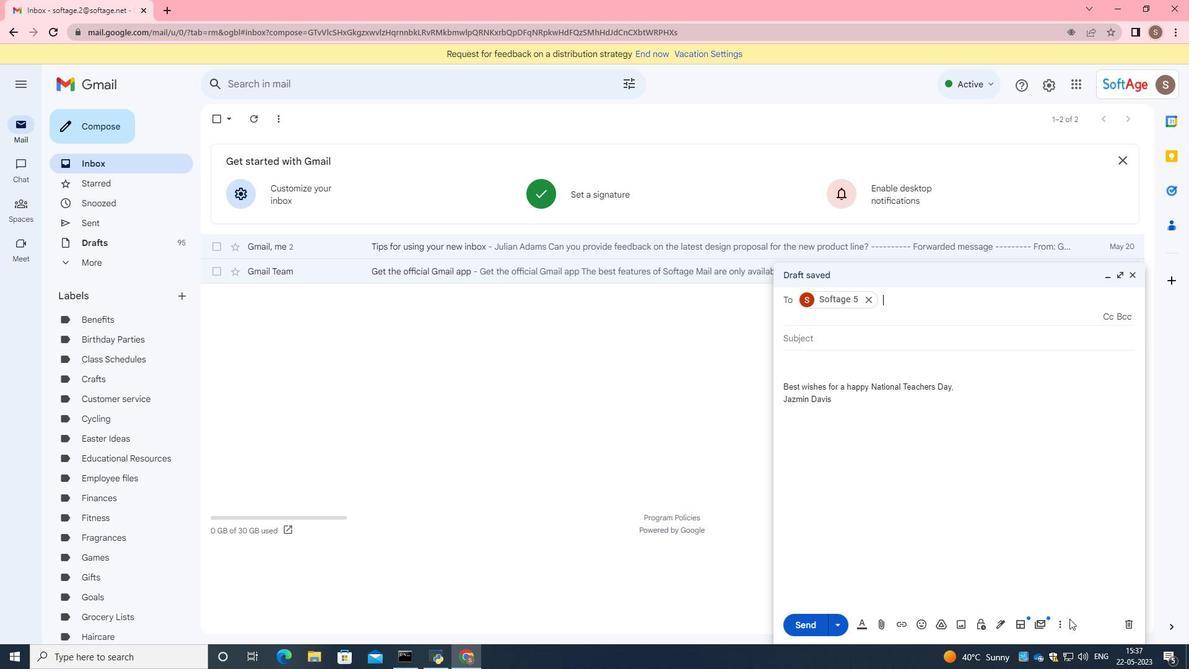 
Action: Mouse pressed left at (1060, 621)
Screenshot: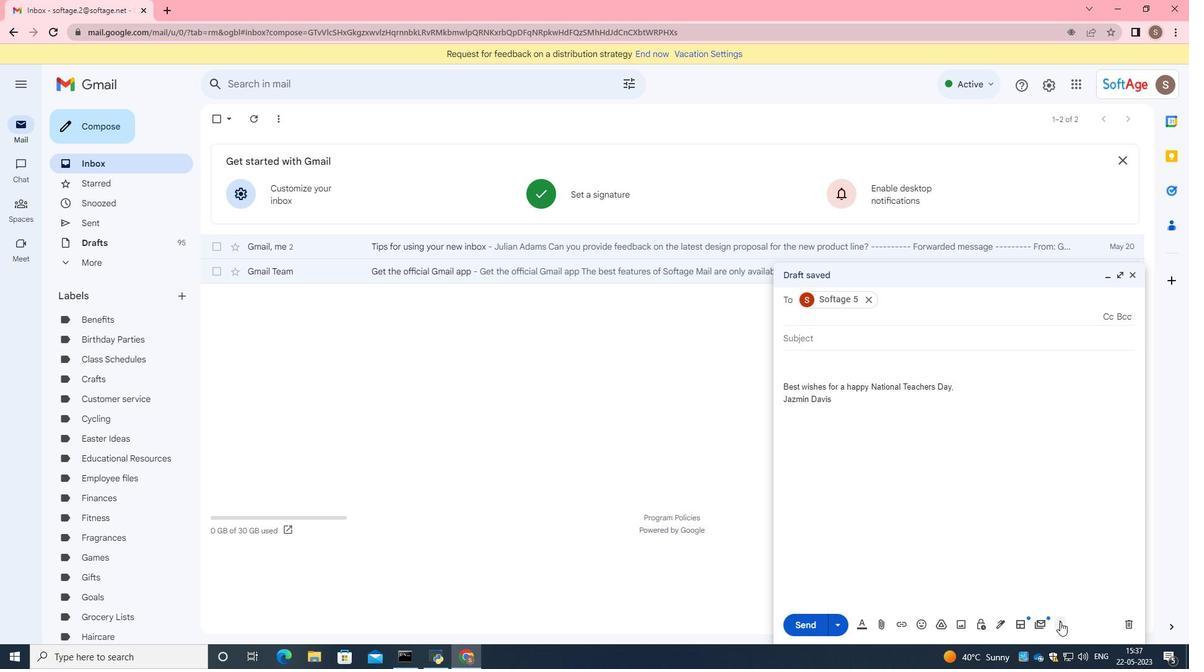 
Action: Mouse moved to (1005, 511)
Screenshot: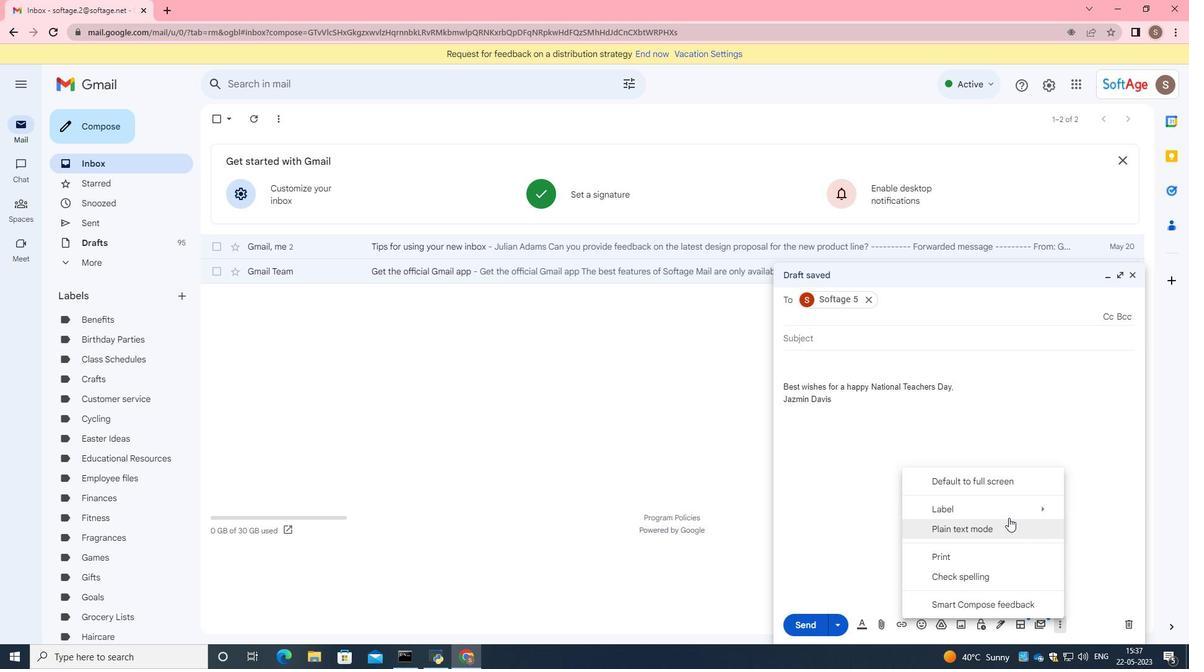 
Action: Mouse pressed left at (1005, 511)
Screenshot: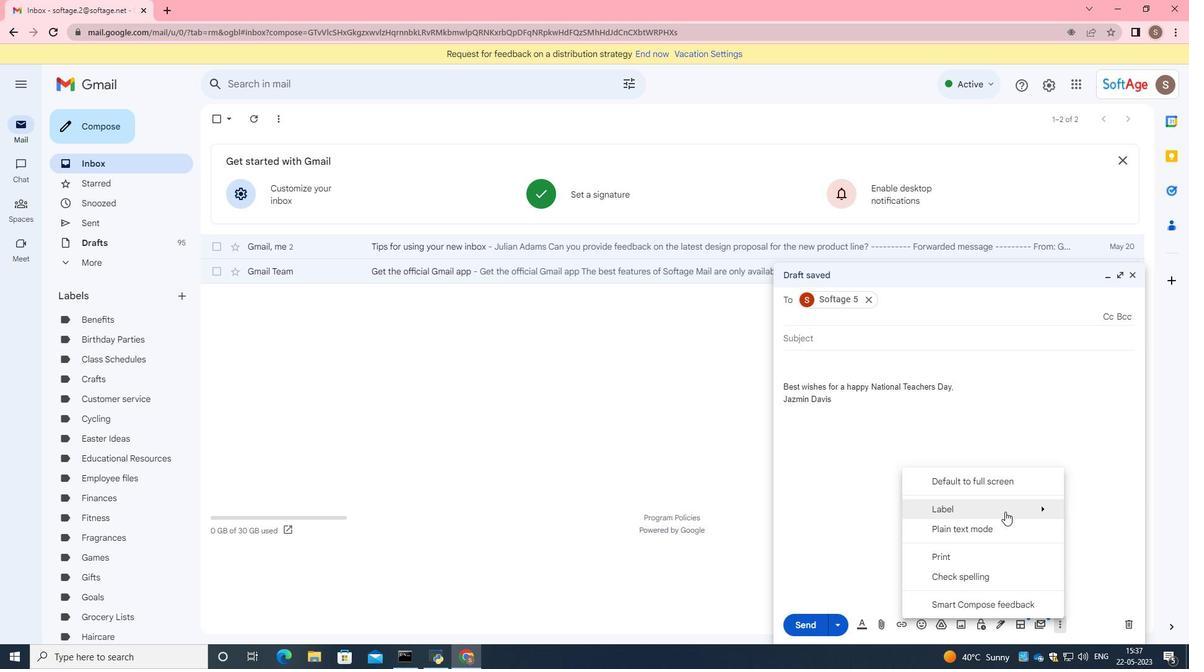 
Action: Mouse moved to (711, 269)
Screenshot: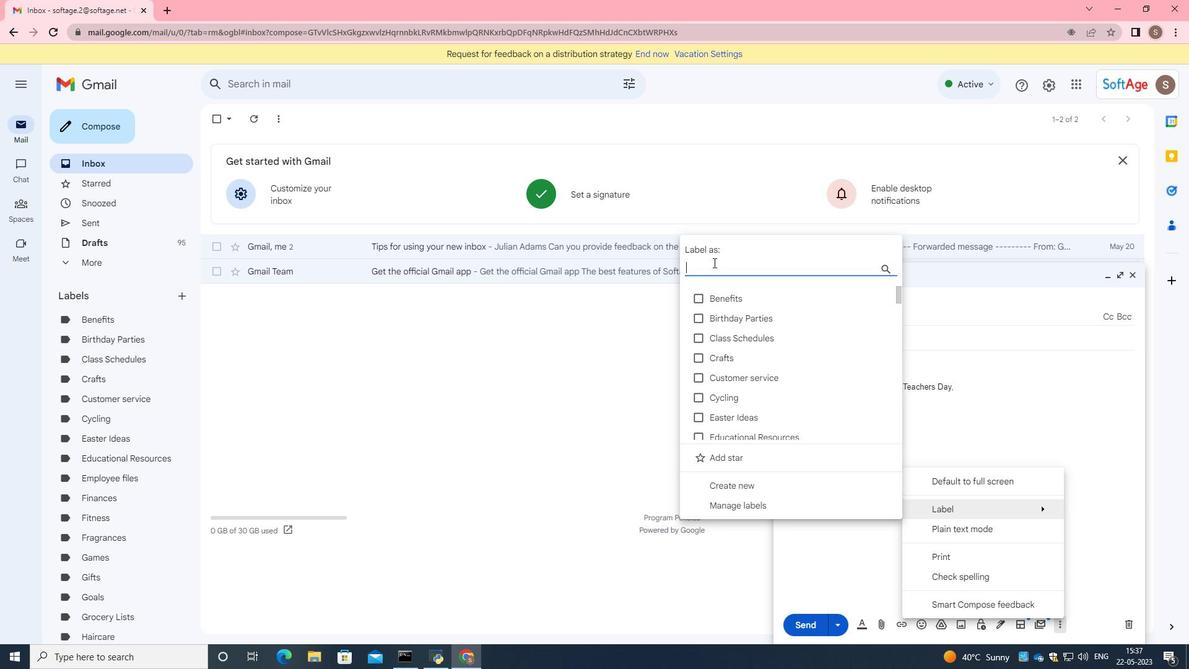 
Action: Mouse pressed left at (711, 269)
Screenshot: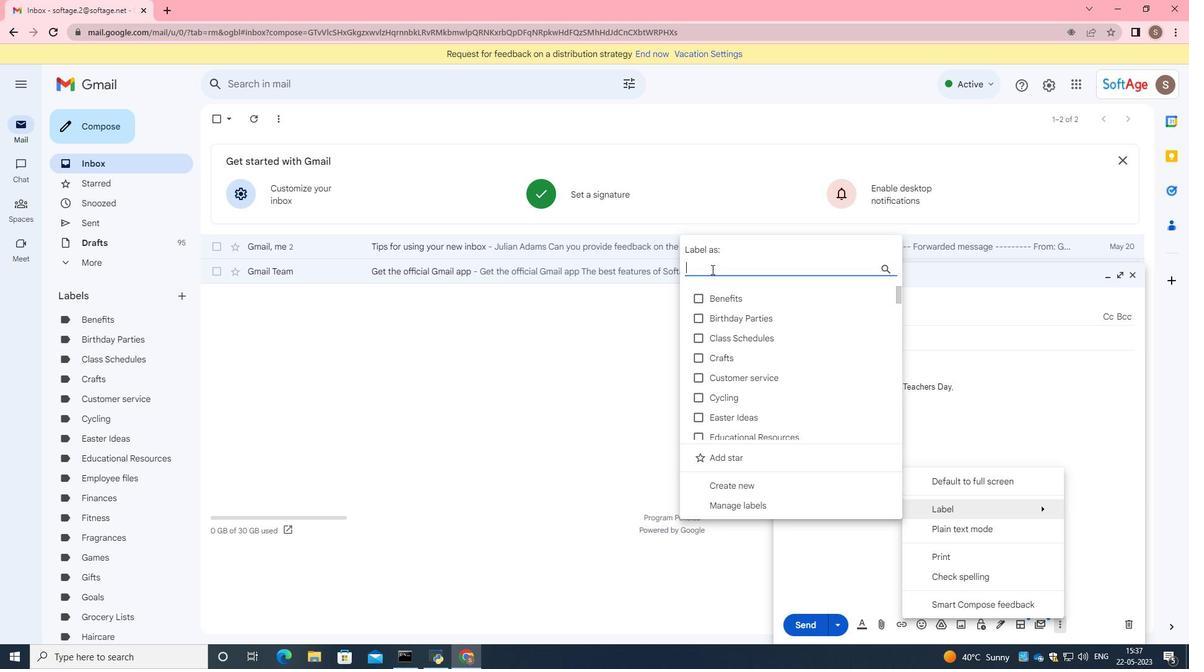 
Action: Mouse moved to (711, 270)
Screenshot: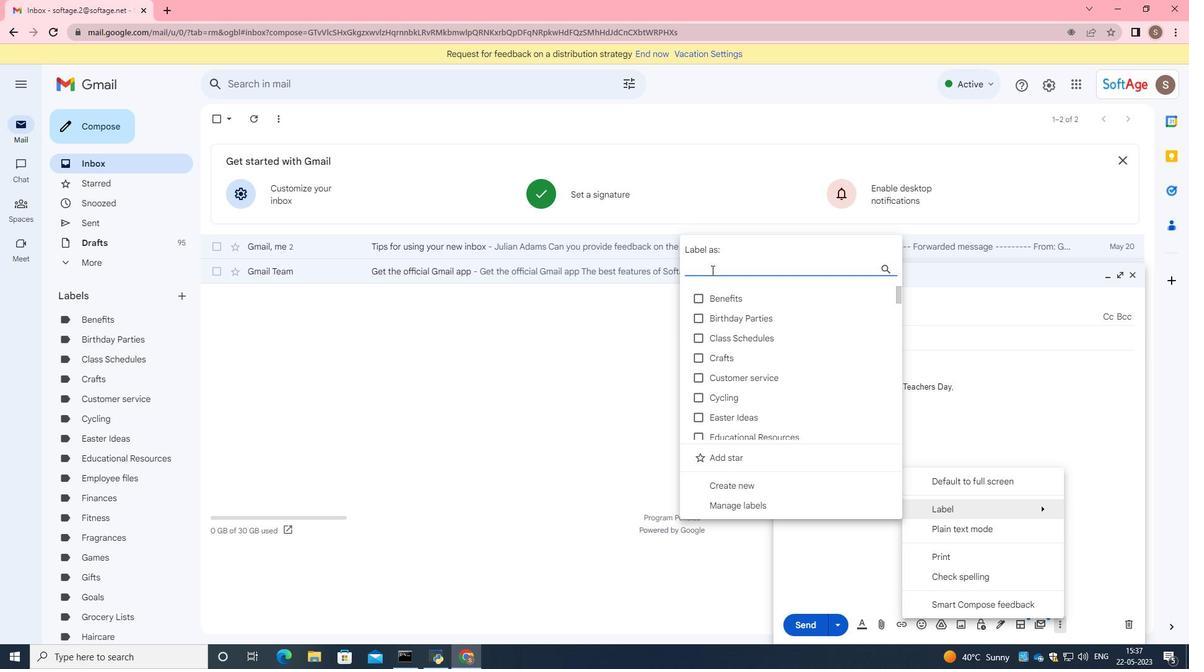 
Action: Key pressed <Key.shift>Assignments
Screenshot: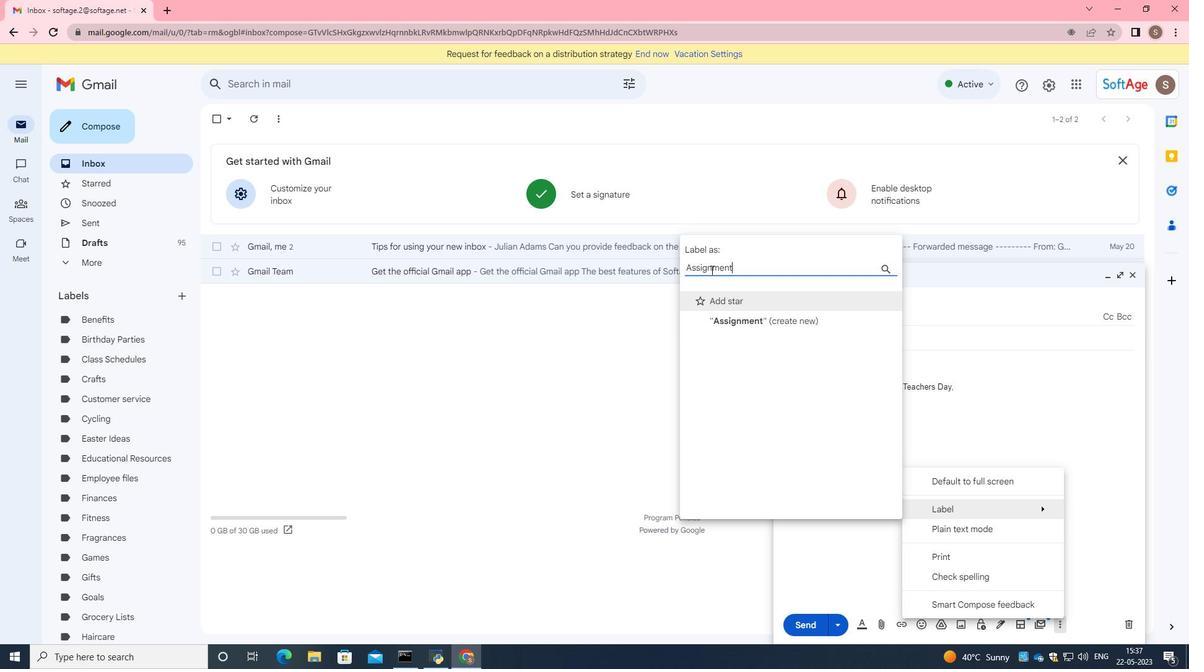 
Action: Mouse moved to (752, 328)
Screenshot: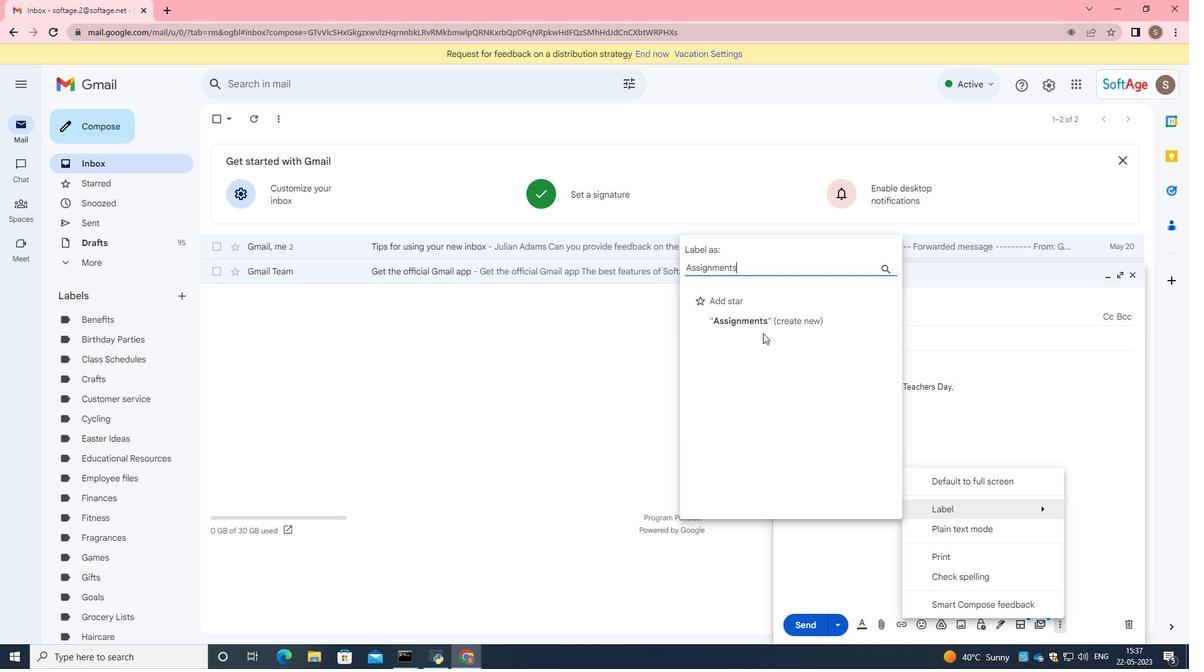 
Action: Mouse pressed left at (752, 328)
Screenshot: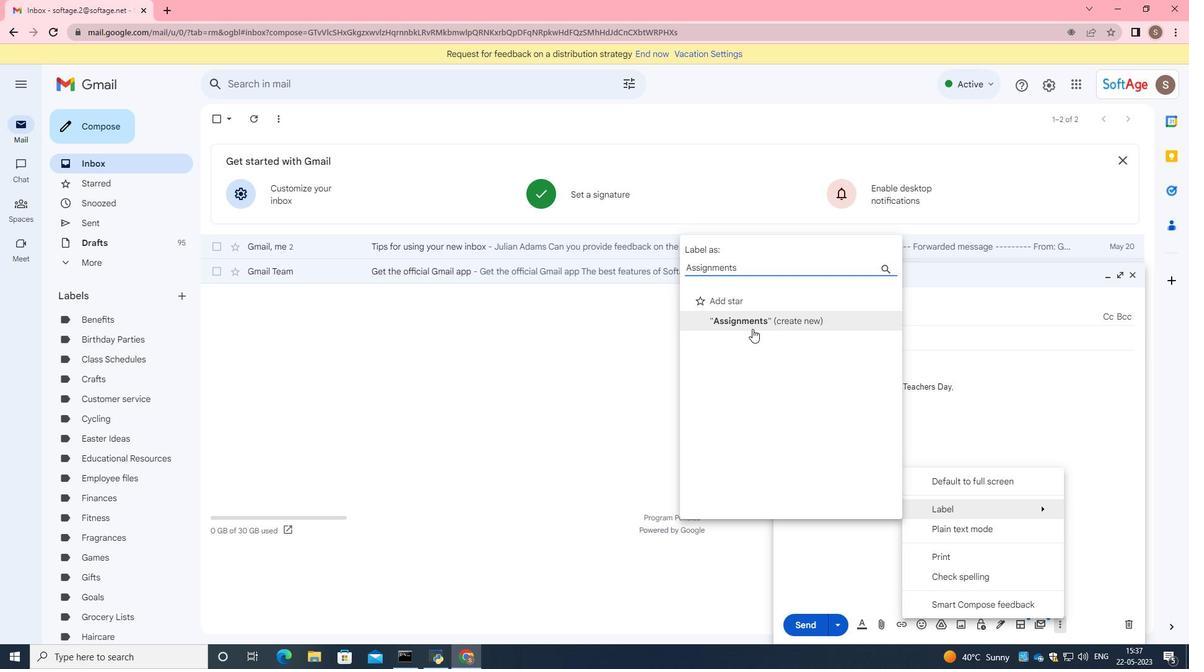 
Action: Mouse moved to (721, 398)
Screenshot: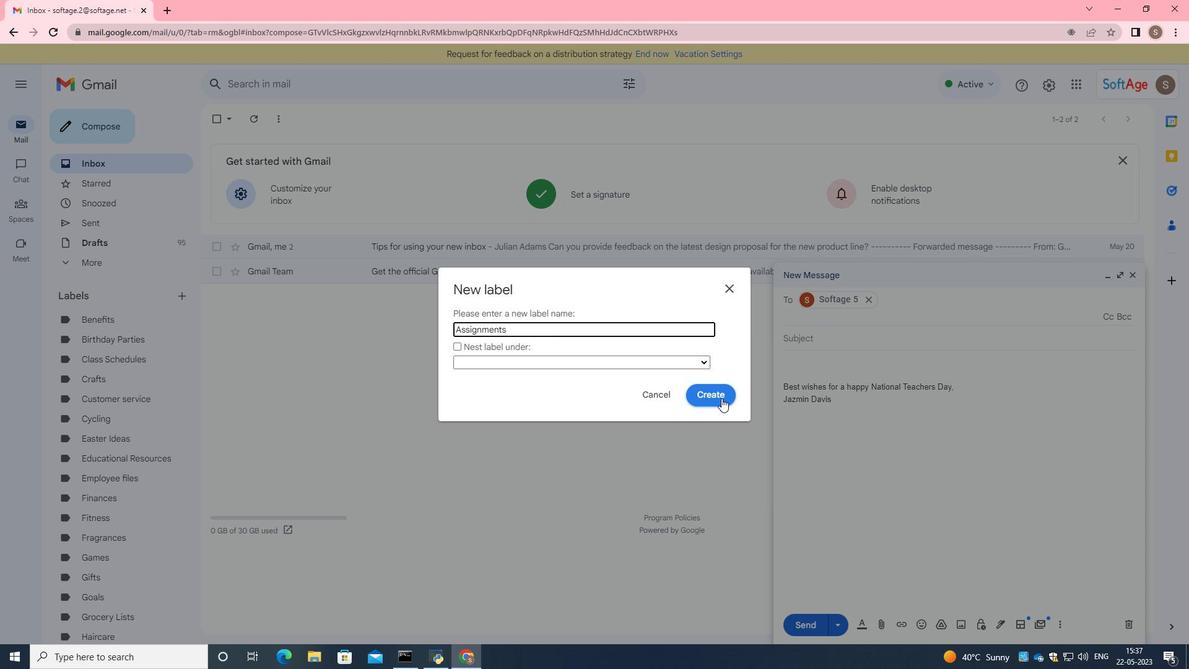 
Action: Mouse pressed left at (721, 398)
Screenshot: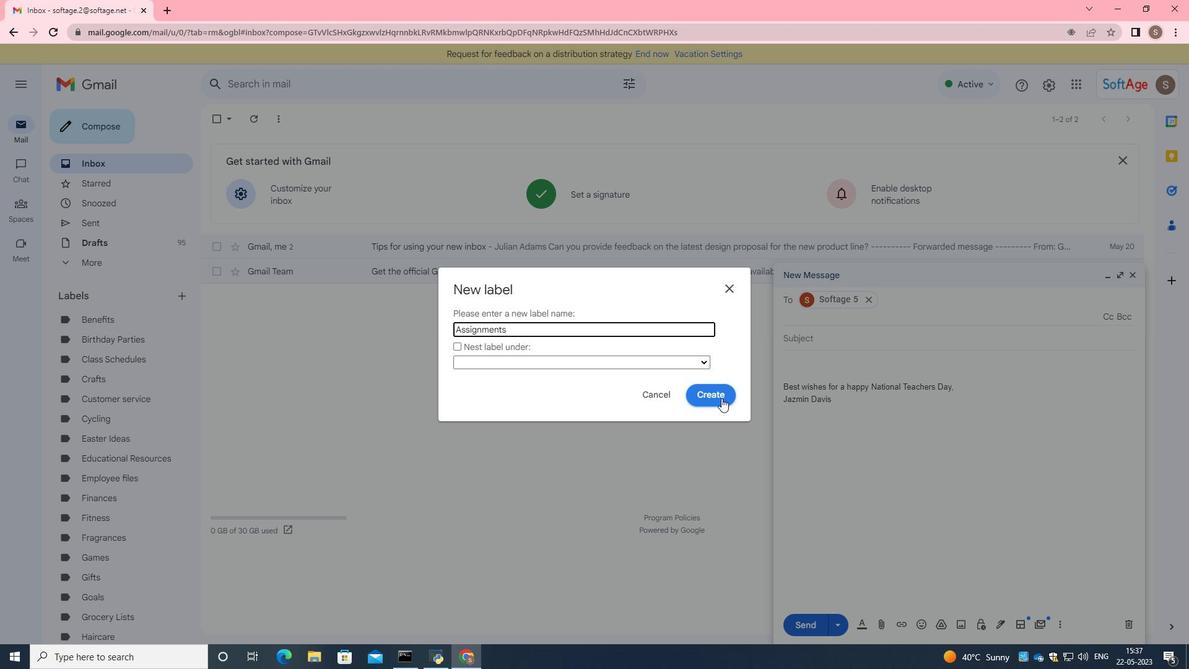
Action: Mouse moved to (773, 386)
Screenshot: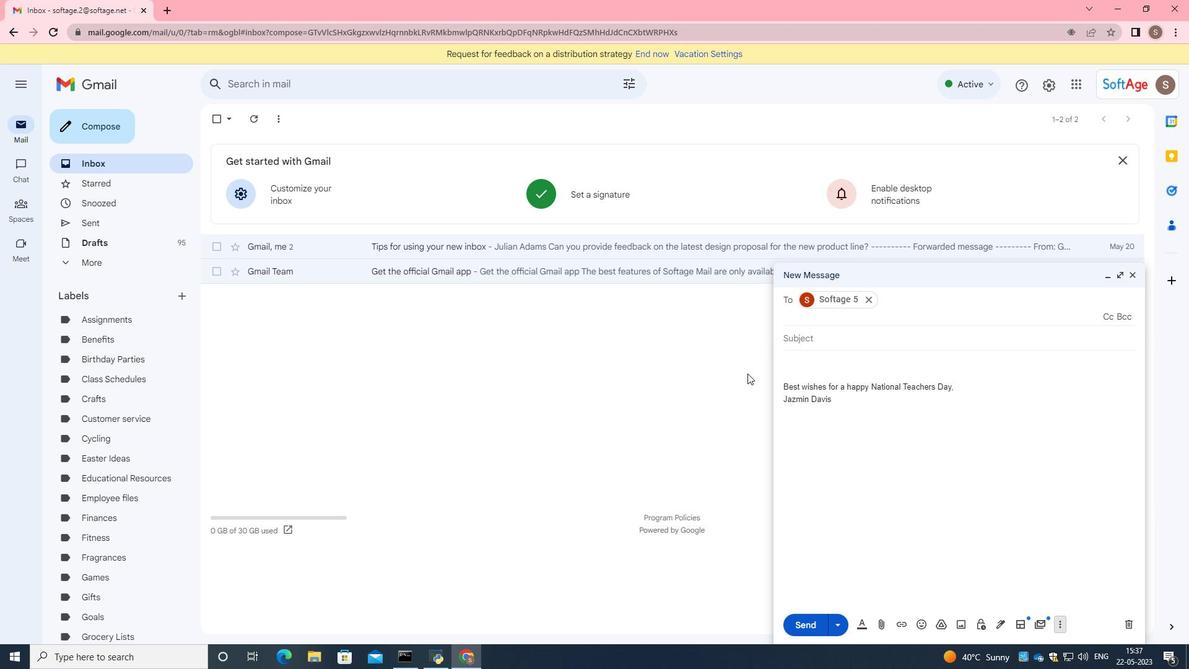 
Action: Mouse scrolled (773, 385) with delta (0, 0)
Screenshot: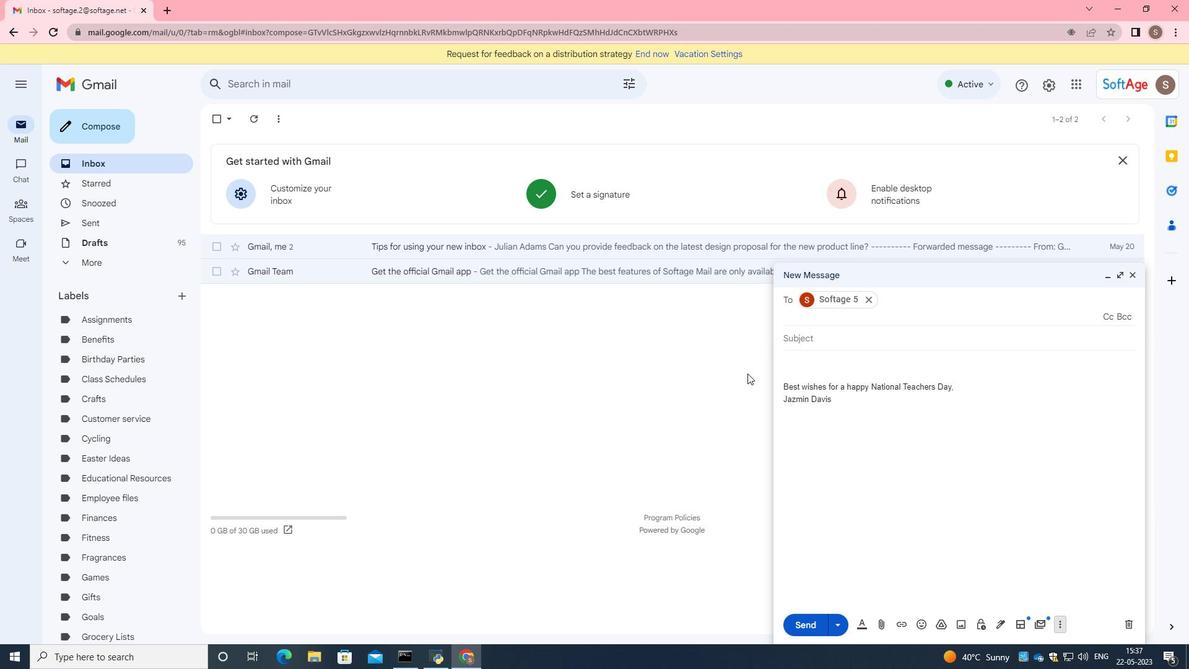
Action: Mouse moved to (838, 626)
Screenshot: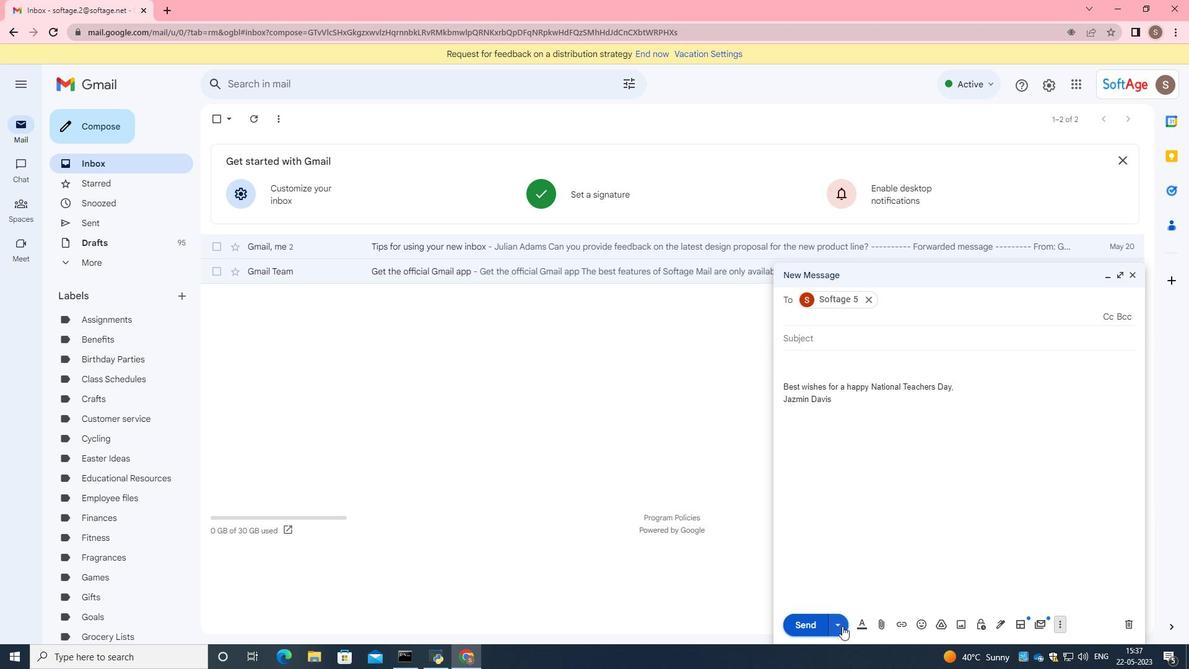 
